 Task: Find connections with filter location Doncaster with filter topic #Healthwith filter profile language Spanish with filter current company Wieden + Kennedy with filter school Engineering & Technology jobs with filter industry Vehicle Repair and Maintenance with filter service category Pricing Strategy with filter keywords title Office Clerk
Action: Mouse moved to (228, 282)
Screenshot: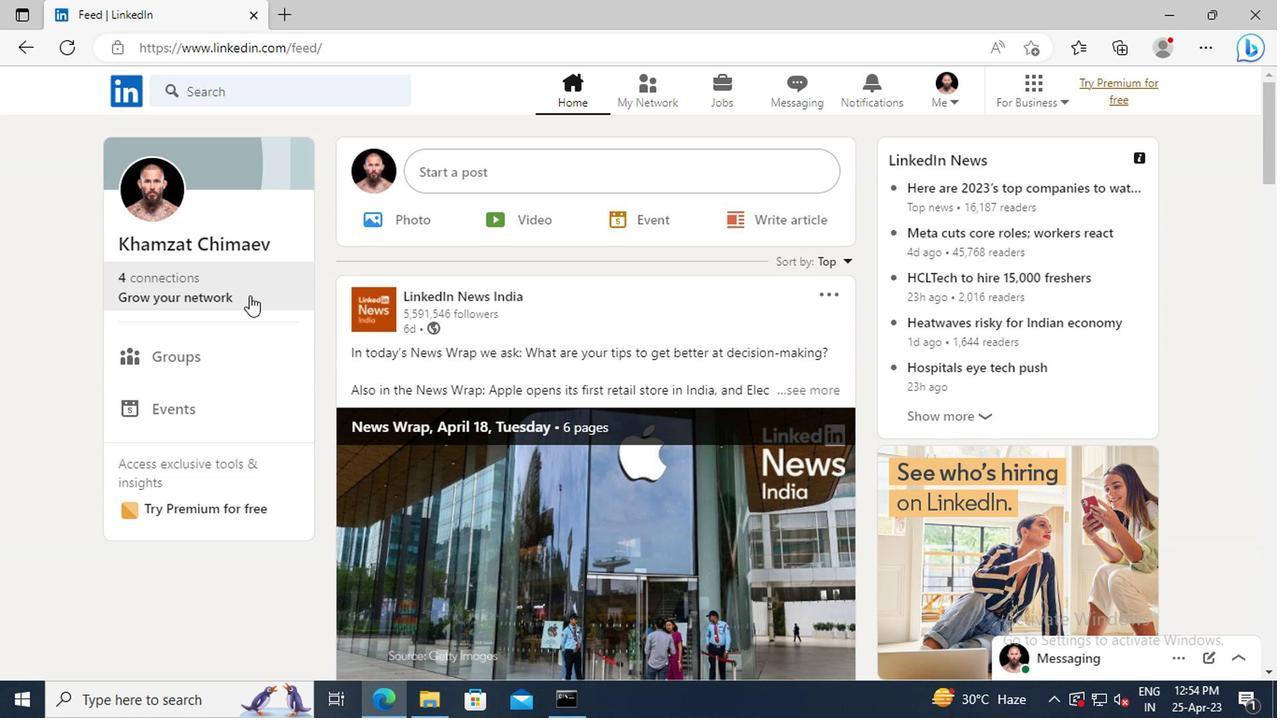 
Action: Mouse pressed left at (228, 282)
Screenshot: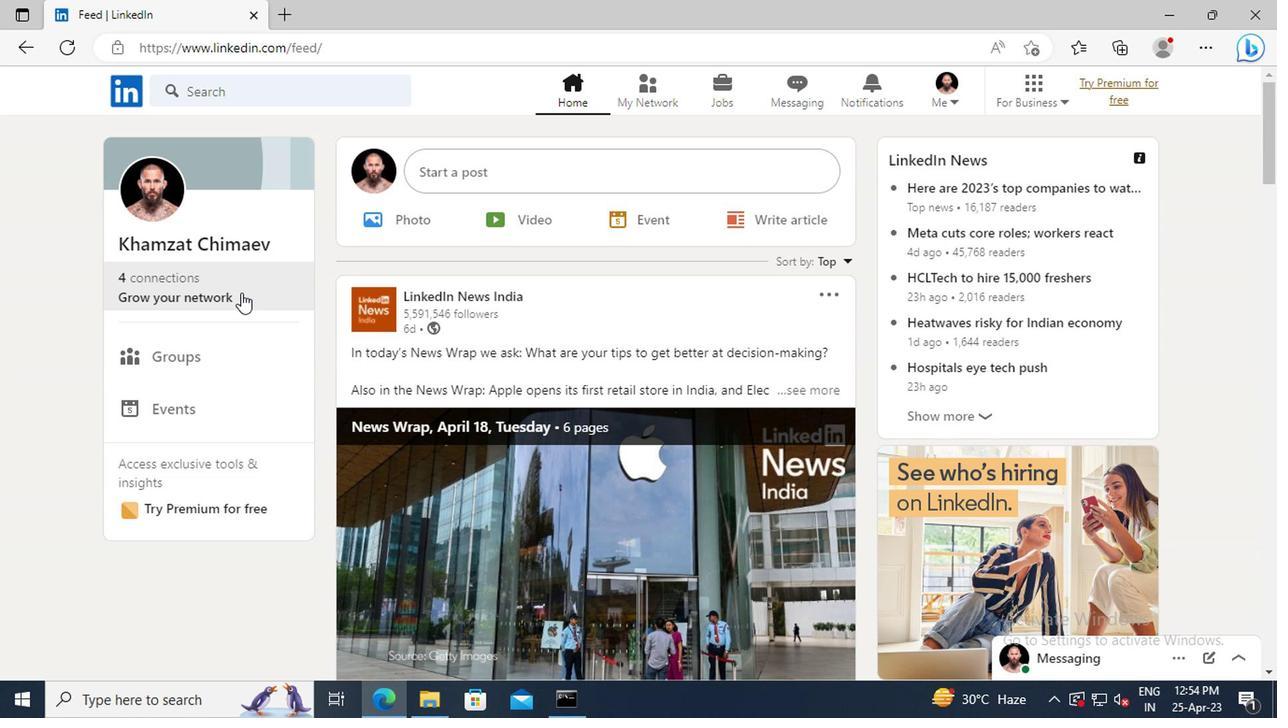 
Action: Mouse moved to (244, 186)
Screenshot: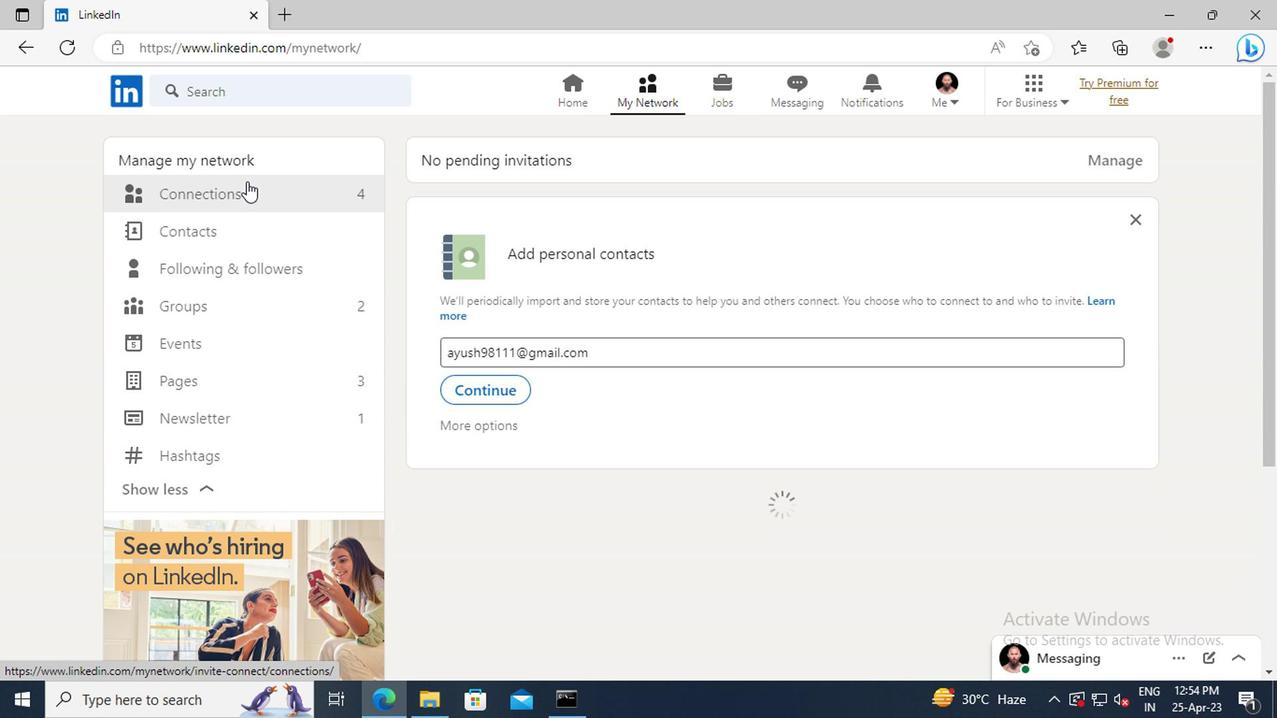 
Action: Mouse pressed left at (244, 186)
Screenshot: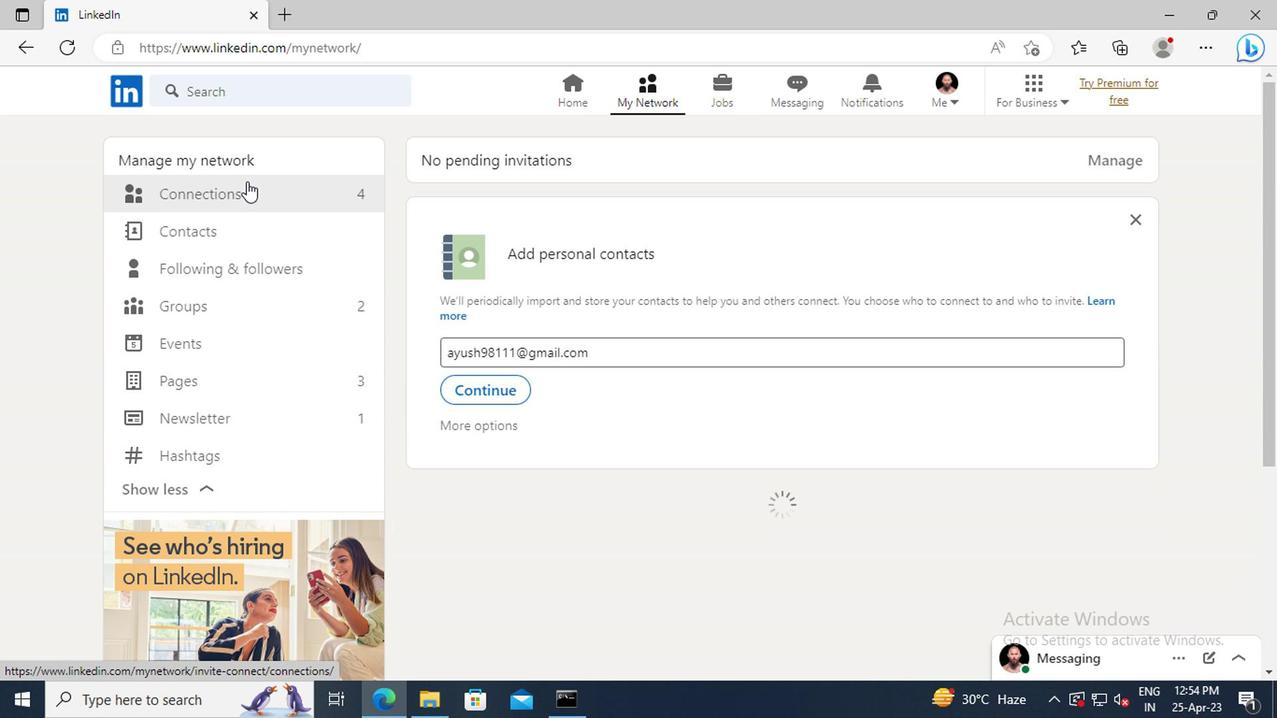 
Action: Mouse moved to (779, 192)
Screenshot: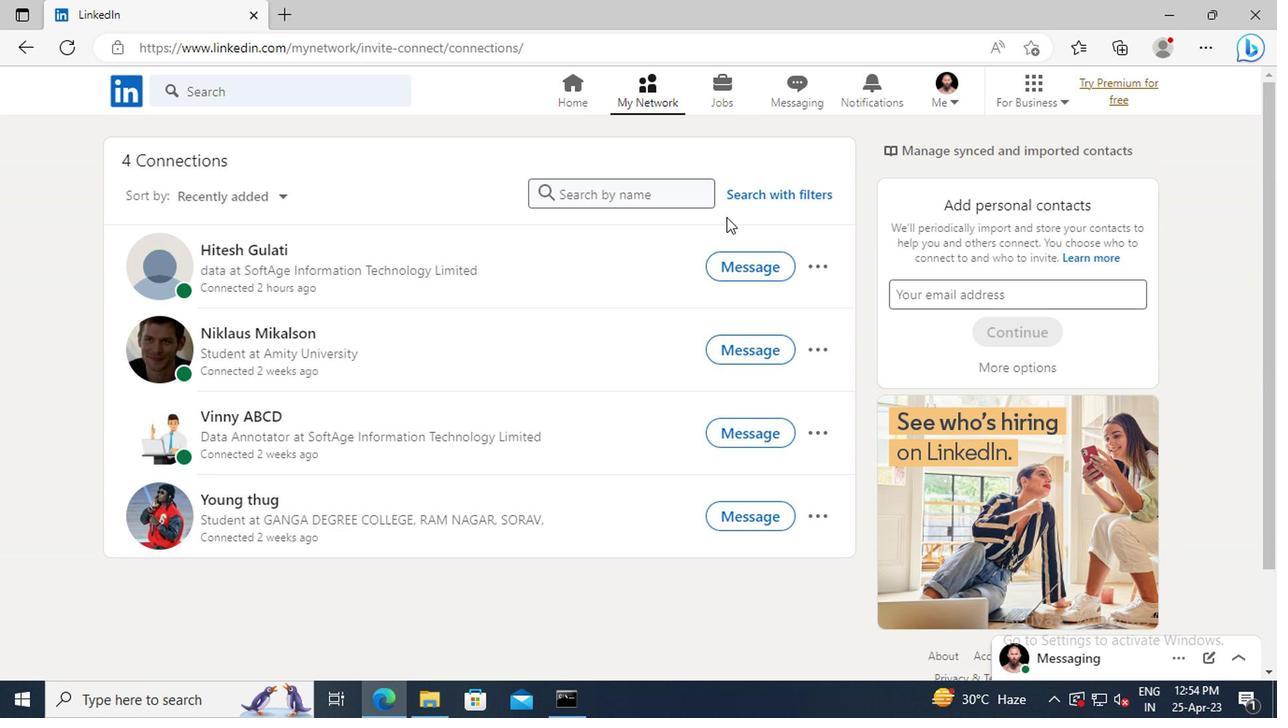 
Action: Mouse pressed left at (779, 192)
Screenshot: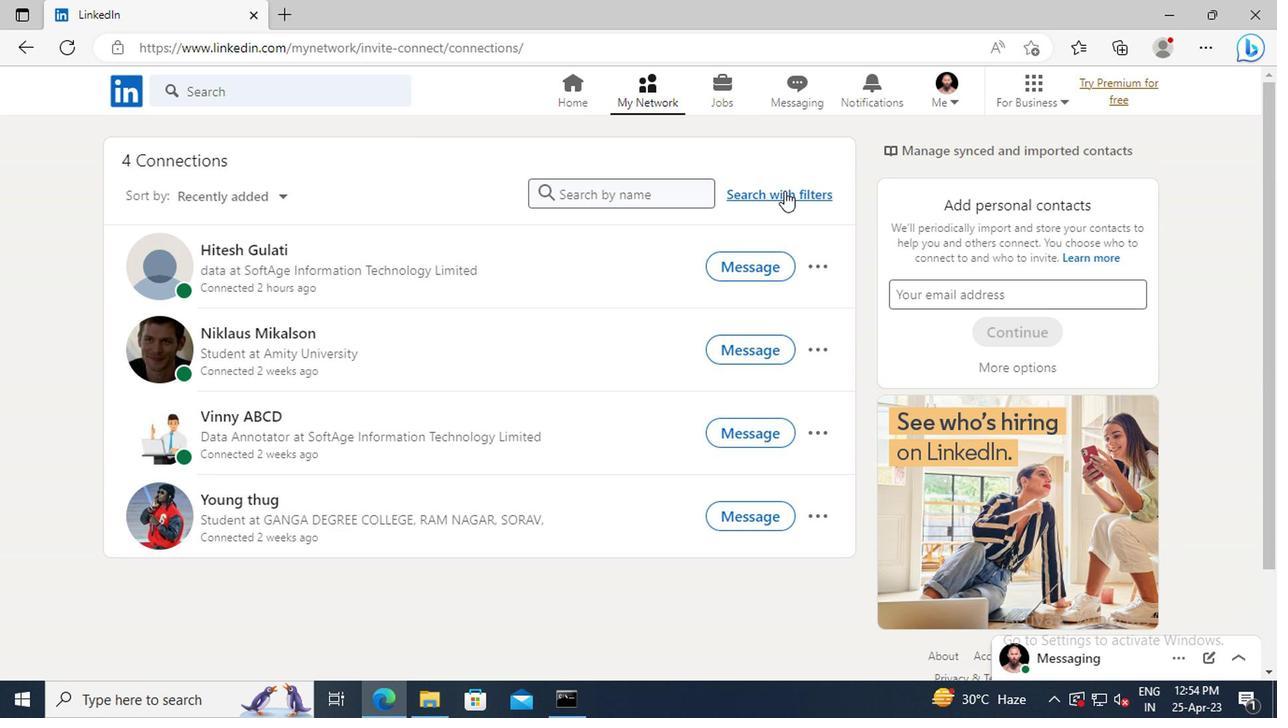 
Action: Mouse moved to (707, 148)
Screenshot: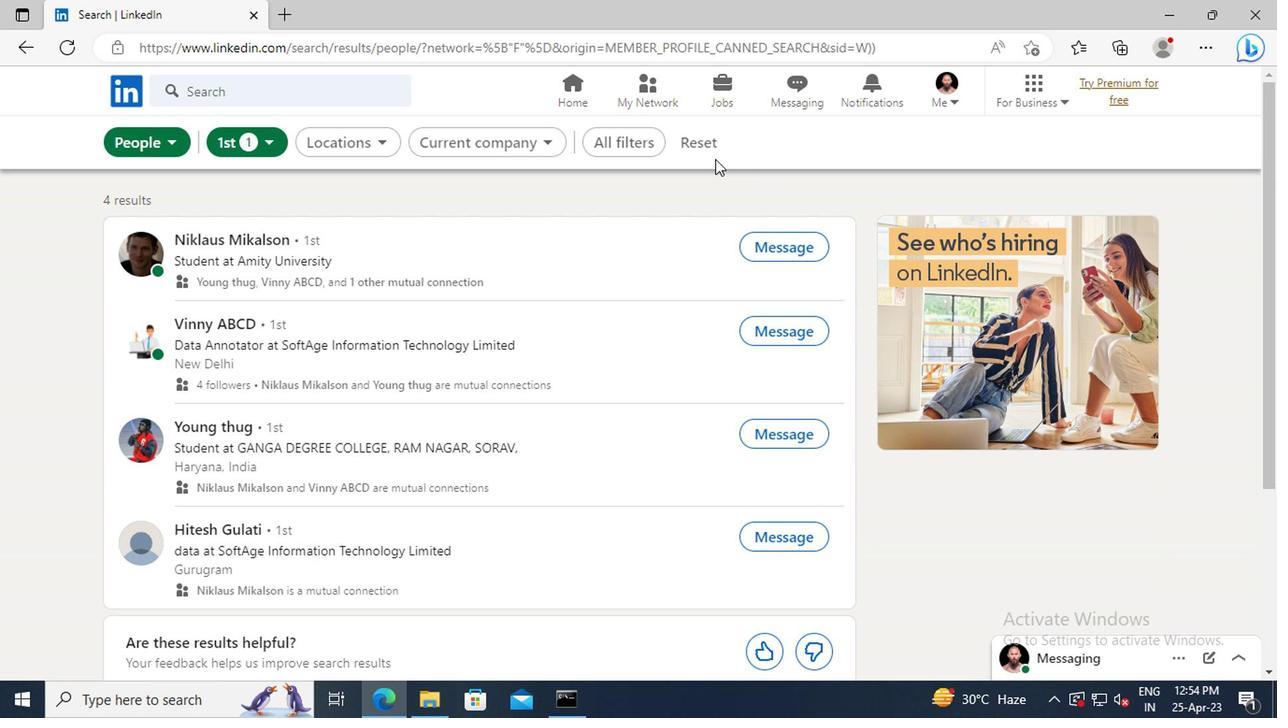
Action: Mouse pressed left at (707, 148)
Screenshot: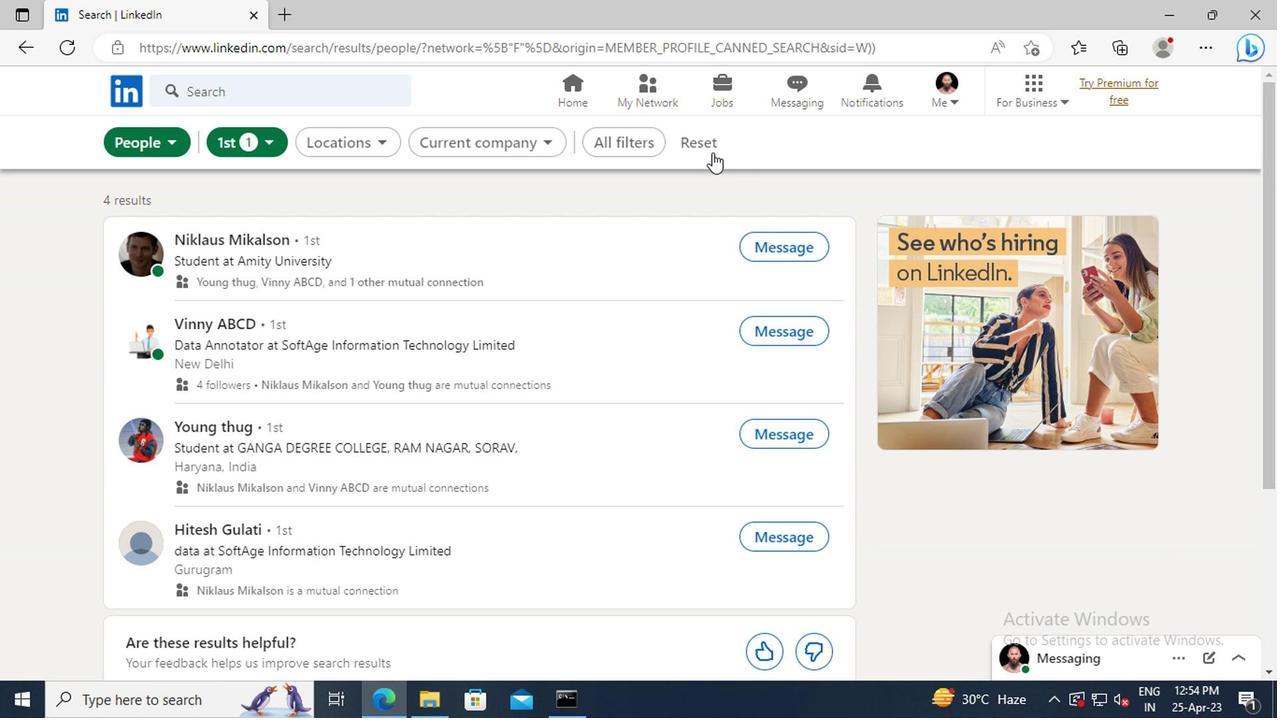 
Action: Mouse moved to (660, 146)
Screenshot: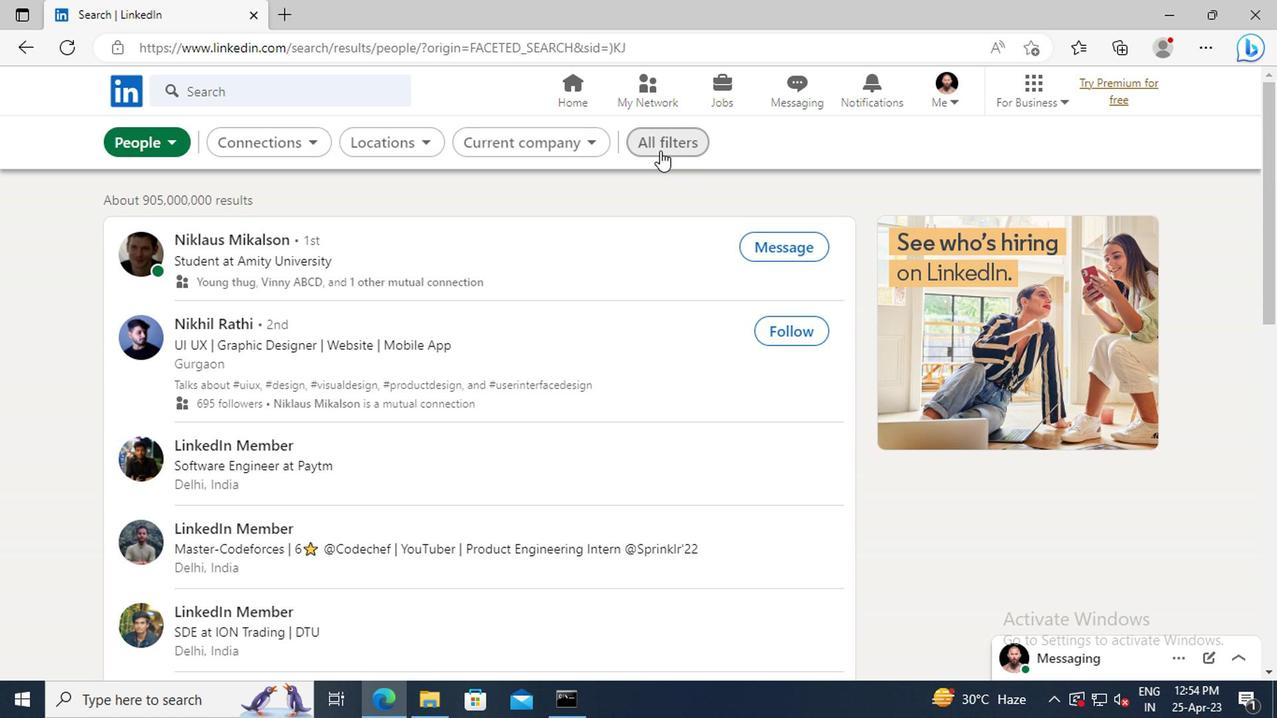
Action: Mouse pressed left at (660, 146)
Screenshot: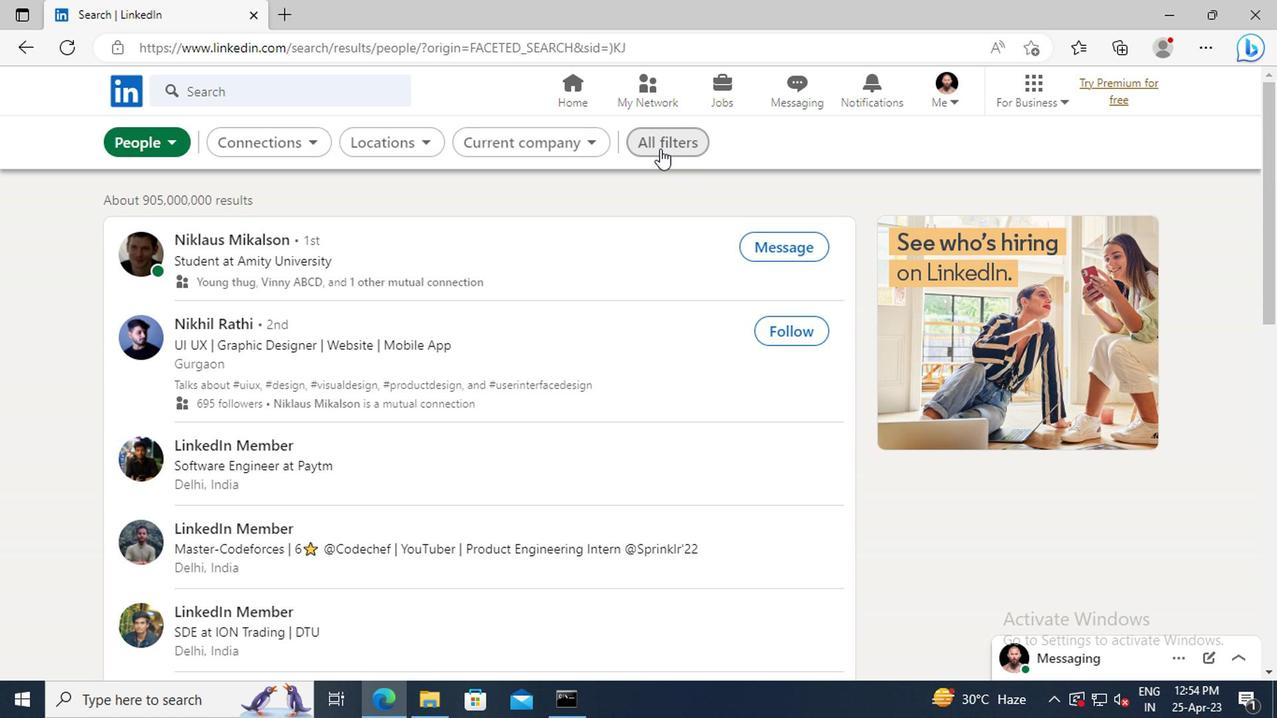 
Action: Mouse moved to (1002, 339)
Screenshot: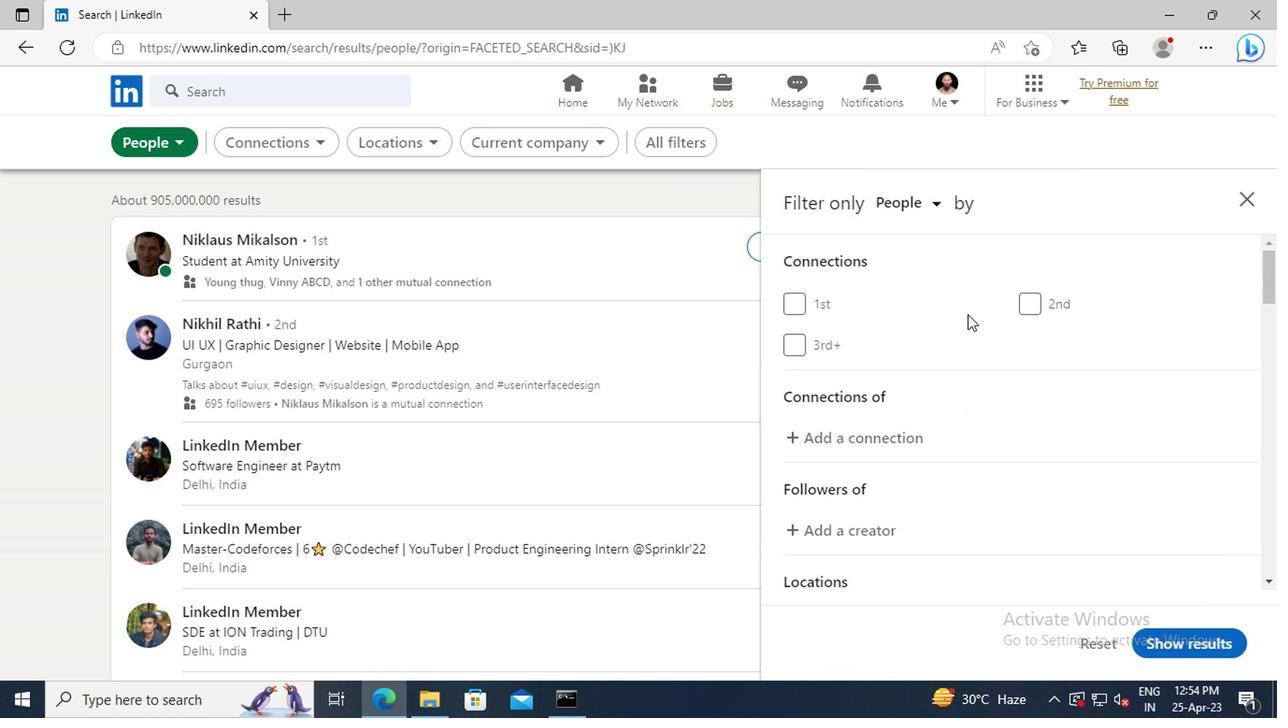 
Action: Mouse scrolled (1002, 338) with delta (0, -1)
Screenshot: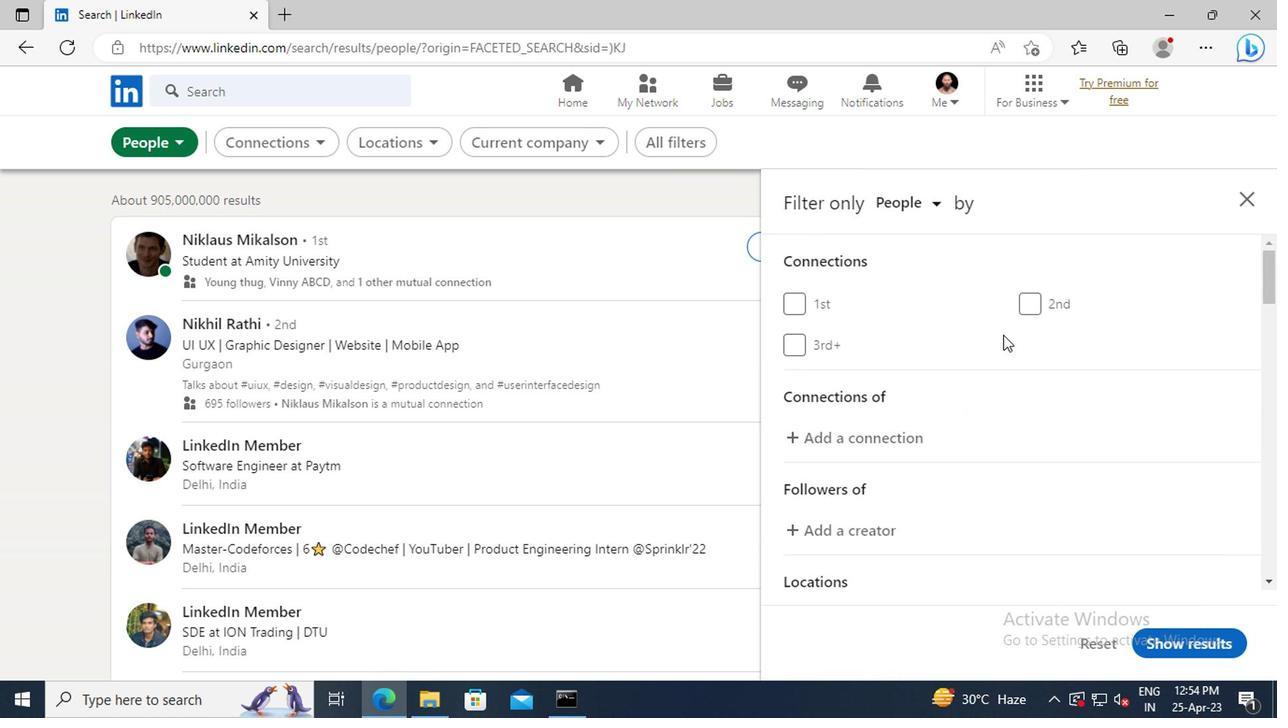 
Action: Mouse scrolled (1002, 338) with delta (0, -1)
Screenshot: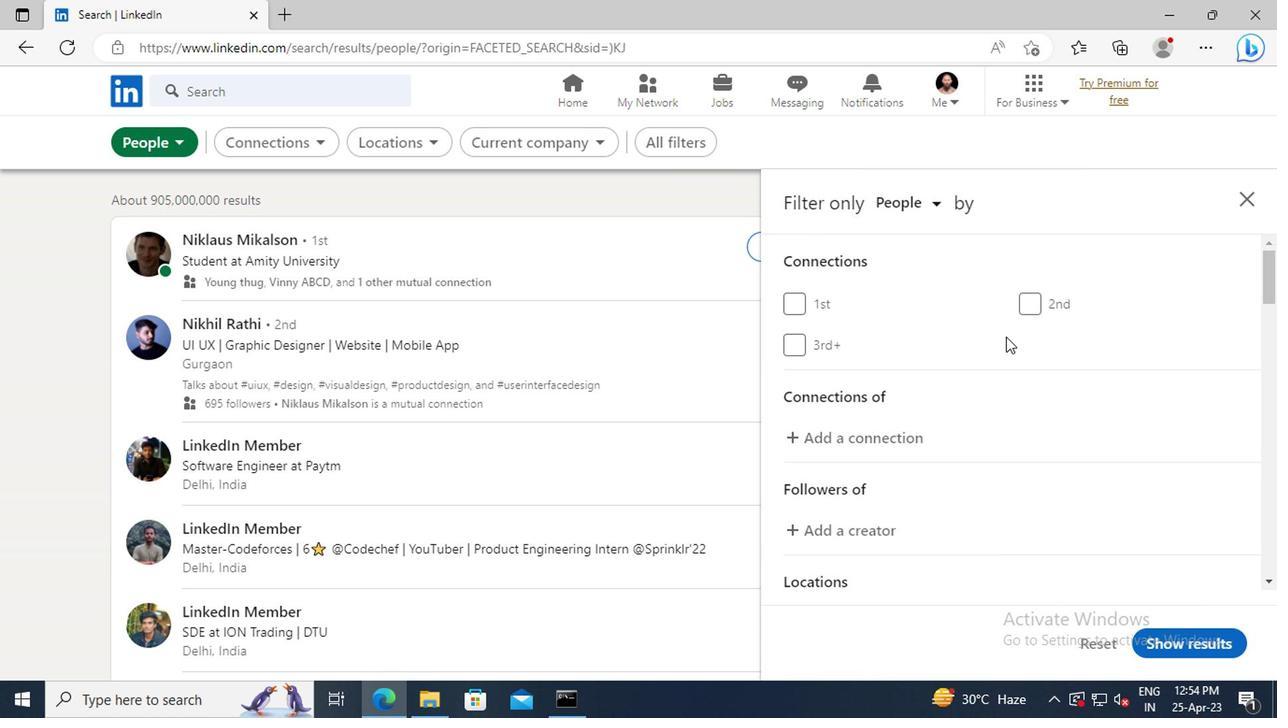 
Action: Mouse scrolled (1002, 338) with delta (0, -1)
Screenshot: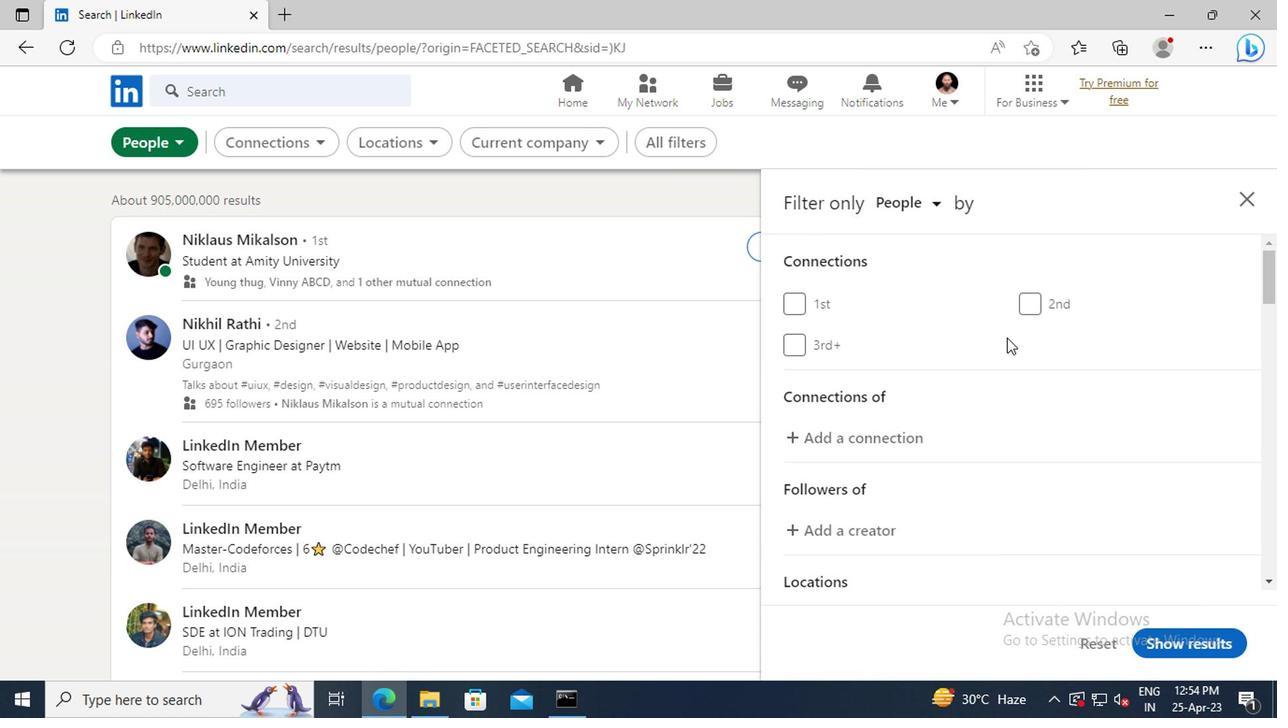 
Action: Mouse scrolled (1002, 338) with delta (0, -1)
Screenshot: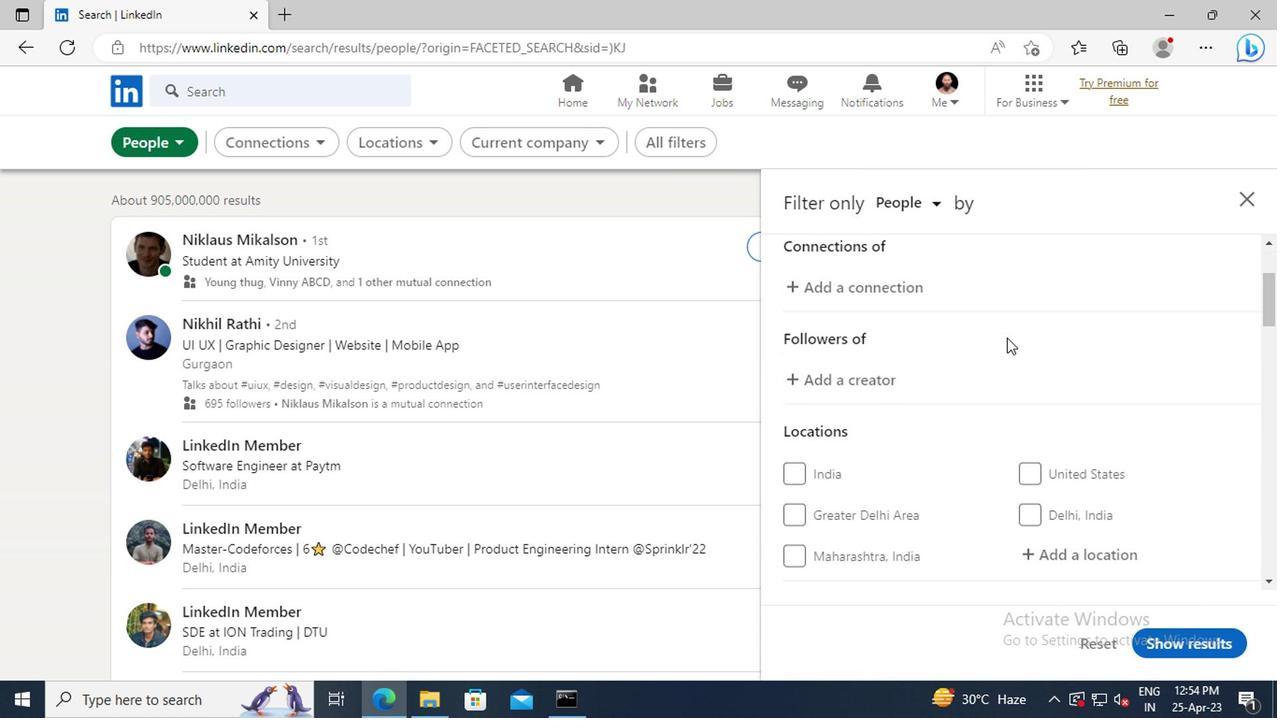 
Action: Mouse scrolled (1002, 338) with delta (0, -1)
Screenshot: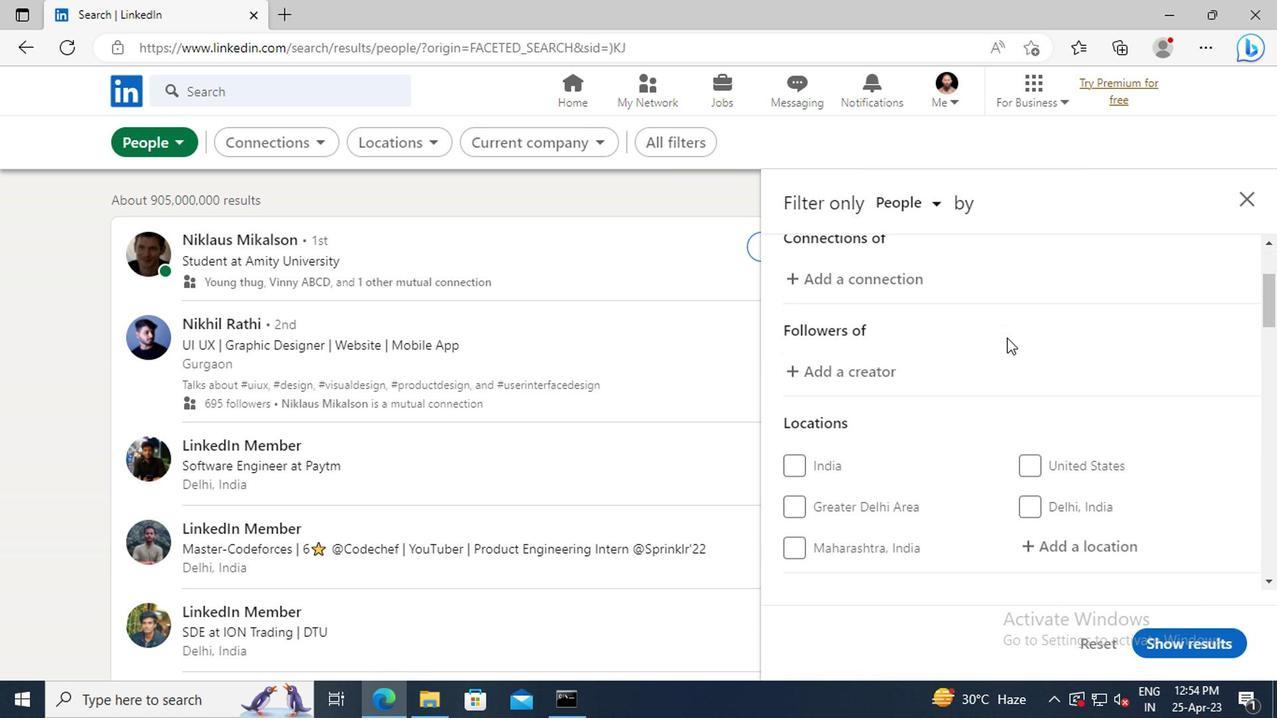 
Action: Mouse moved to (1047, 435)
Screenshot: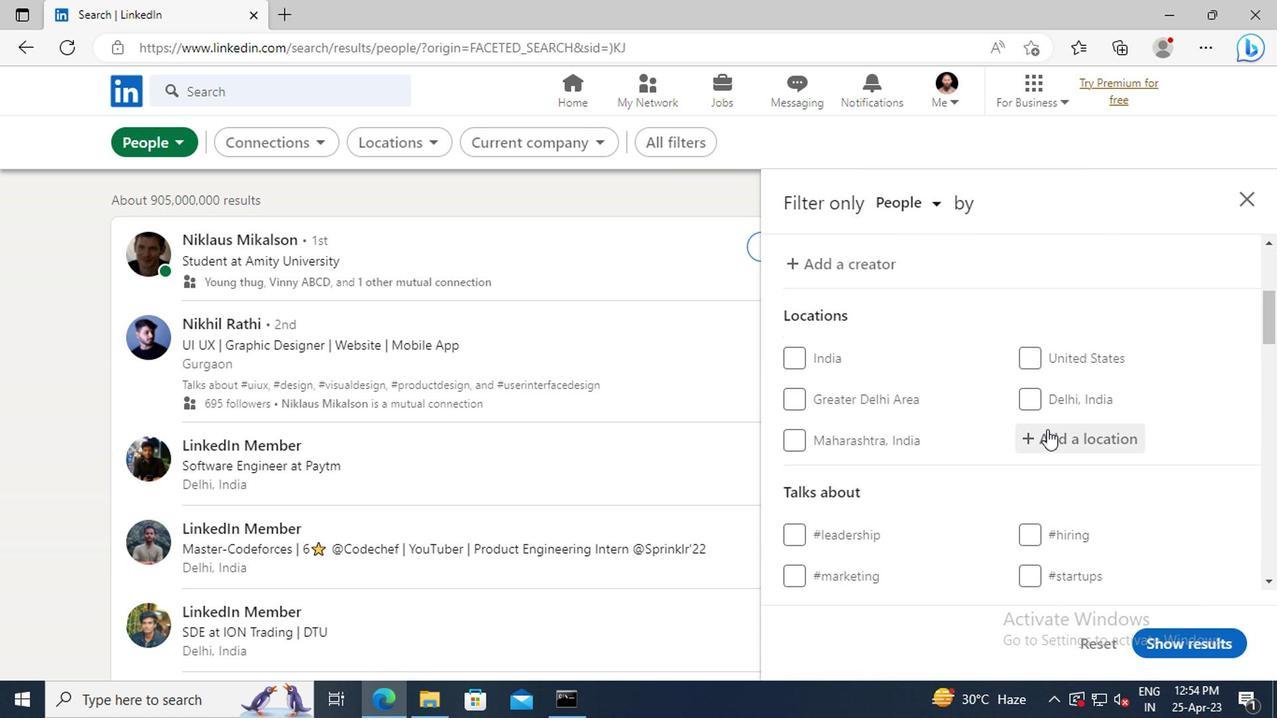 
Action: Mouse pressed left at (1047, 435)
Screenshot: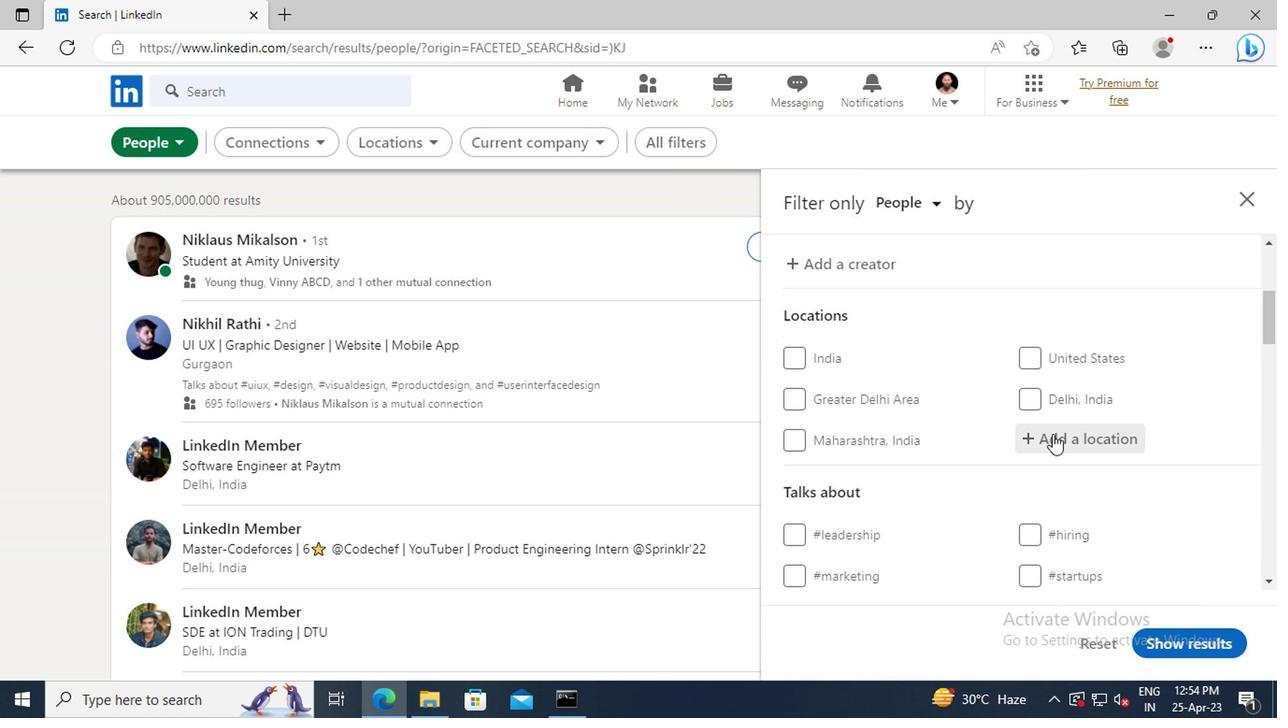 
Action: Mouse moved to (972, 416)
Screenshot: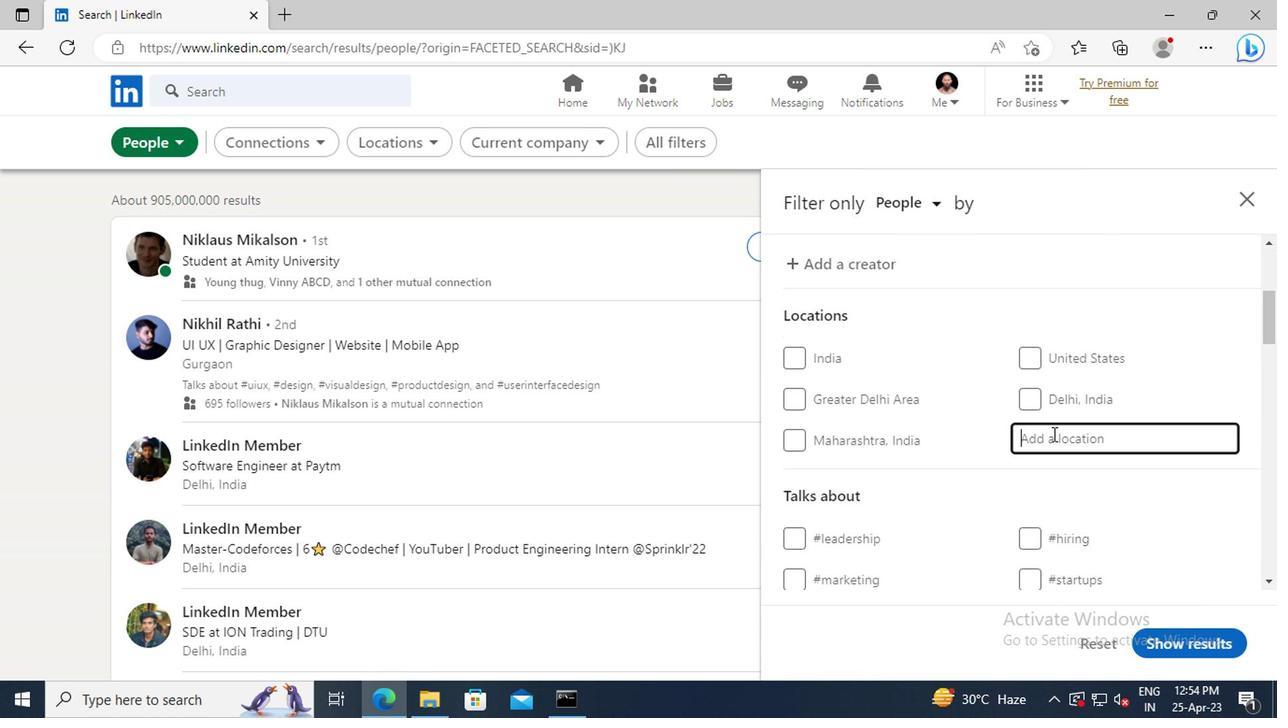 
Action: Key pressed <Key.shift>DON
Screenshot: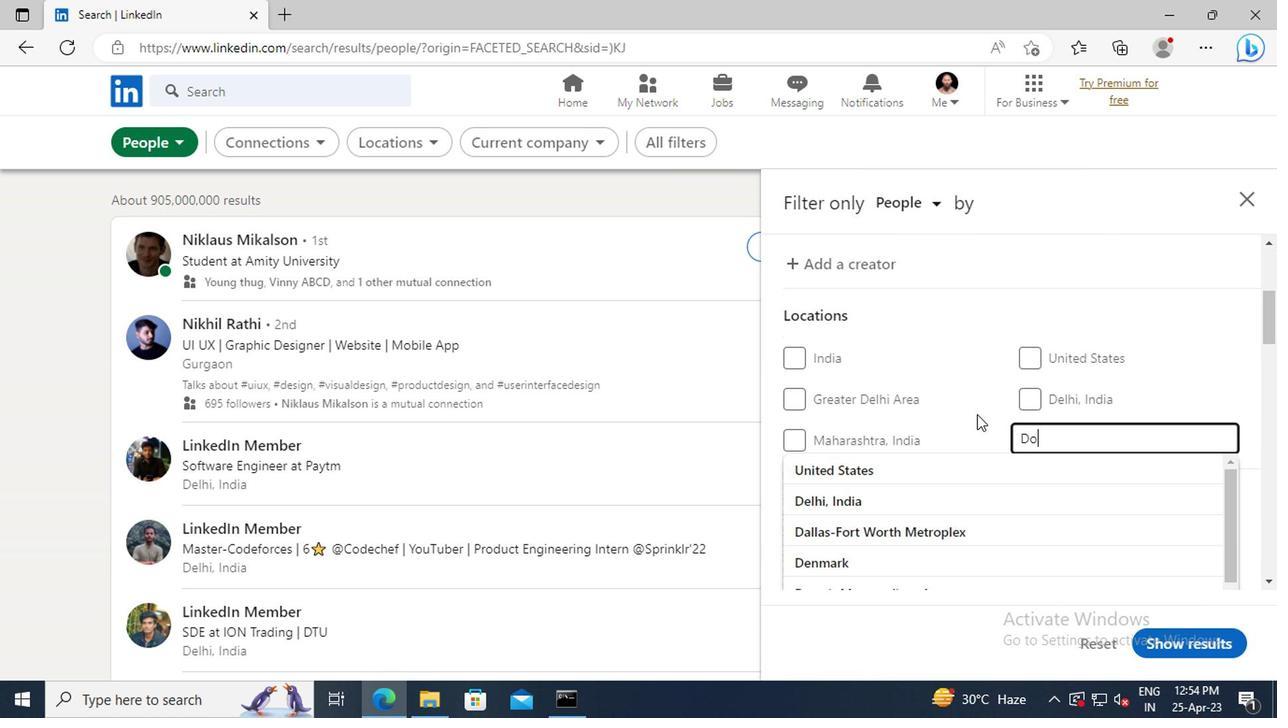 
Action: Mouse moved to (972, 415)
Screenshot: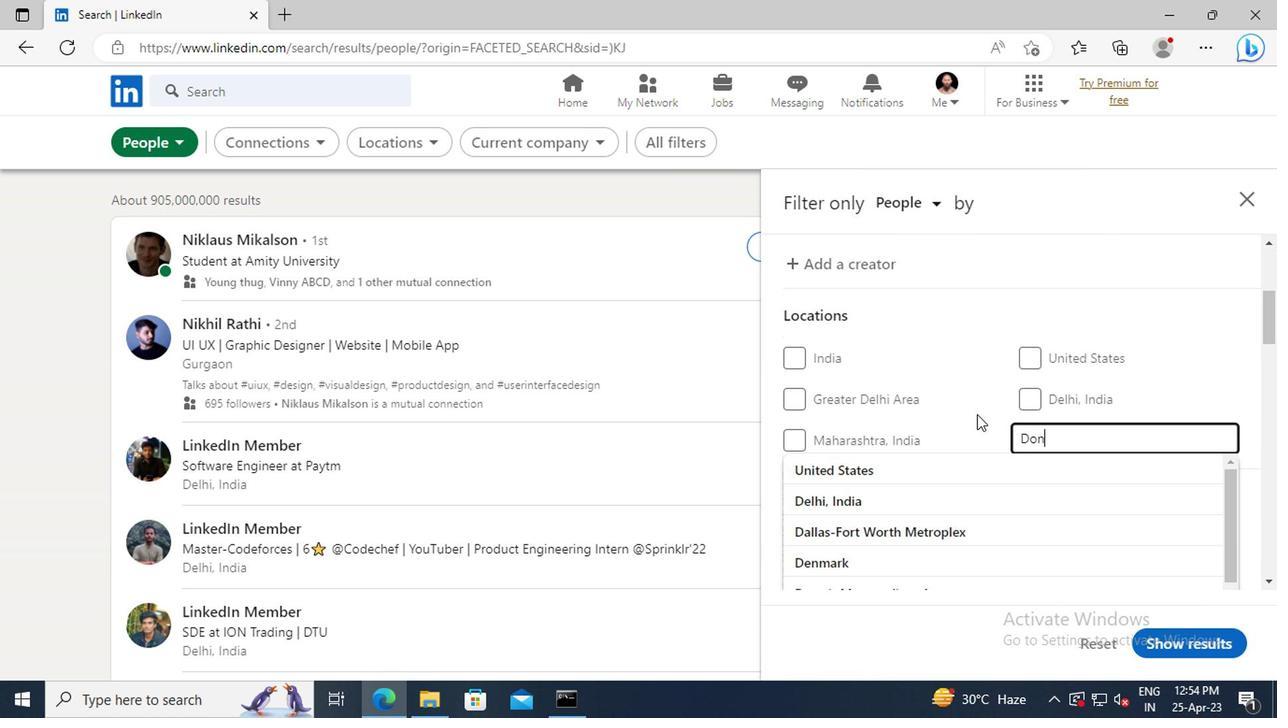 
Action: Key pressed CASTER
Screenshot: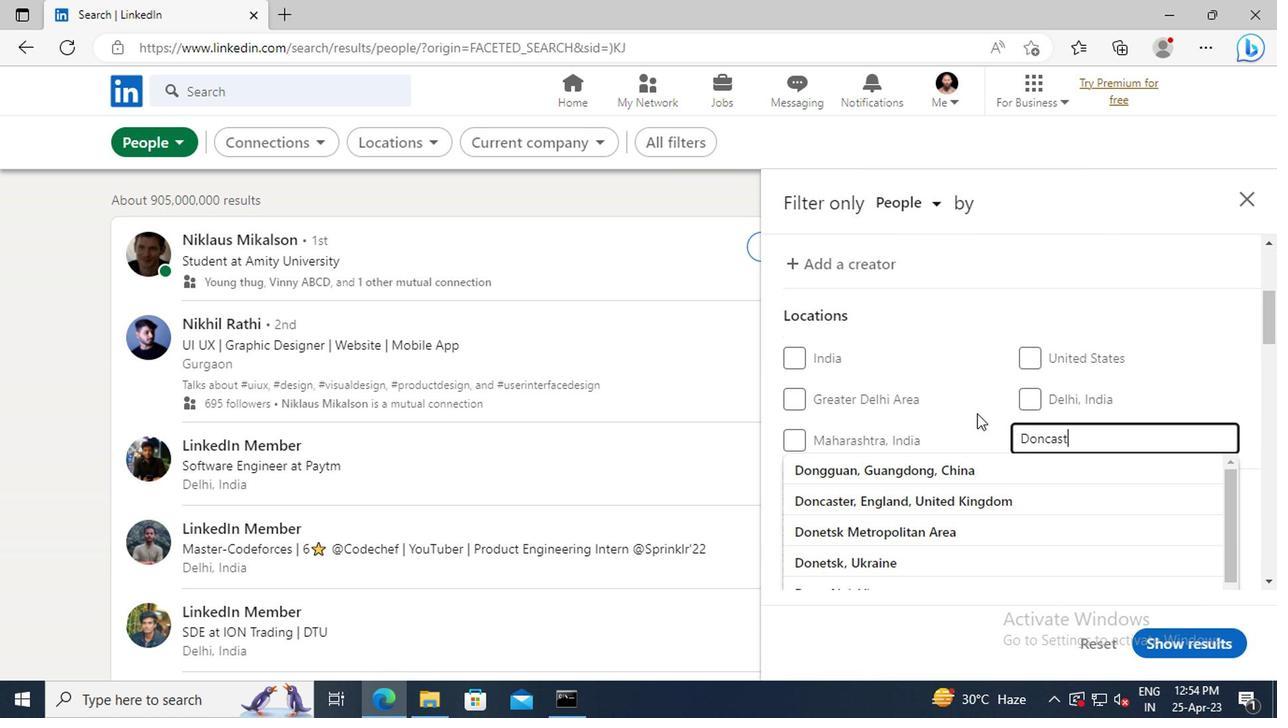 
Action: Mouse moved to (964, 464)
Screenshot: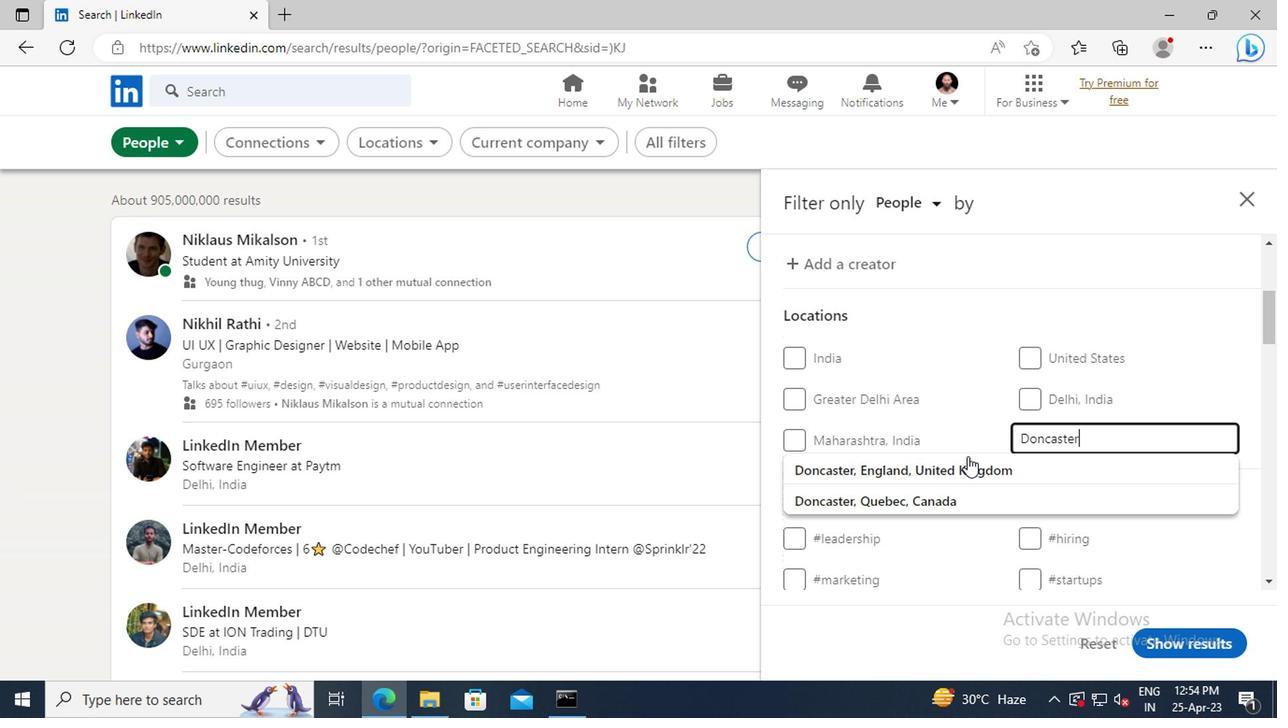 
Action: Mouse pressed left at (964, 464)
Screenshot: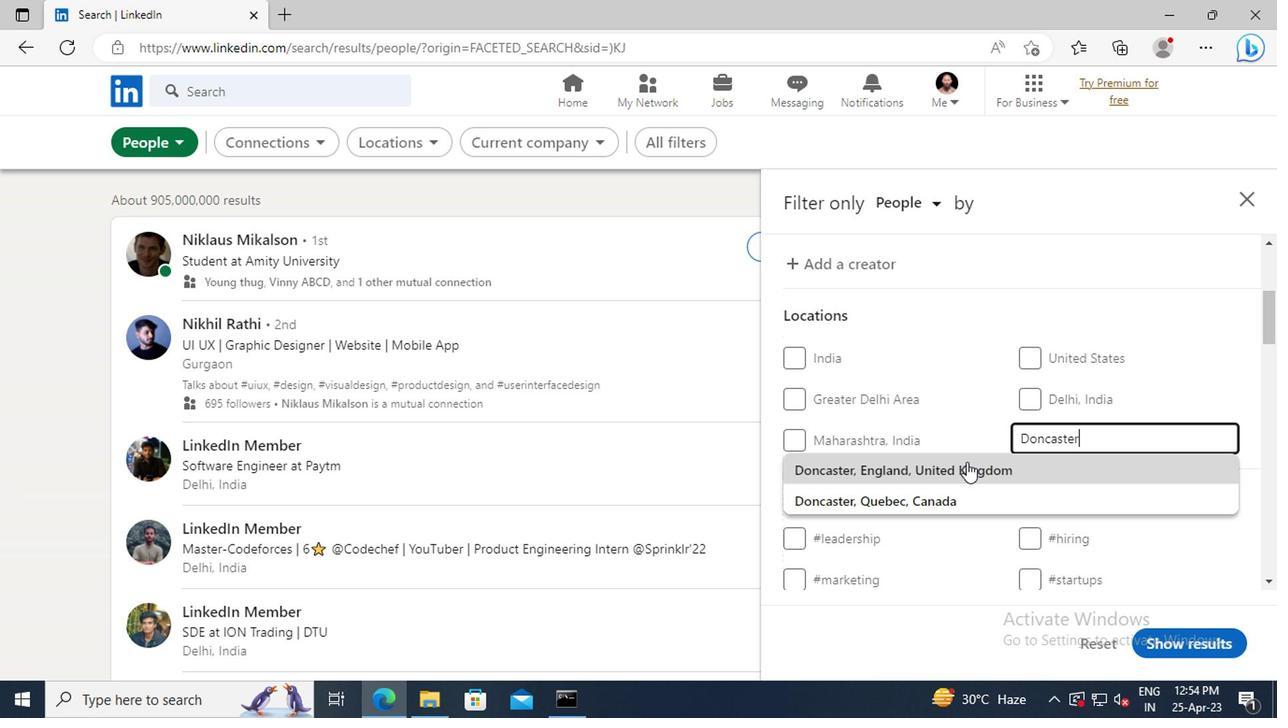 
Action: Mouse moved to (1046, 405)
Screenshot: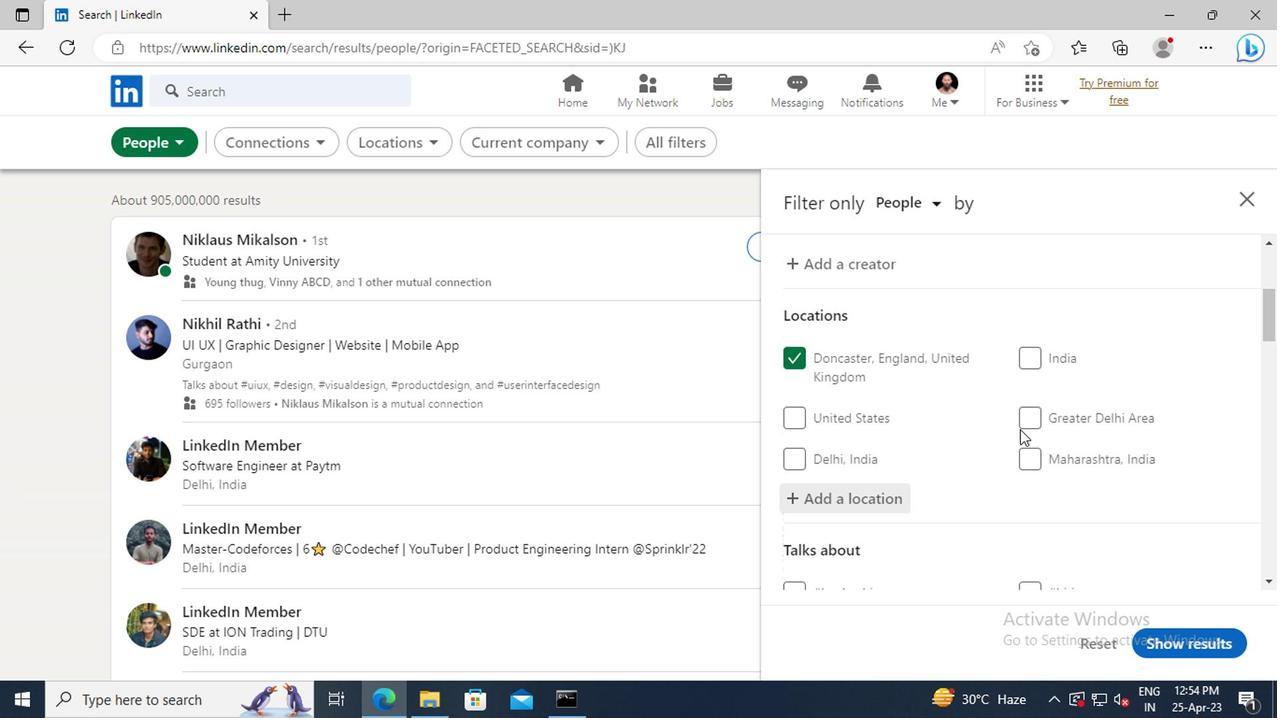 
Action: Mouse scrolled (1046, 405) with delta (0, 0)
Screenshot: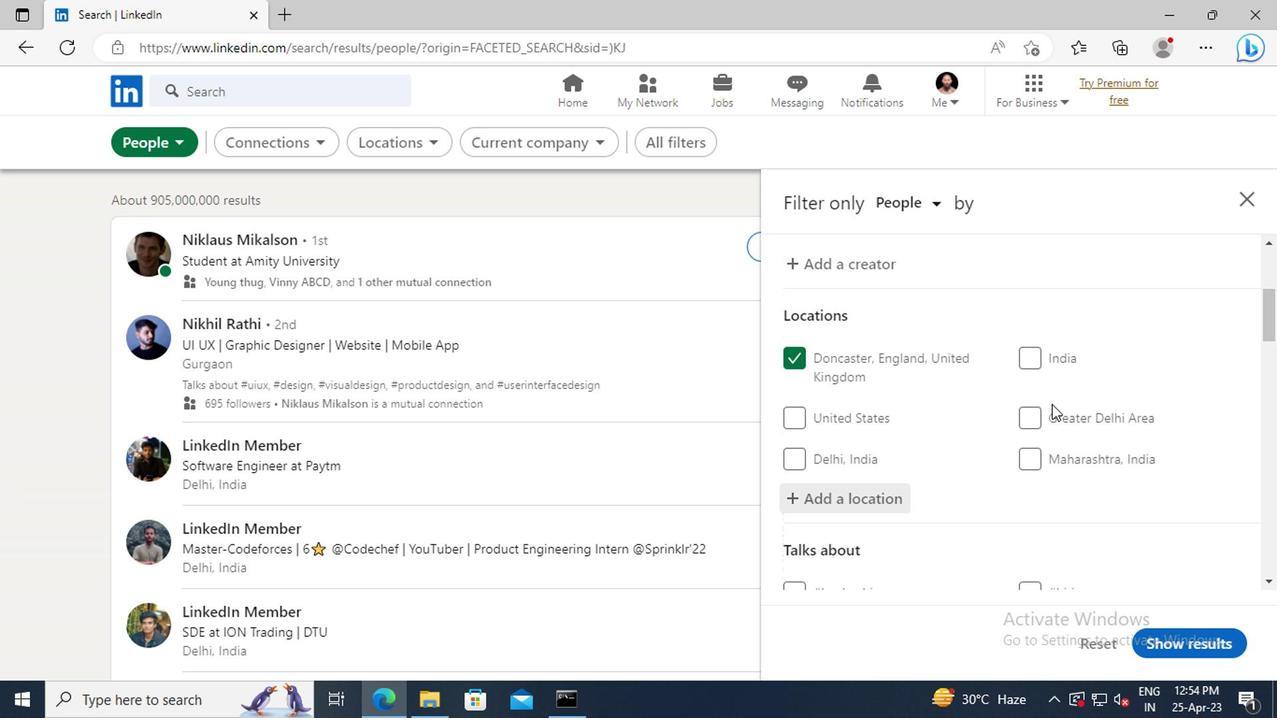 
Action: Mouse scrolled (1046, 405) with delta (0, 0)
Screenshot: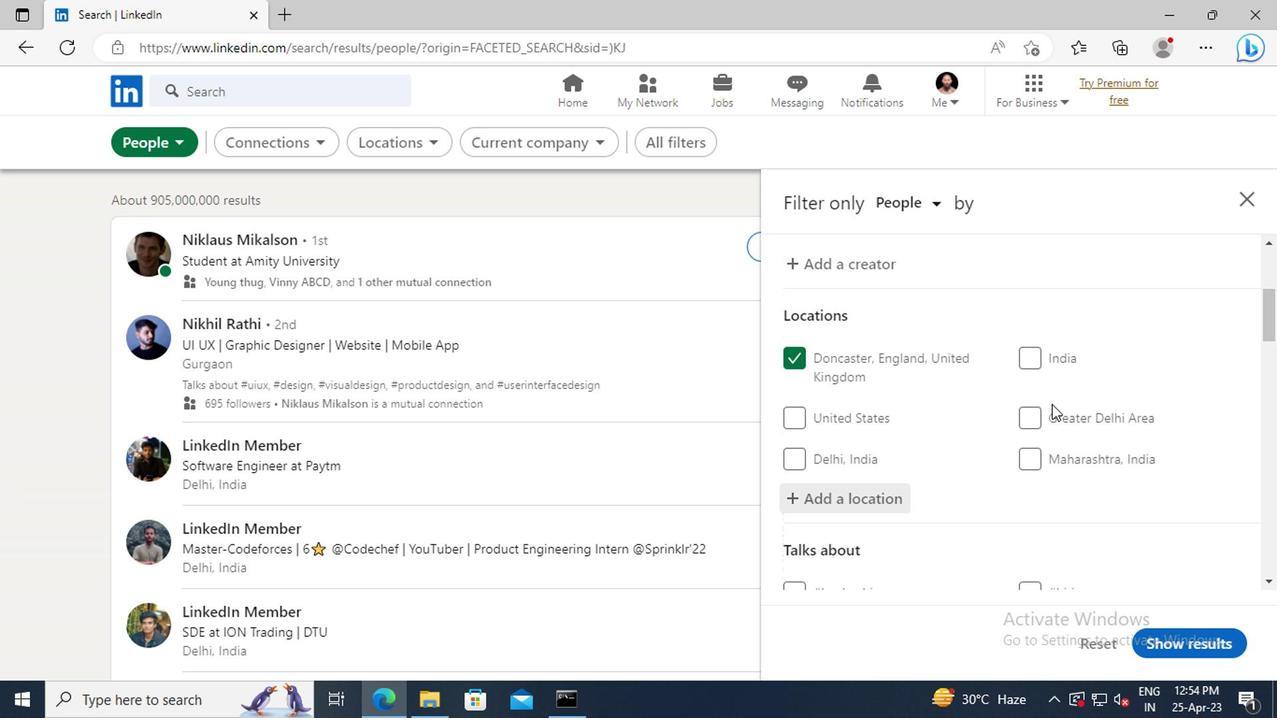 
Action: Mouse scrolled (1046, 405) with delta (0, 0)
Screenshot: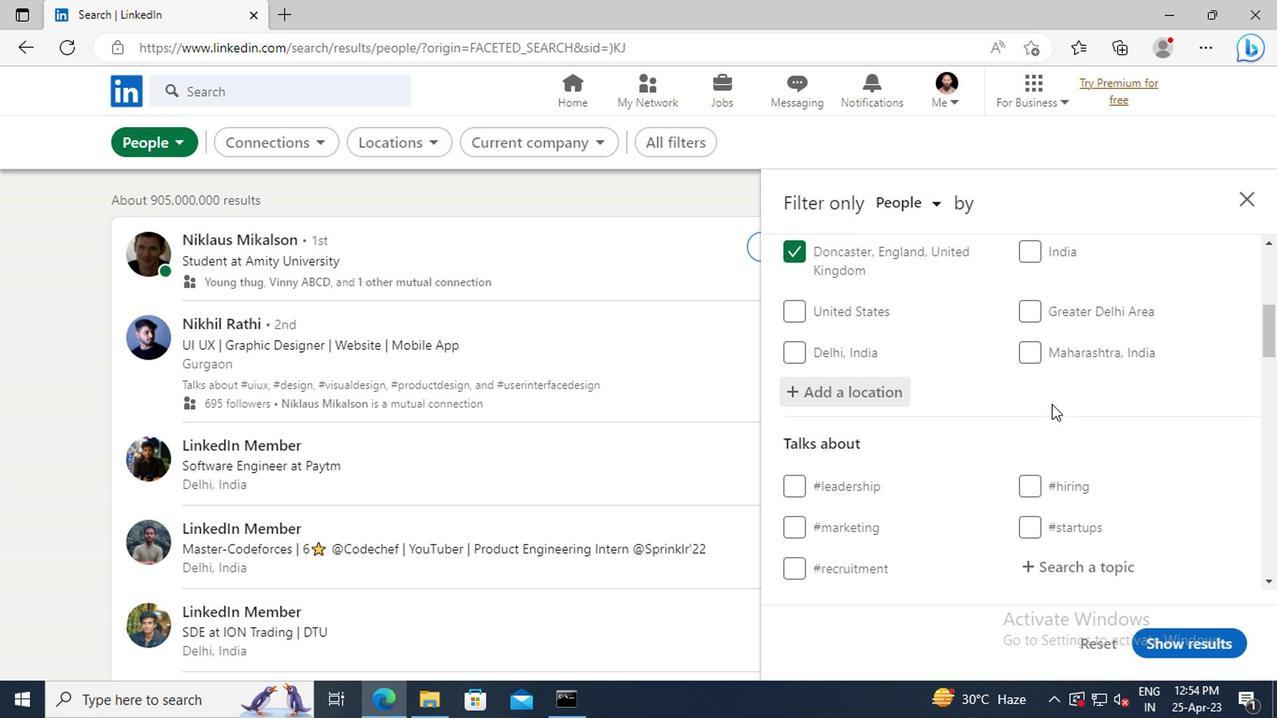 
Action: Mouse scrolled (1046, 405) with delta (0, 0)
Screenshot: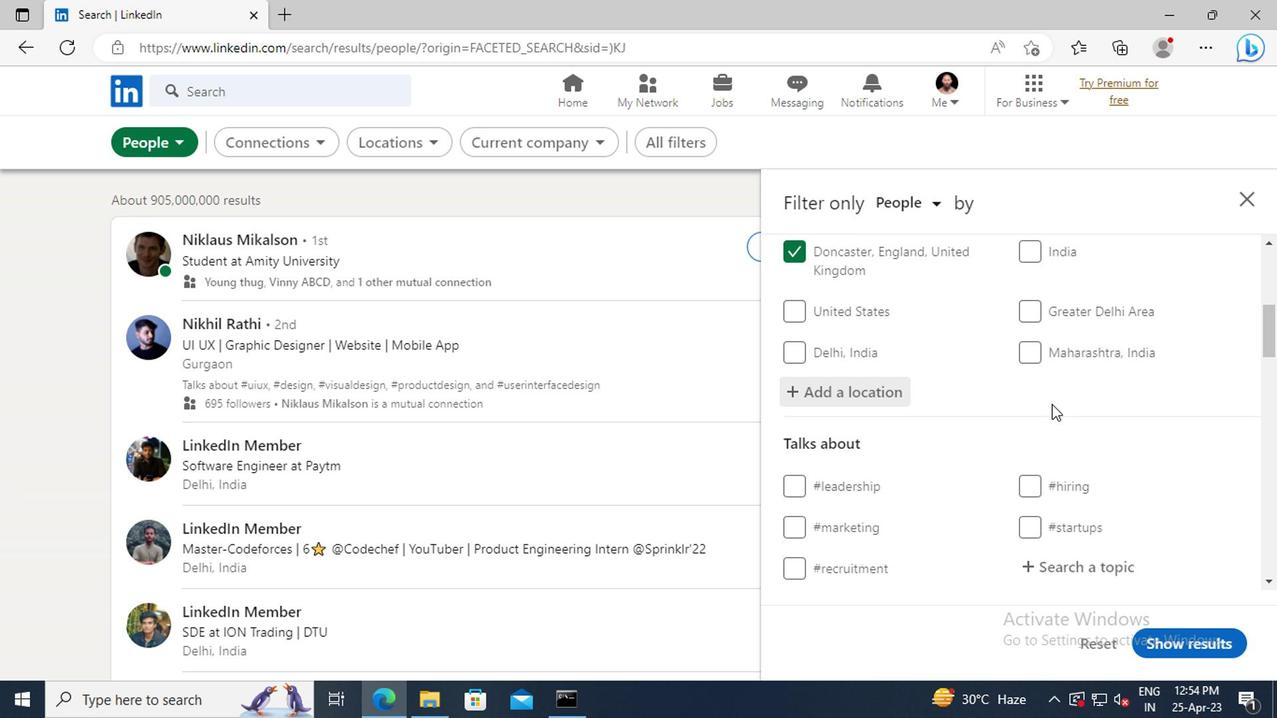 
Action: Mouse scrolled (1046, 405) with delta (0, 0)
Screenshot: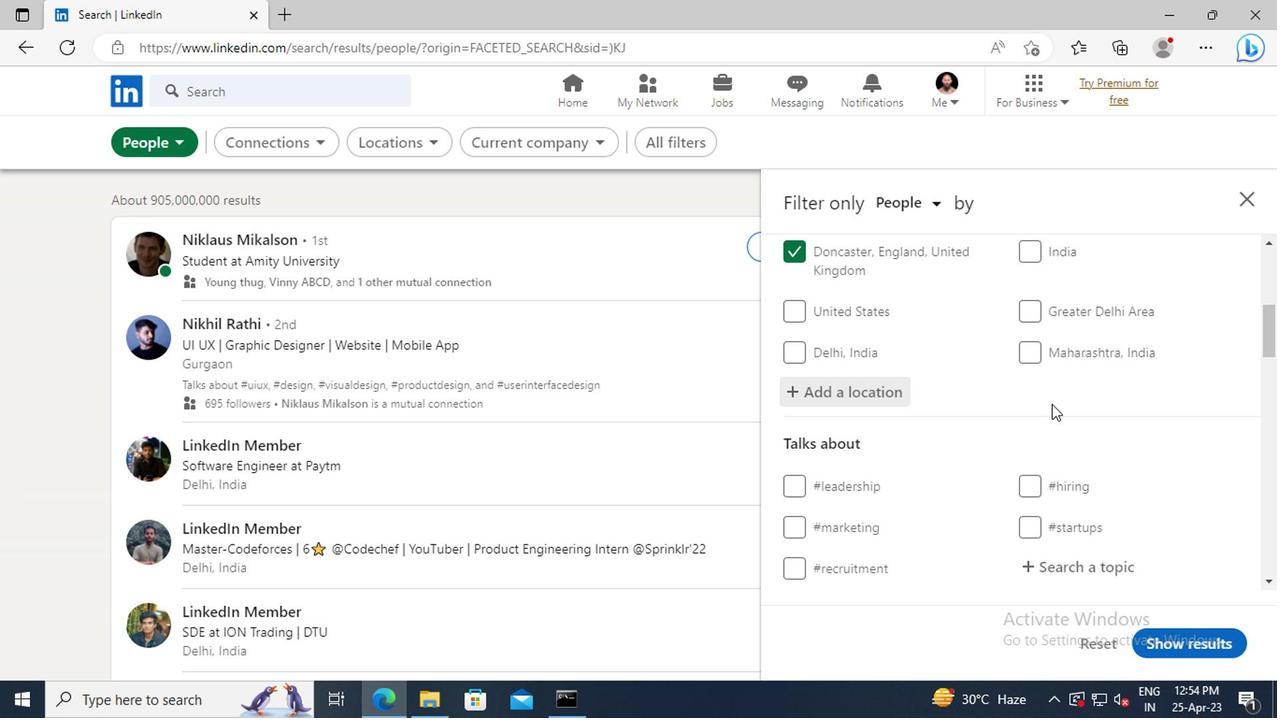 
Action: Mouse moved to (1058, 417)
Screenshot: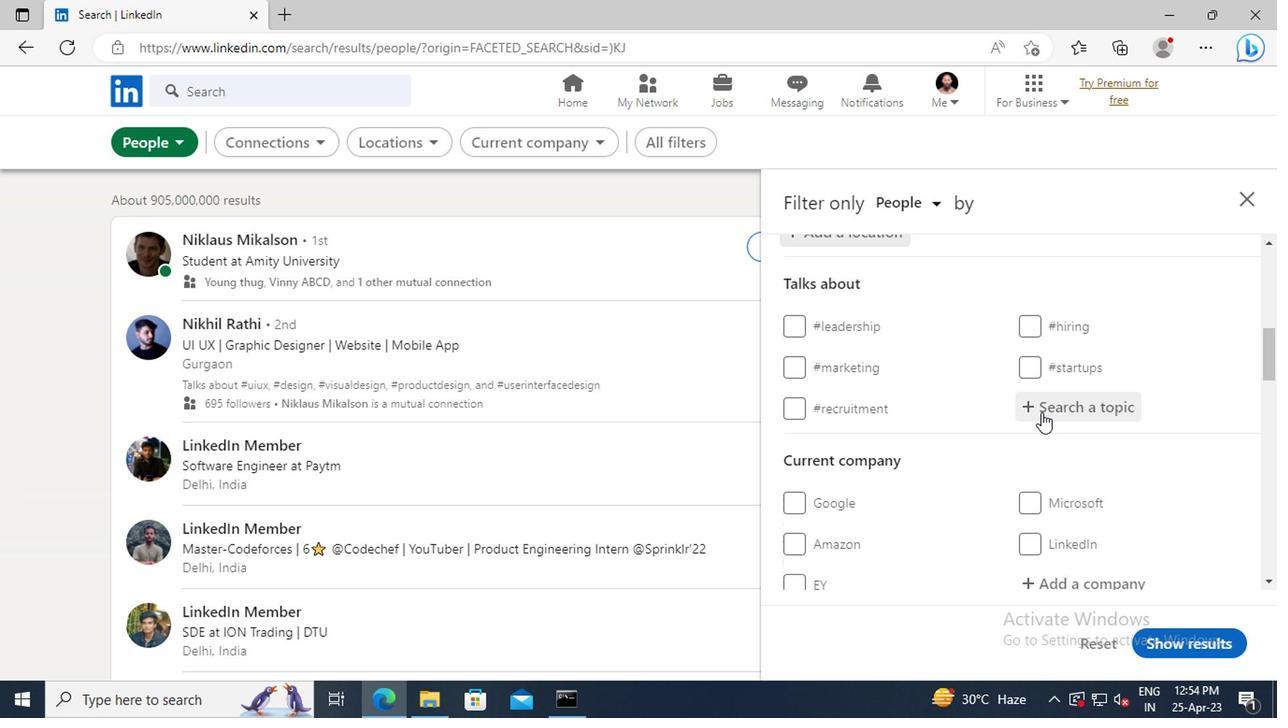 
Action: Mouse pressed left at (1058, 417)
Screenshot: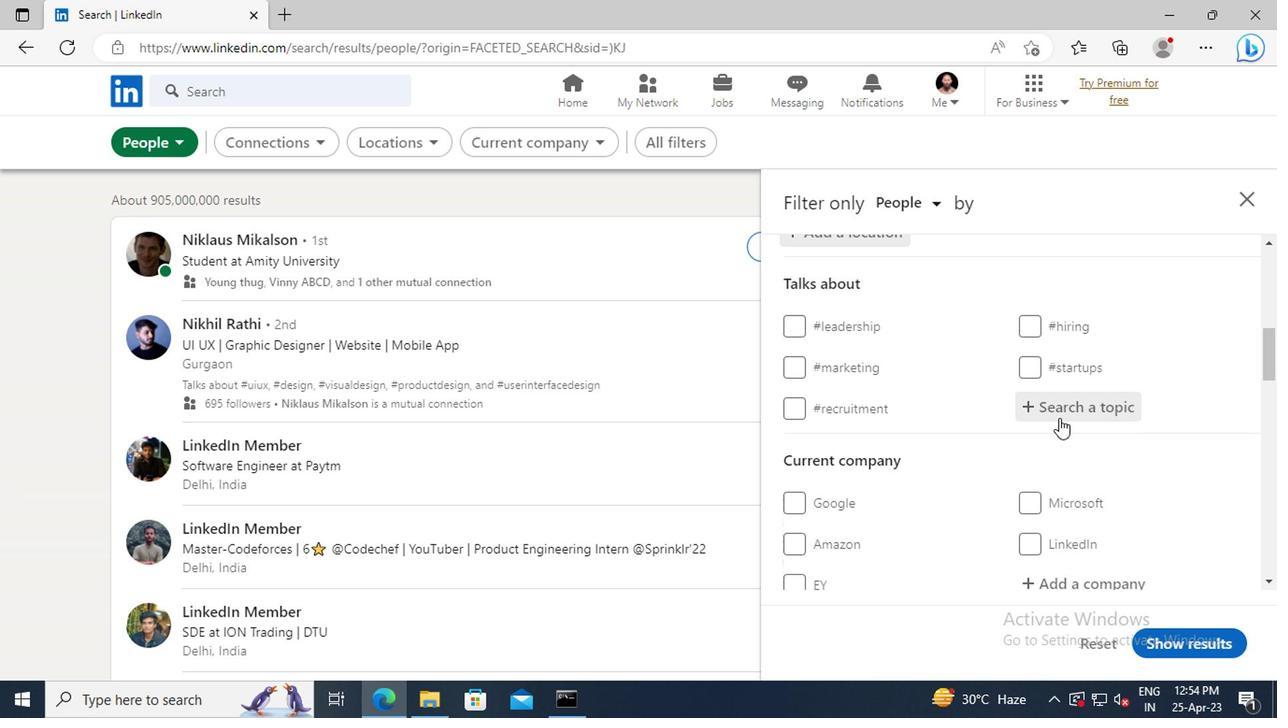 
Action: Mouse moved to (957, 377)
Screenshot: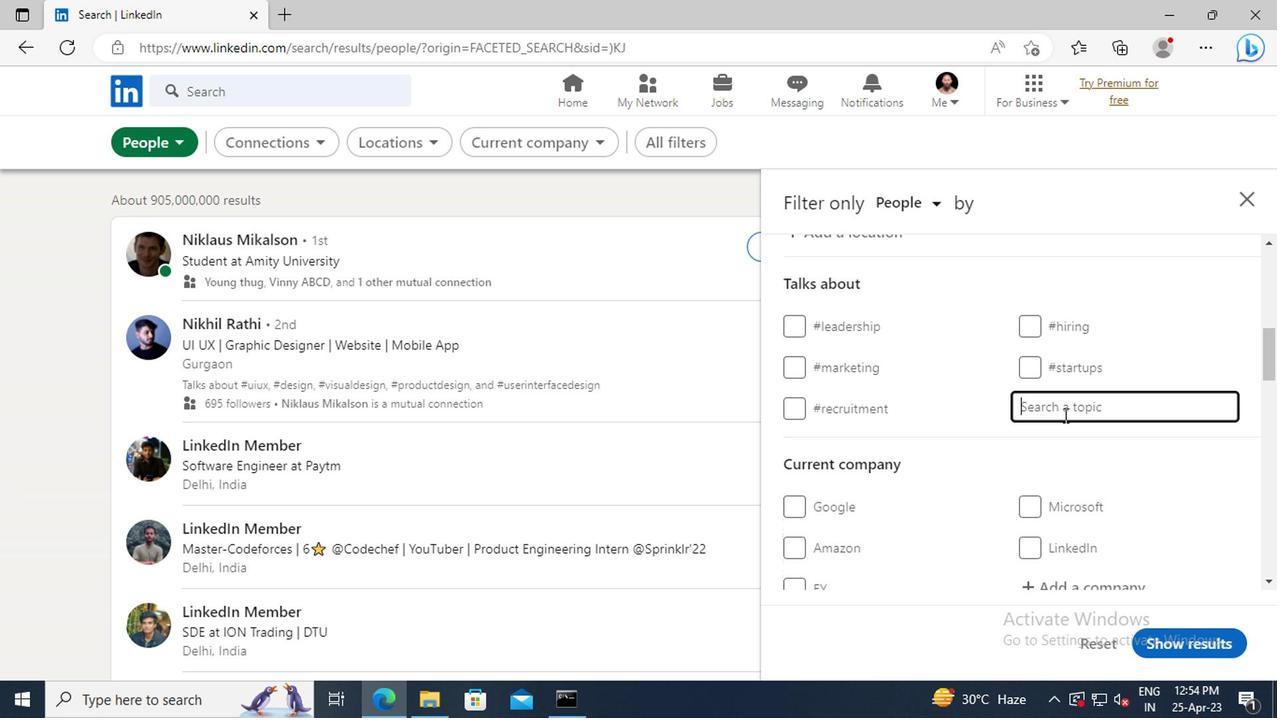 
Action: Key pressed <Key.shift>#<Key.shift>HEALTHWITH
Screenshot: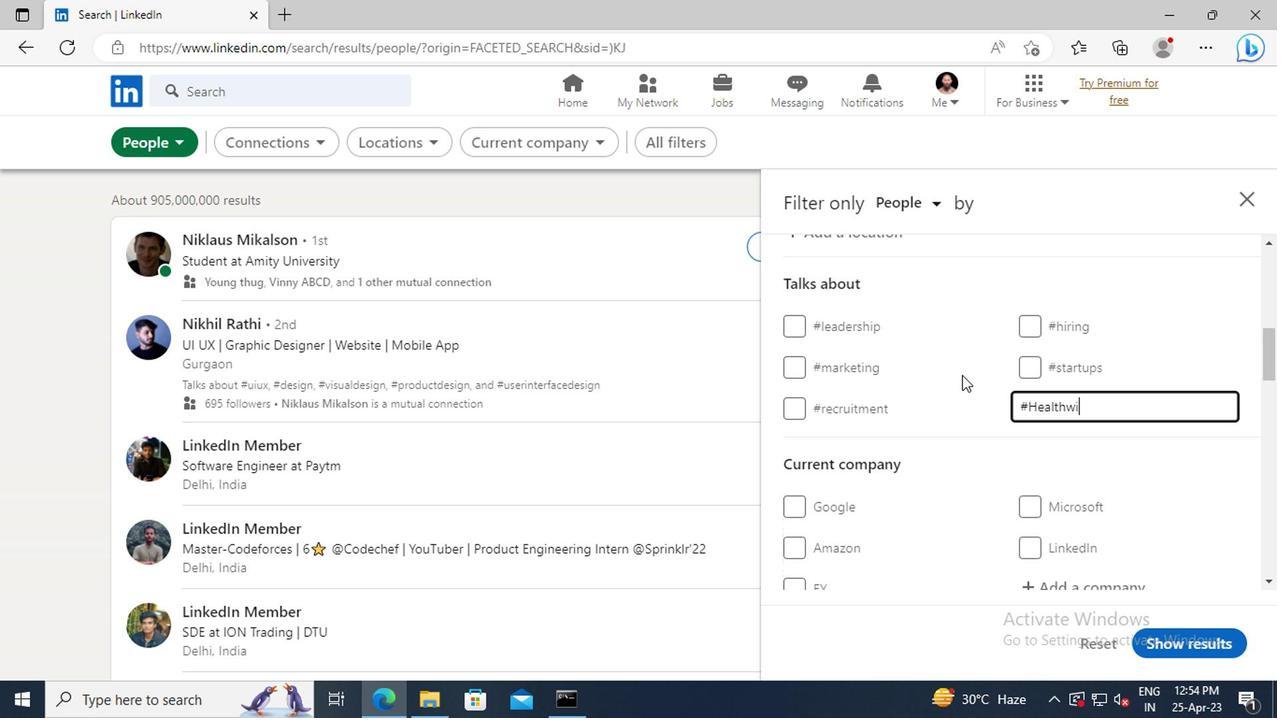 
Action: Mouse scrolled (957, 375) with delta (0, -1)
Screenshot: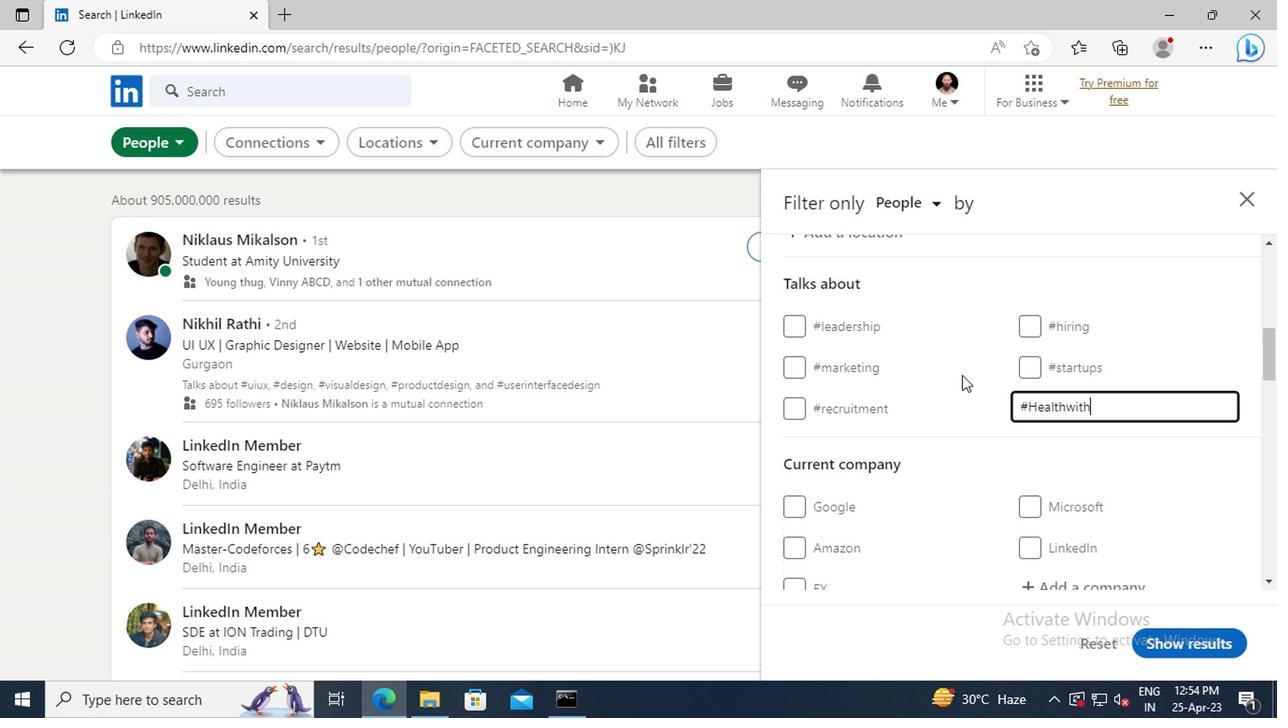 
Action: Mouse scrolled (957, 375) with delta (0, -1)
Screenshot: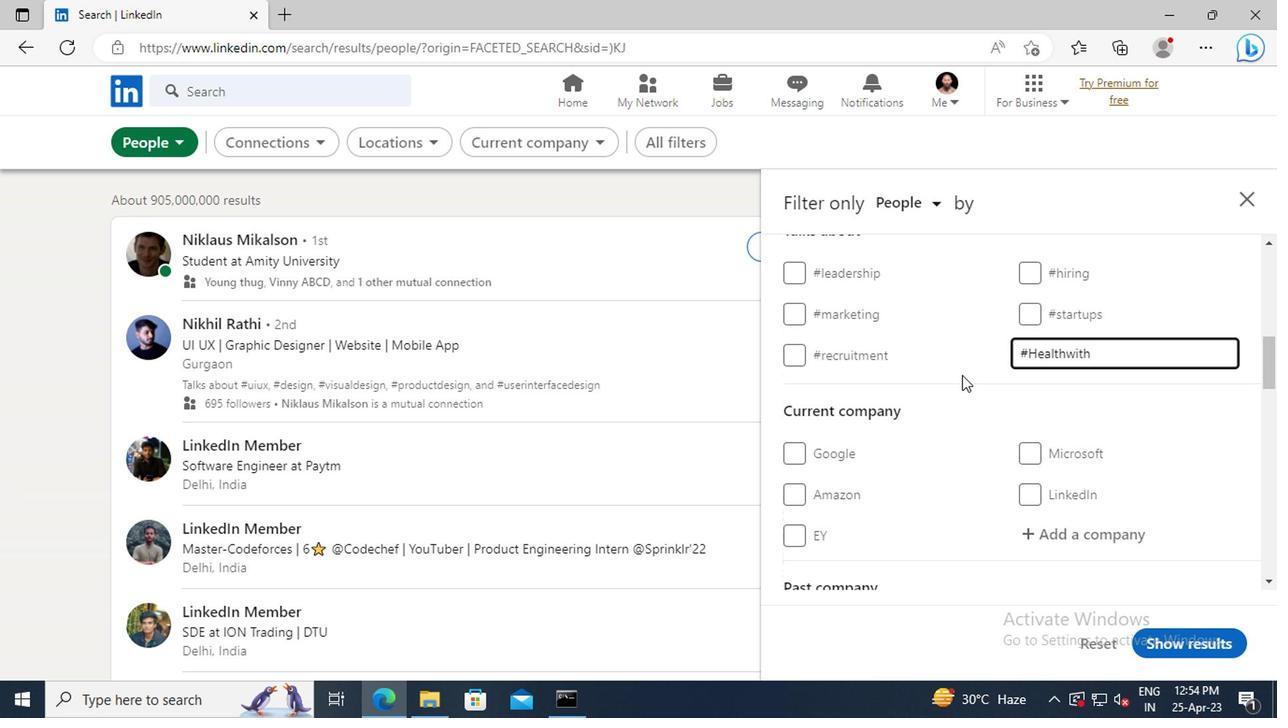 
Action: Mouse scrolled (957, 375) with delta (0, -1)
Screenshot: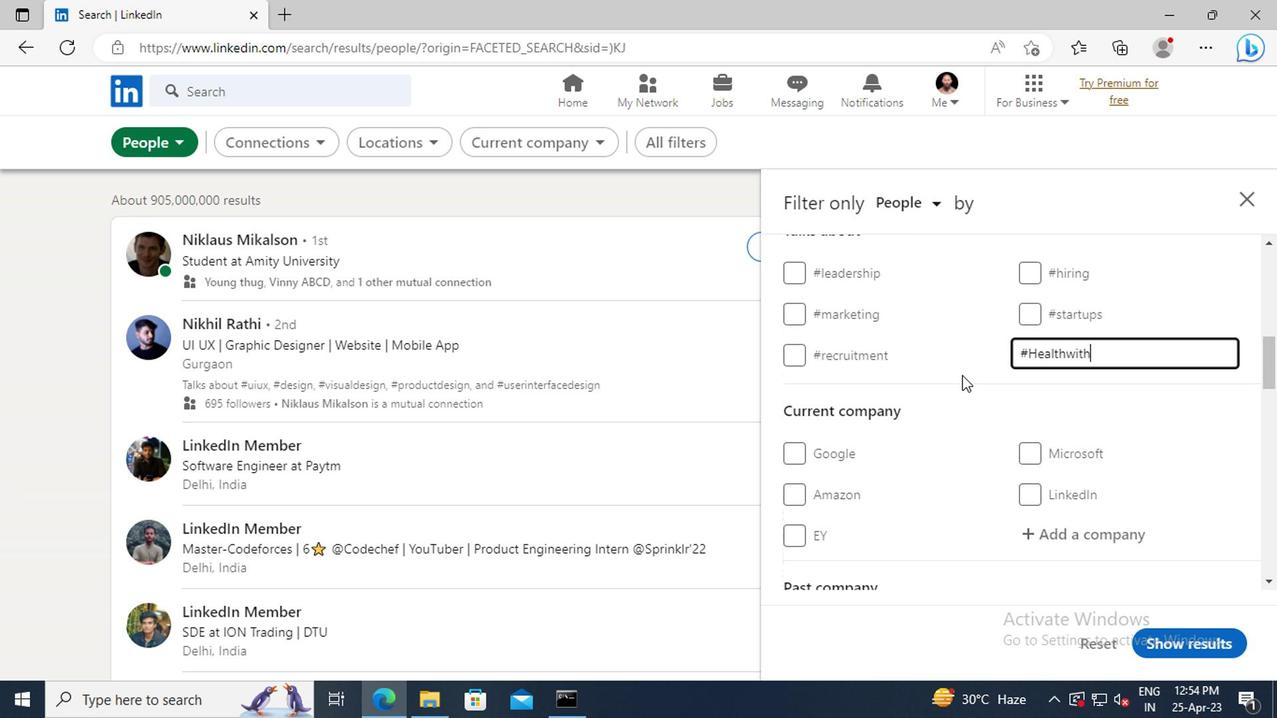 
Action: Mouse scrolled (957, 375) with delta (0, -1)
Screenshot: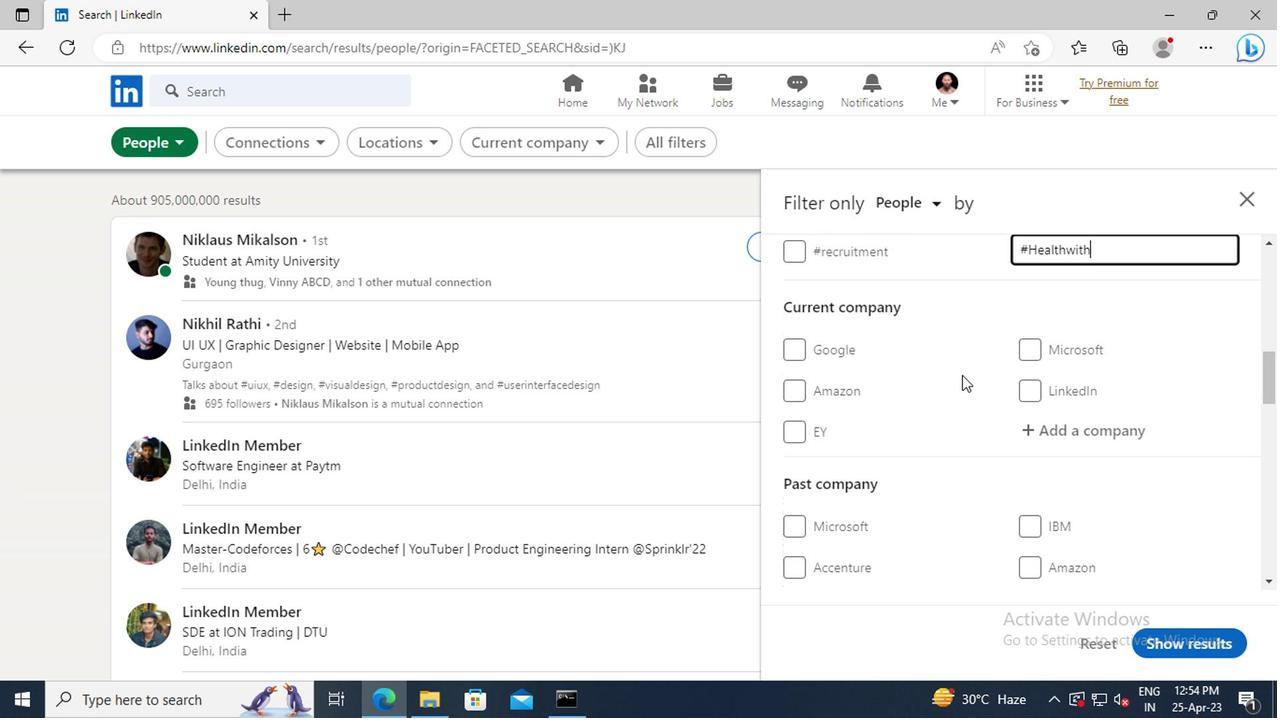 
Action: Mouse scrolled (957, 375) with delta (0, -1)
Screenshot: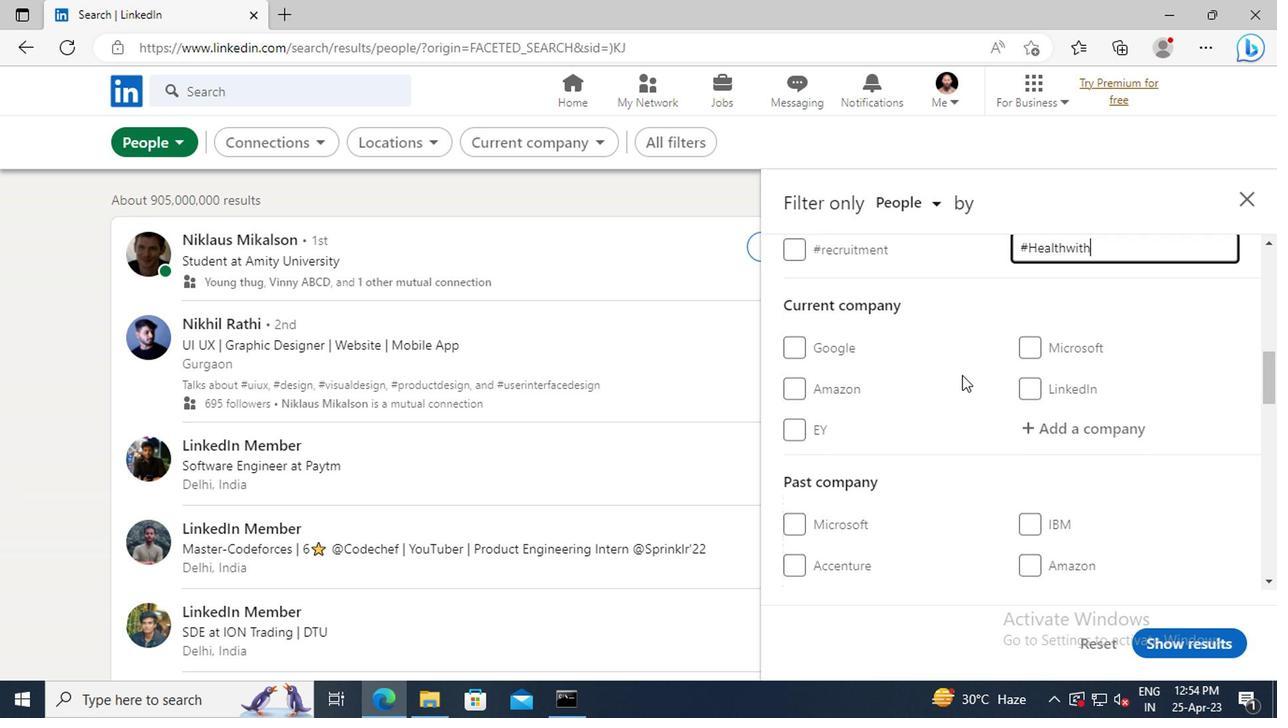 
Action: Mouse scrolled (957, 375) with delta (0, -1)
Screenshot: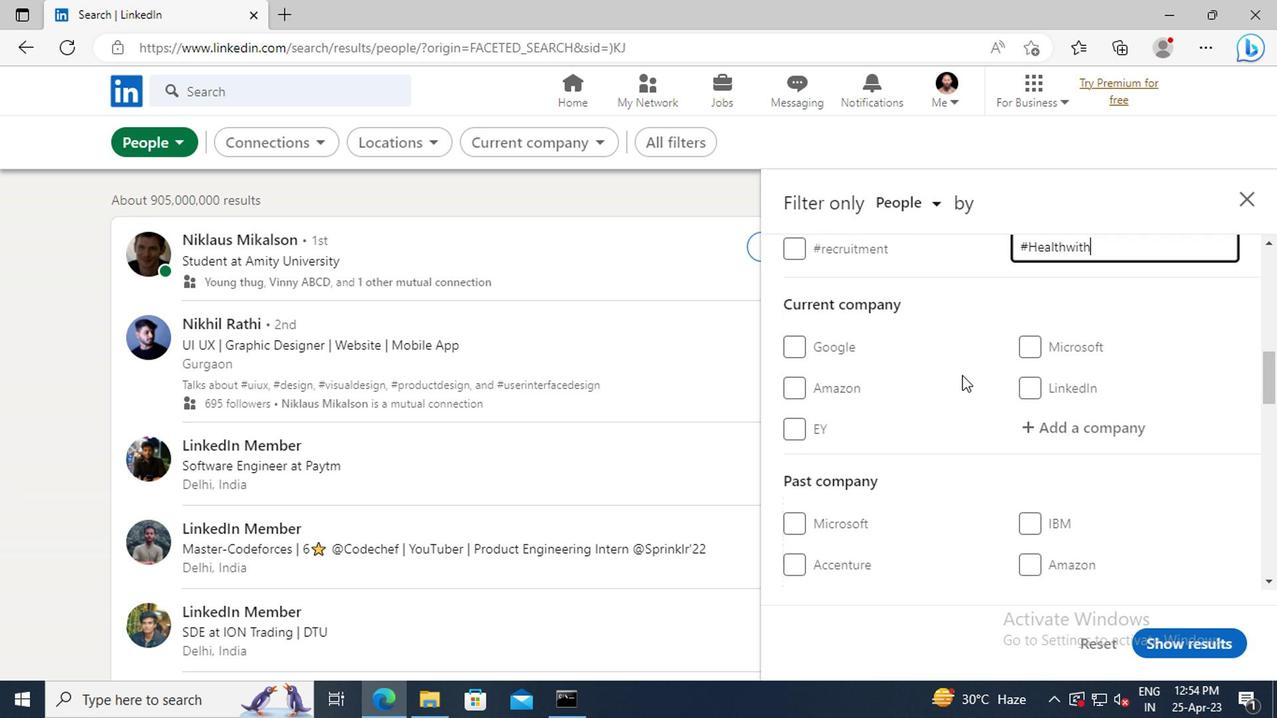 
Action: Mouse scrolled (957, 375) with delta (0, -1)
Screenshot: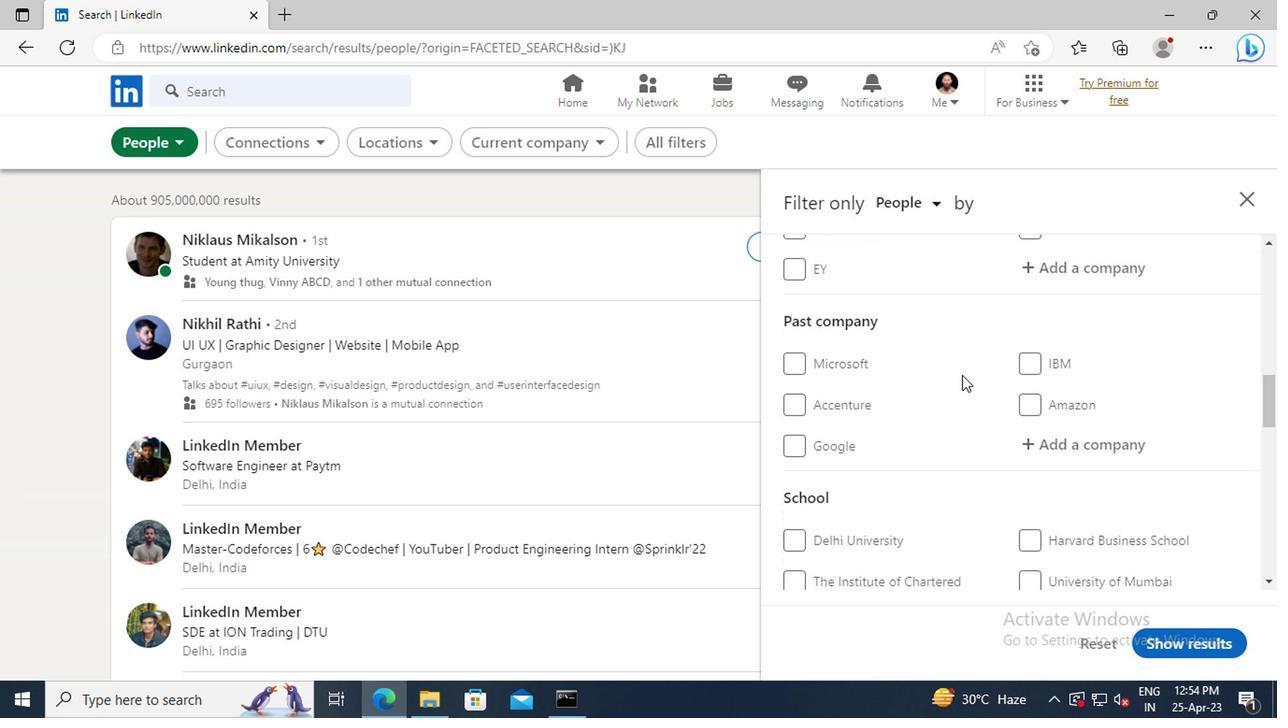 
Action: Mouse scrolled (957, 375) with delta (0, -1)
Screenshot: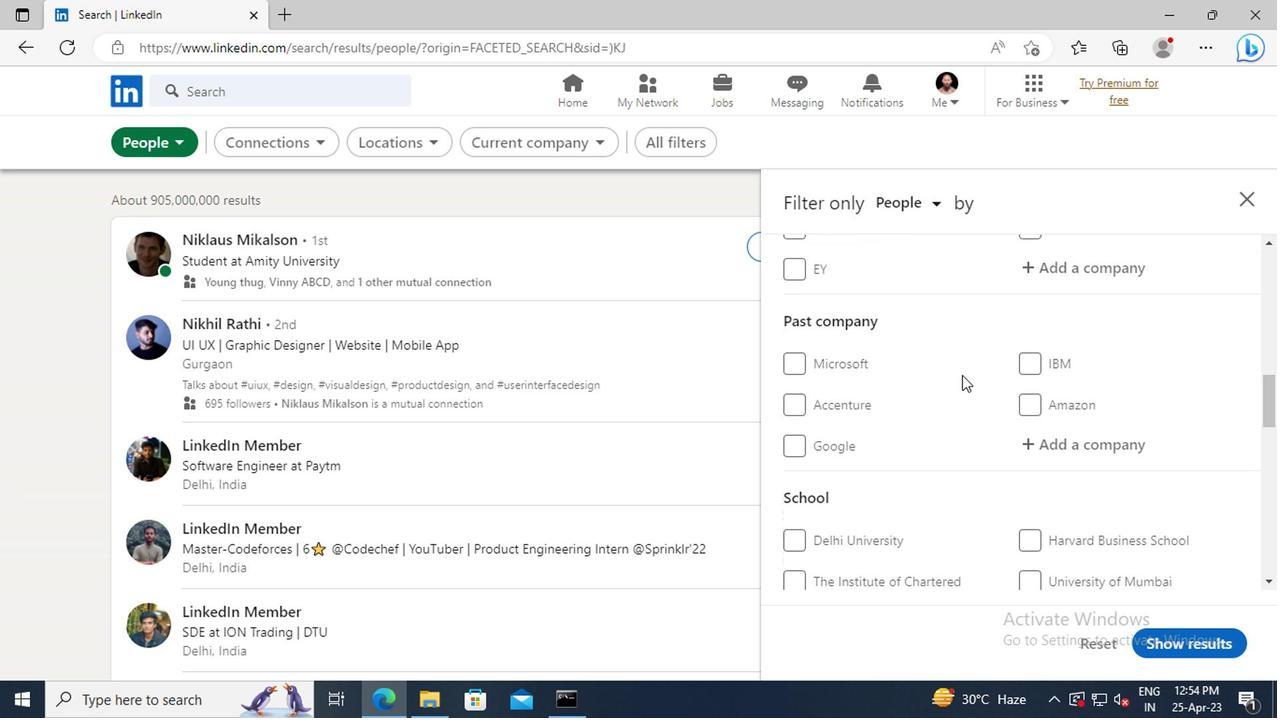 
Action: Mouse scrolled (957, 375) with delta (0, -1)
Screenshot: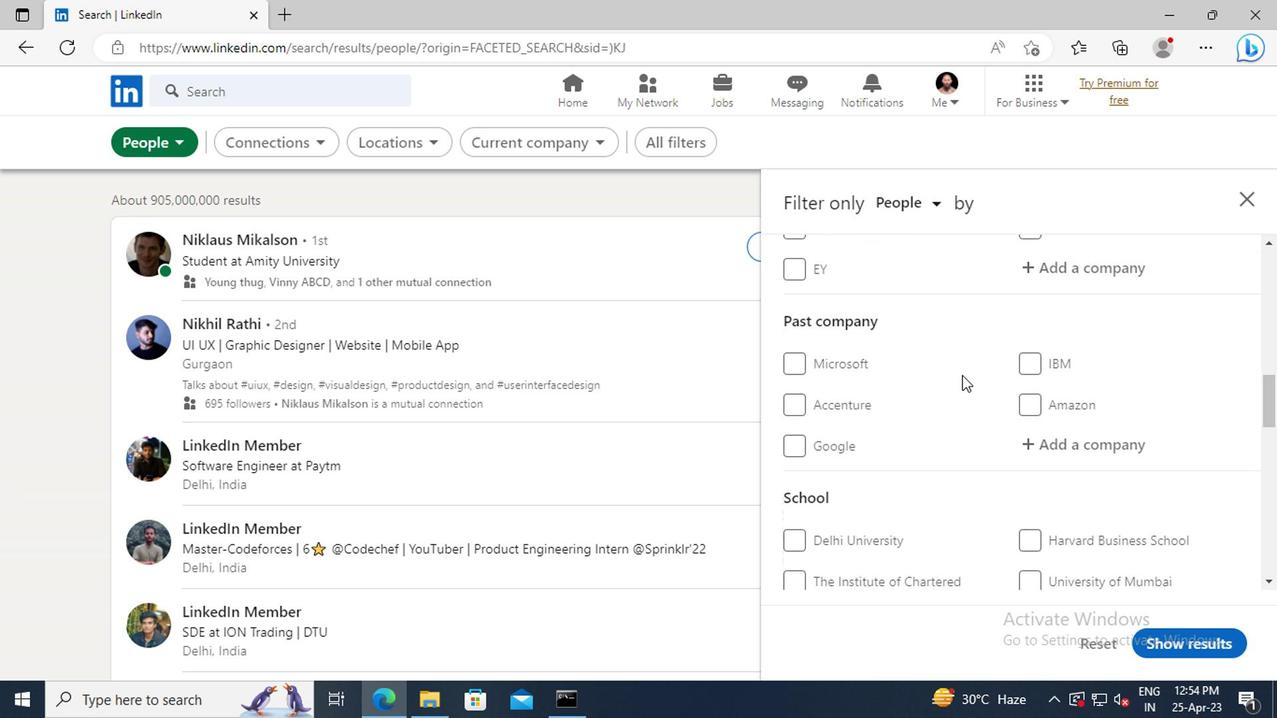 
Action: Mouse scrolled (957, 375) with delta (0, -1)
Screenshot: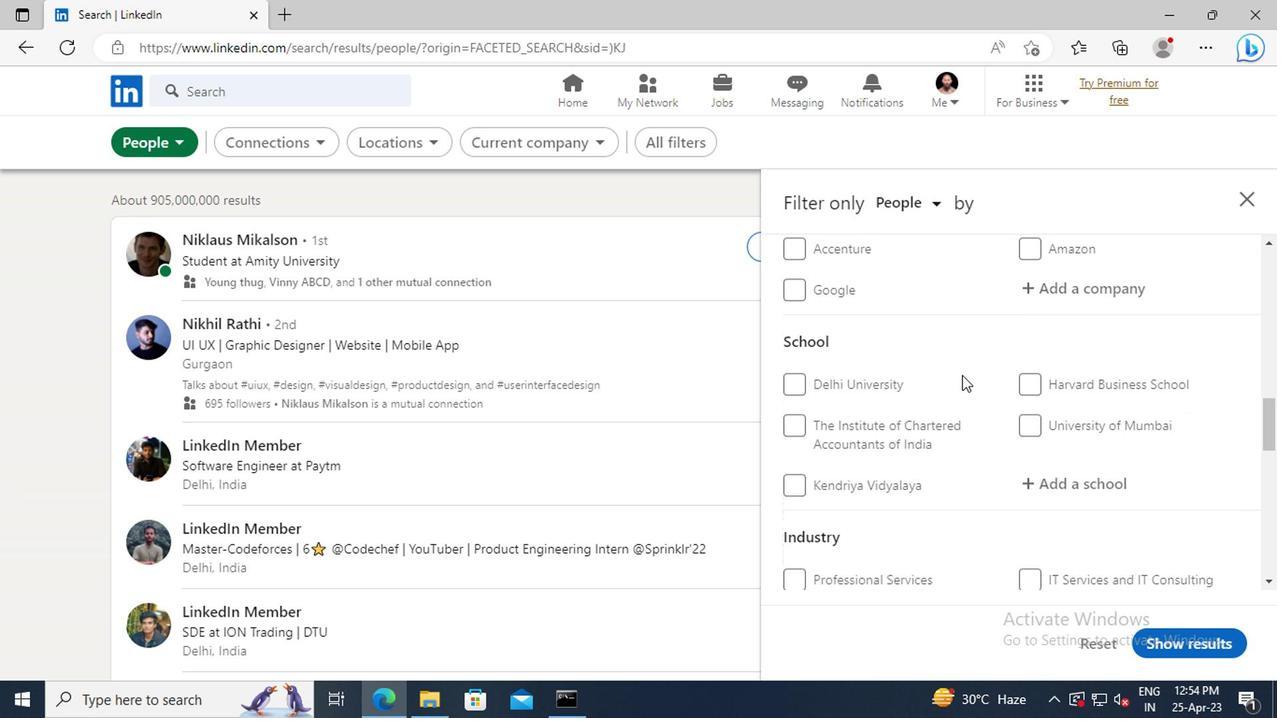
Action: Mouse scrolled (957, 375) with delta (0, -1)
Screenshot: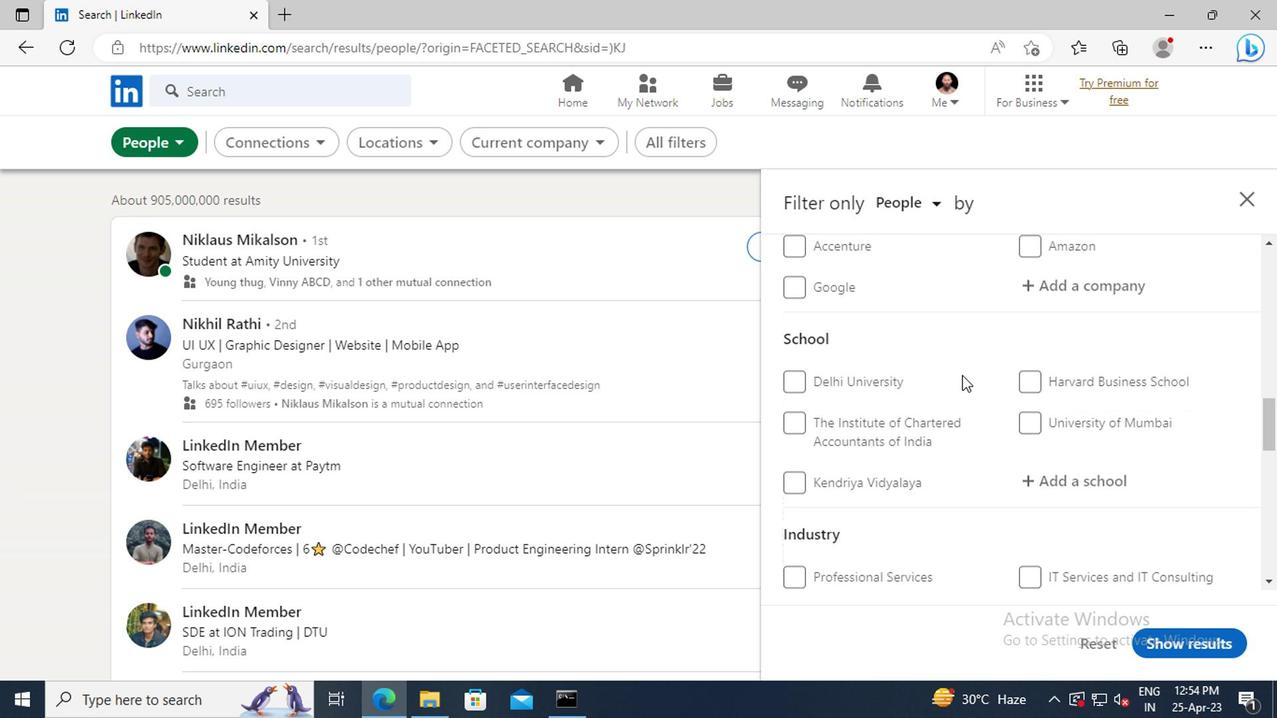 
Action: Mouse scrolled (957, 375) with delta (0, -1)
Screenshot: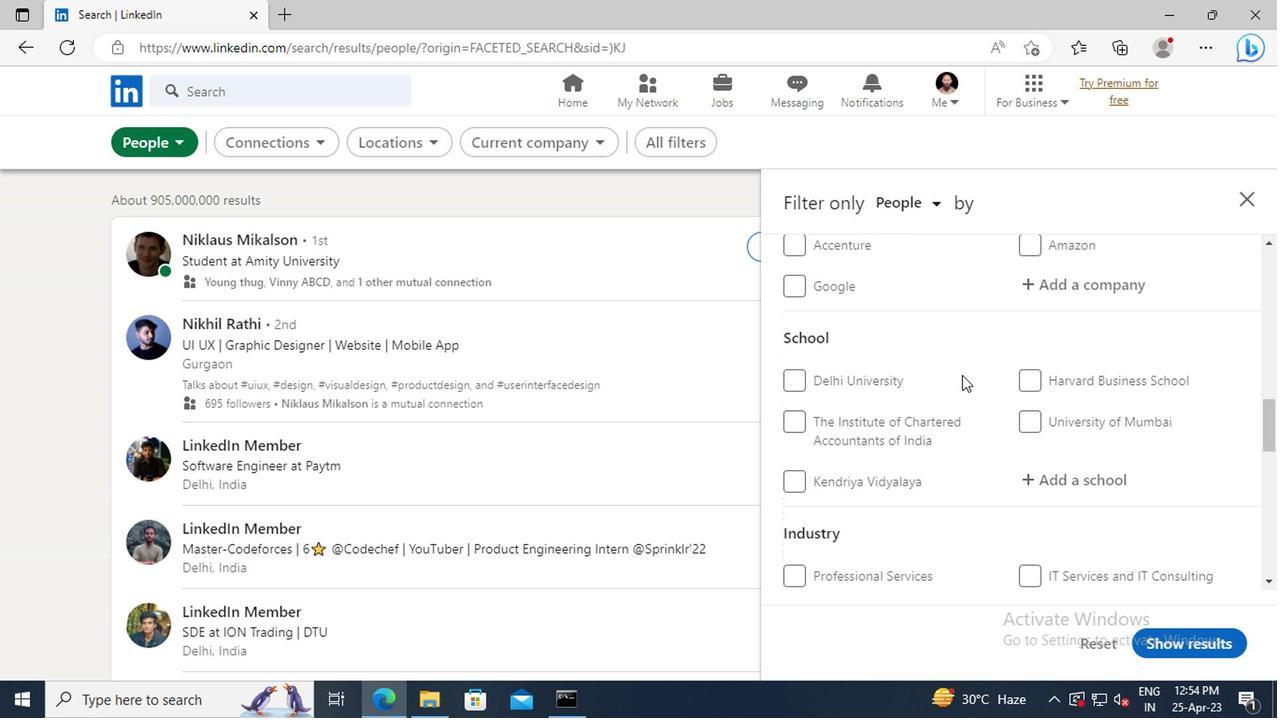 
Action: Mouse scrolled (957, 375) with delta (0, -1)
Screenshot: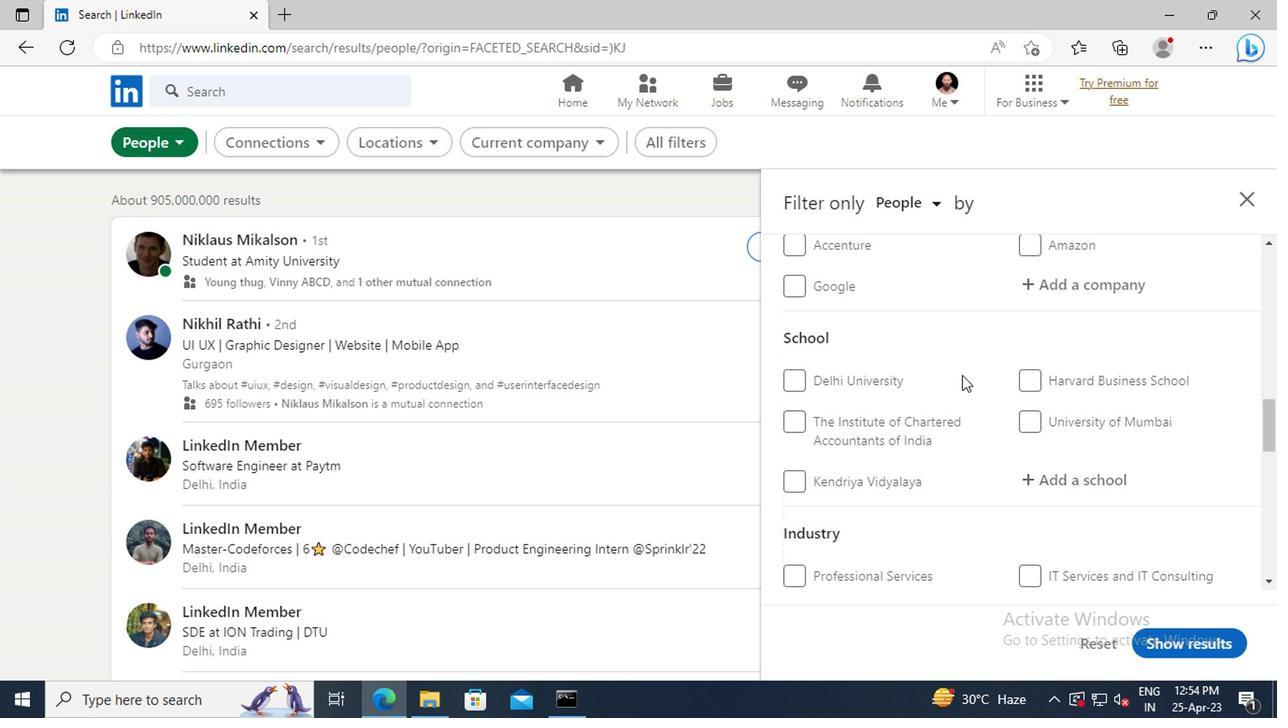 
Action: Mouse scrolled (957, 375) with delta (0, -1)
Screenshot: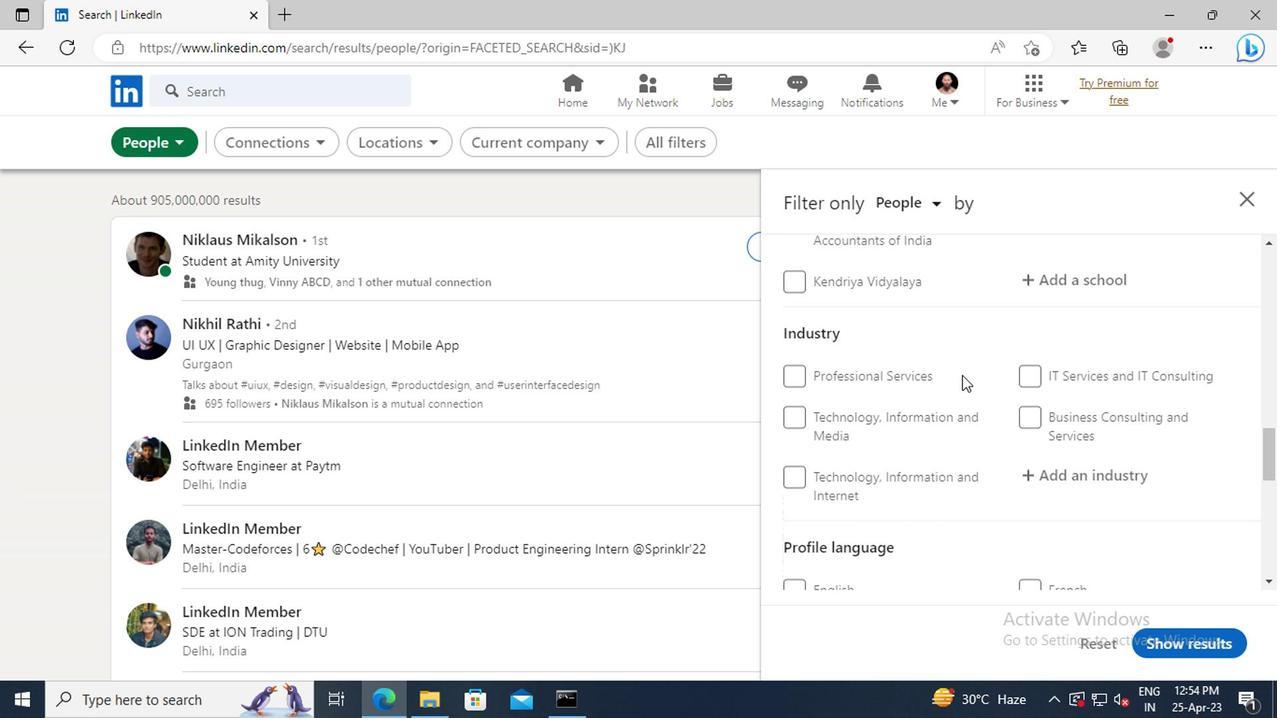 
Action: Mouse scrolled (957, 375) with delta (0, -1)
Screenshot: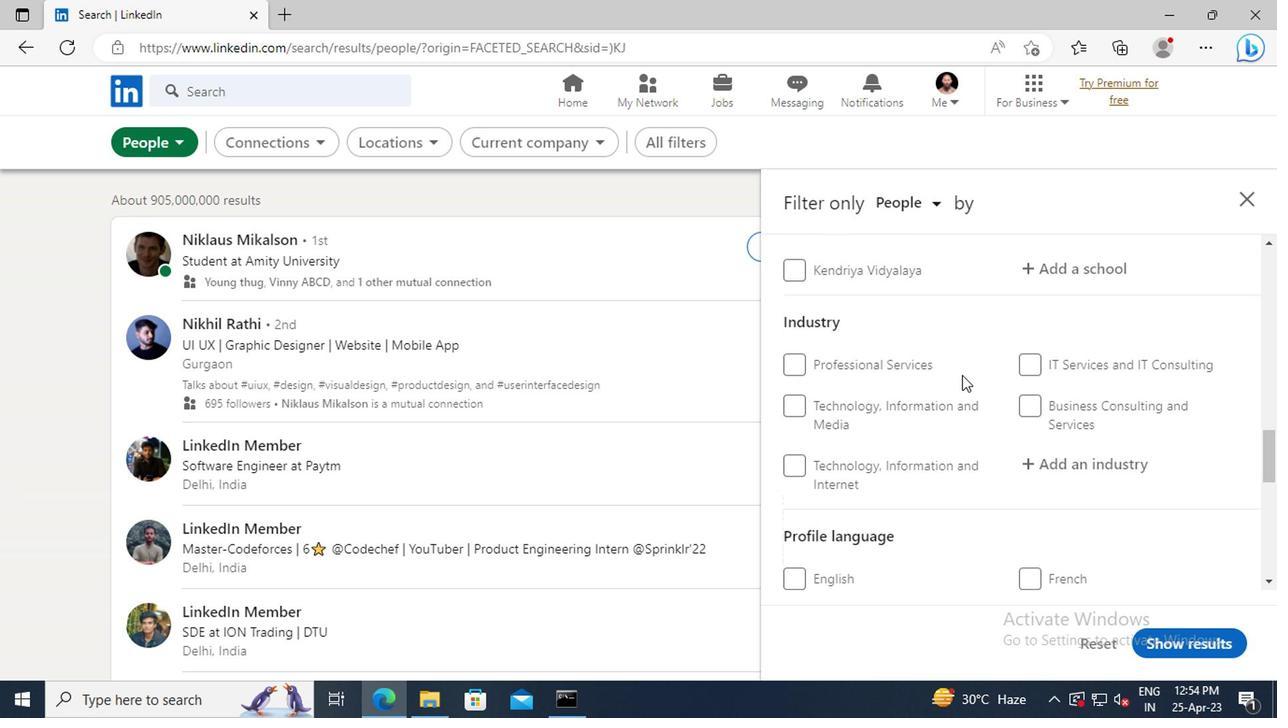 
Action: Mouse scrolled (957, 375) with delta (0, -1)
Screenshot: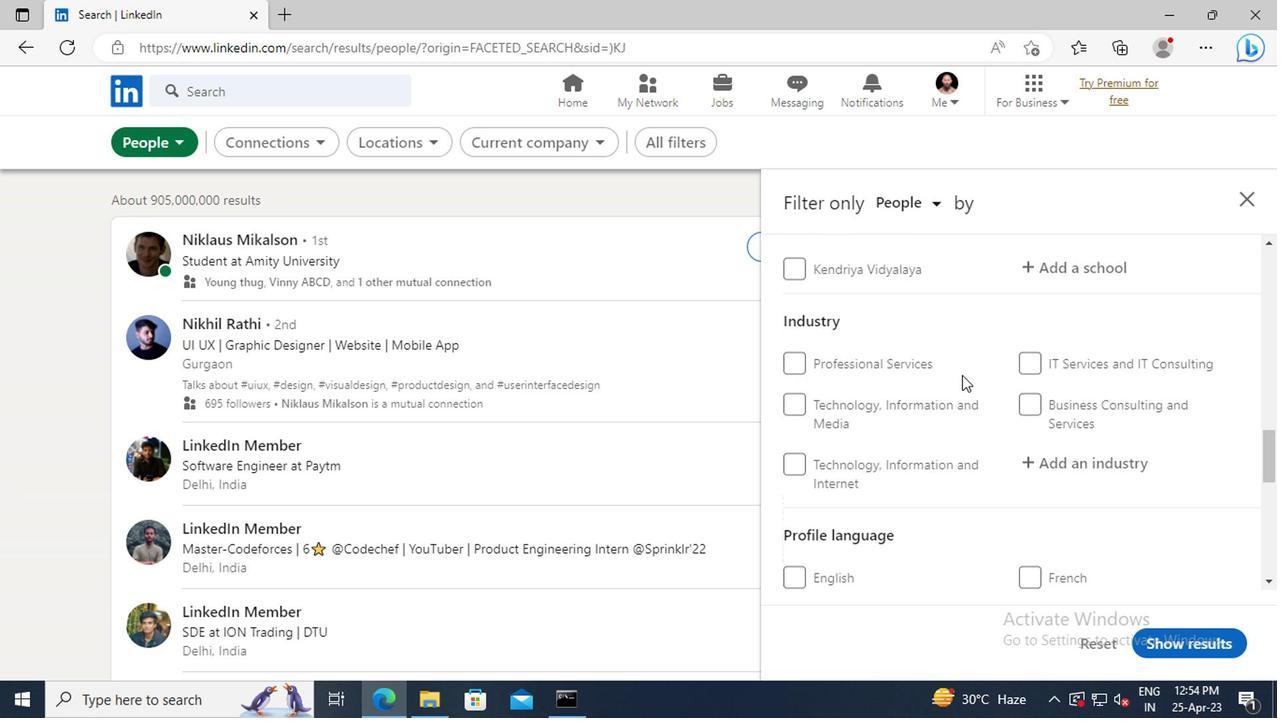 
Action: Mouse moved to (792, 462)
Screenshot: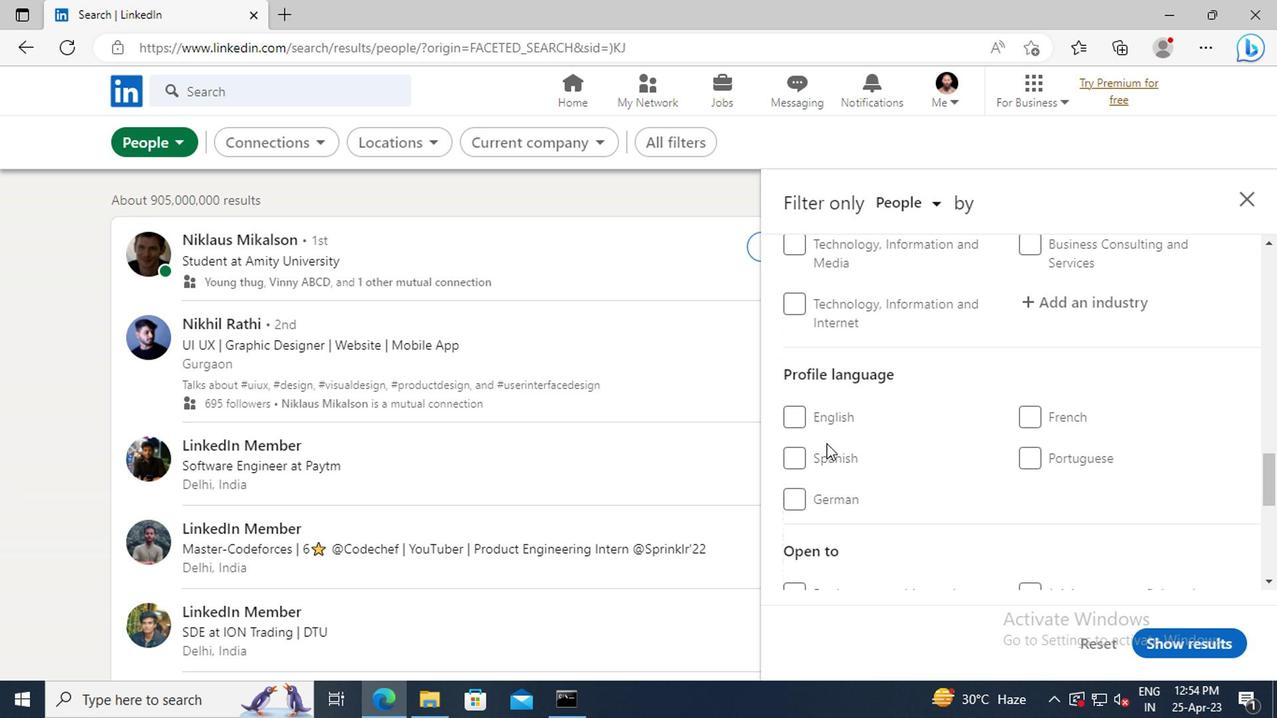 
Action: Mouse pressed left at (792, 462)
Screenshot: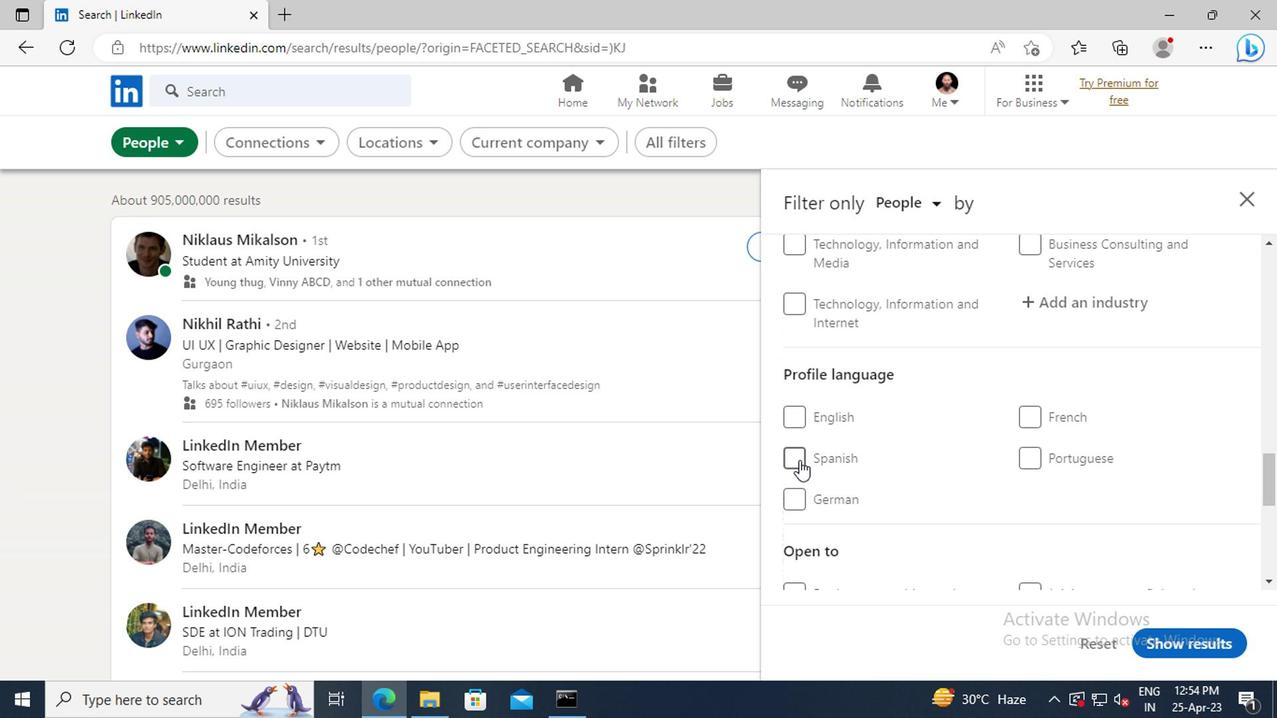 
Action: Mouse moved to (974, 464)
Screenshot: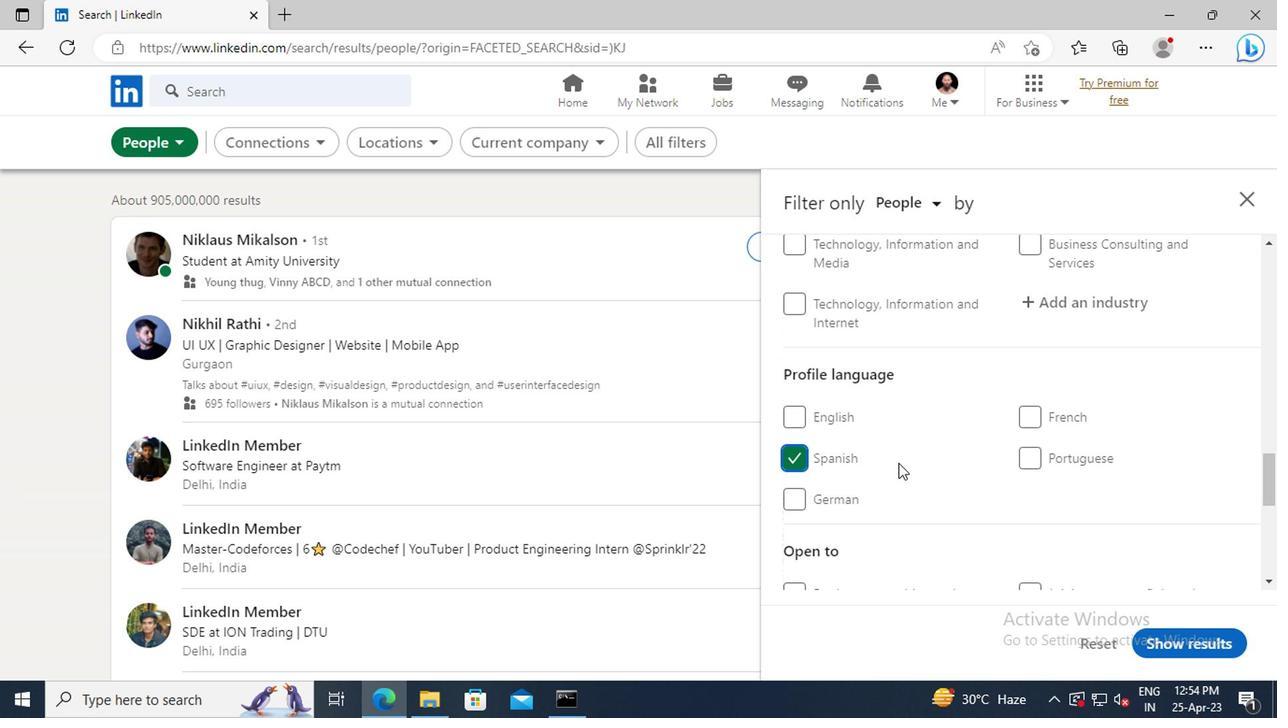 
Action: Mouse scrolled (974, 465) with delta (0, 0)
Screenshot: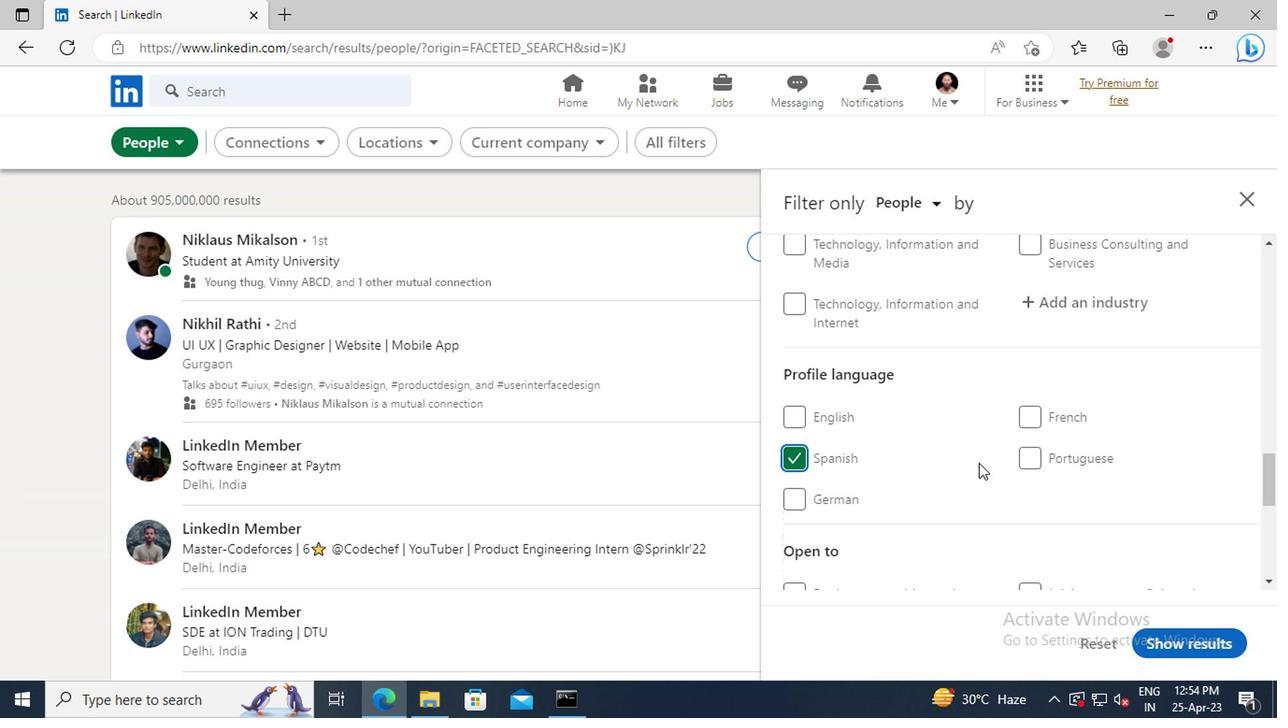 
Action: Mouse scrolled (974, 465) with delta (0, 0)
Screenshot: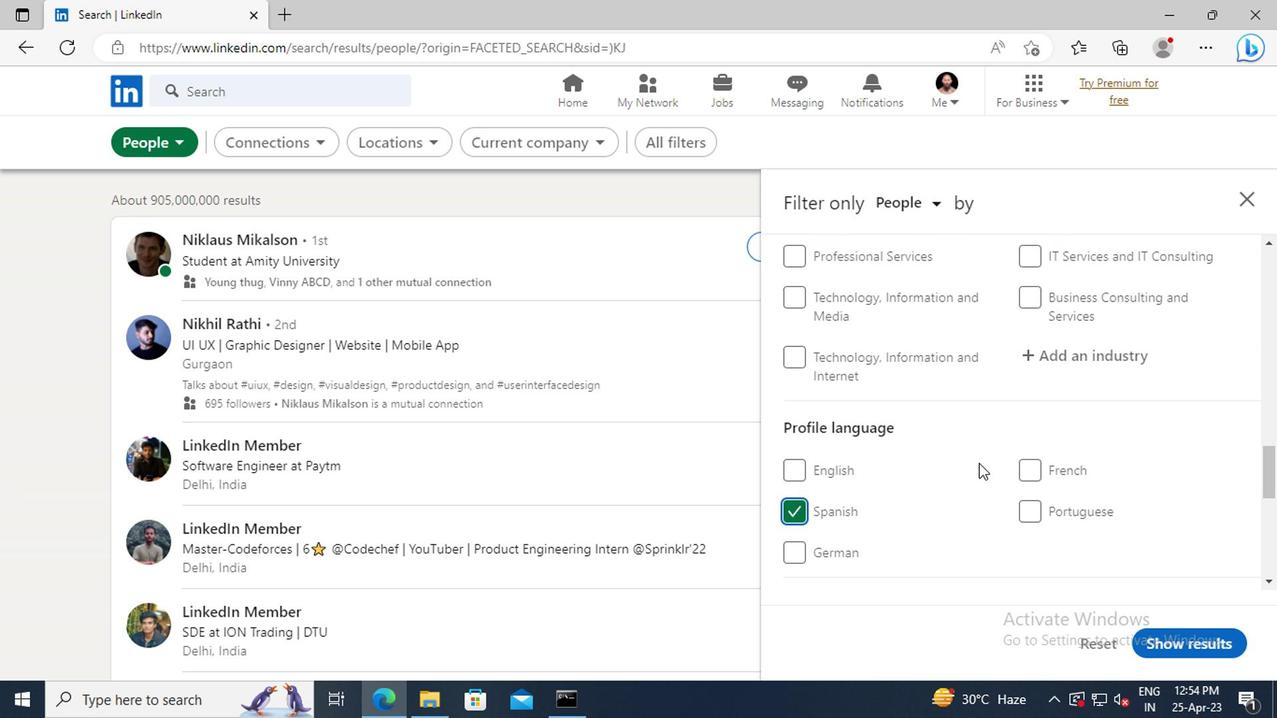 
Action: Mouse scrolled (974, 465) with delta (0, 0)
Screenshot: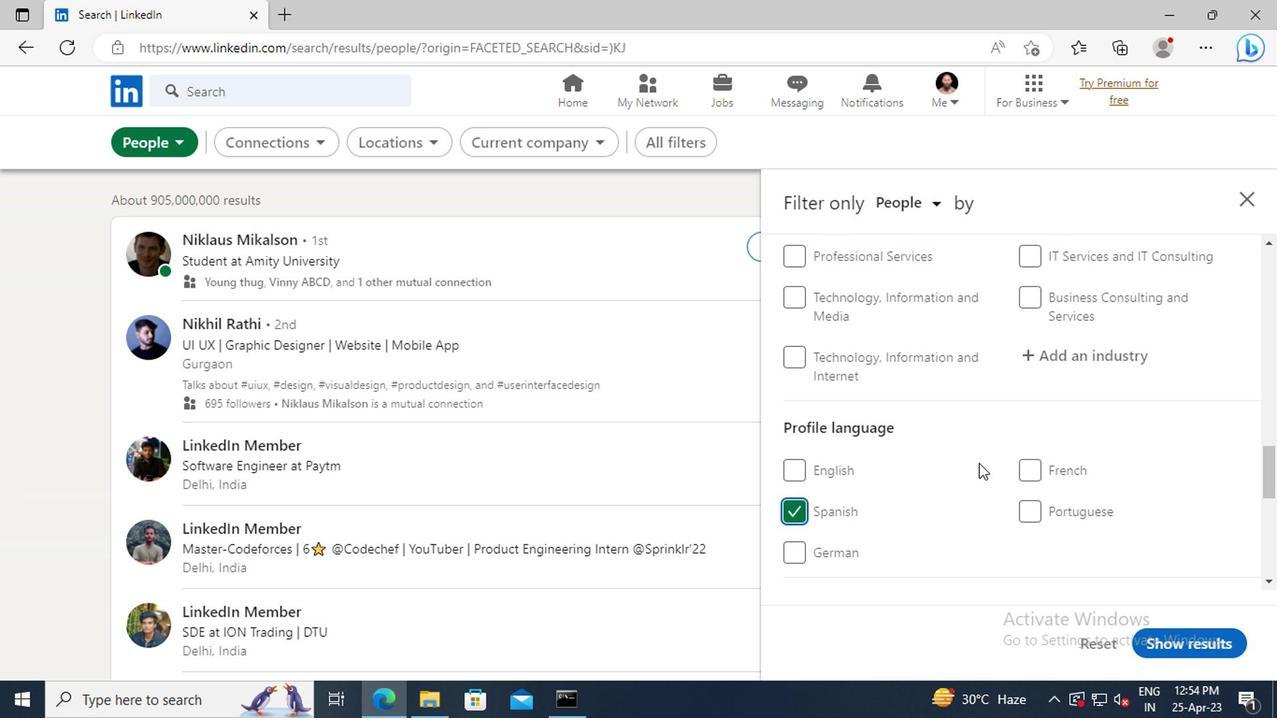 
Action: Mouse scrolled (974, 465) with delta (0, 0)
Screenshot: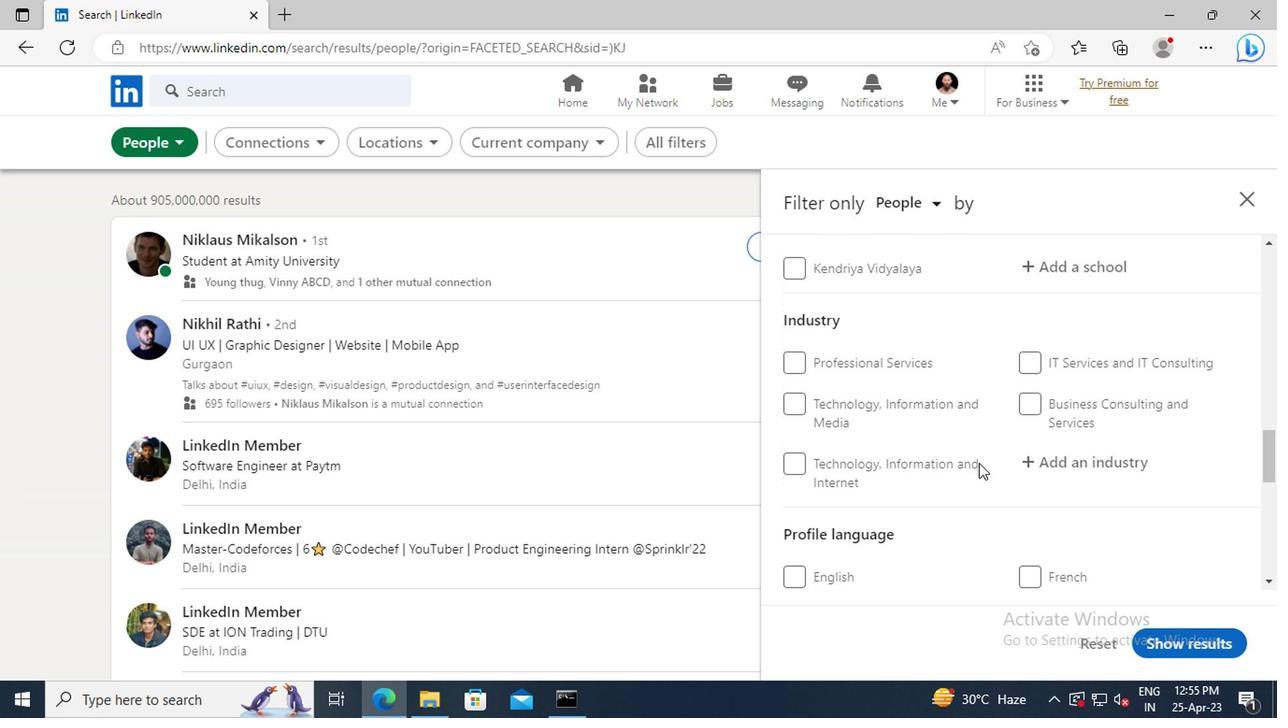 
Action: Mouse scrolled (974, 465) with delta (0, 0)
Screenshot: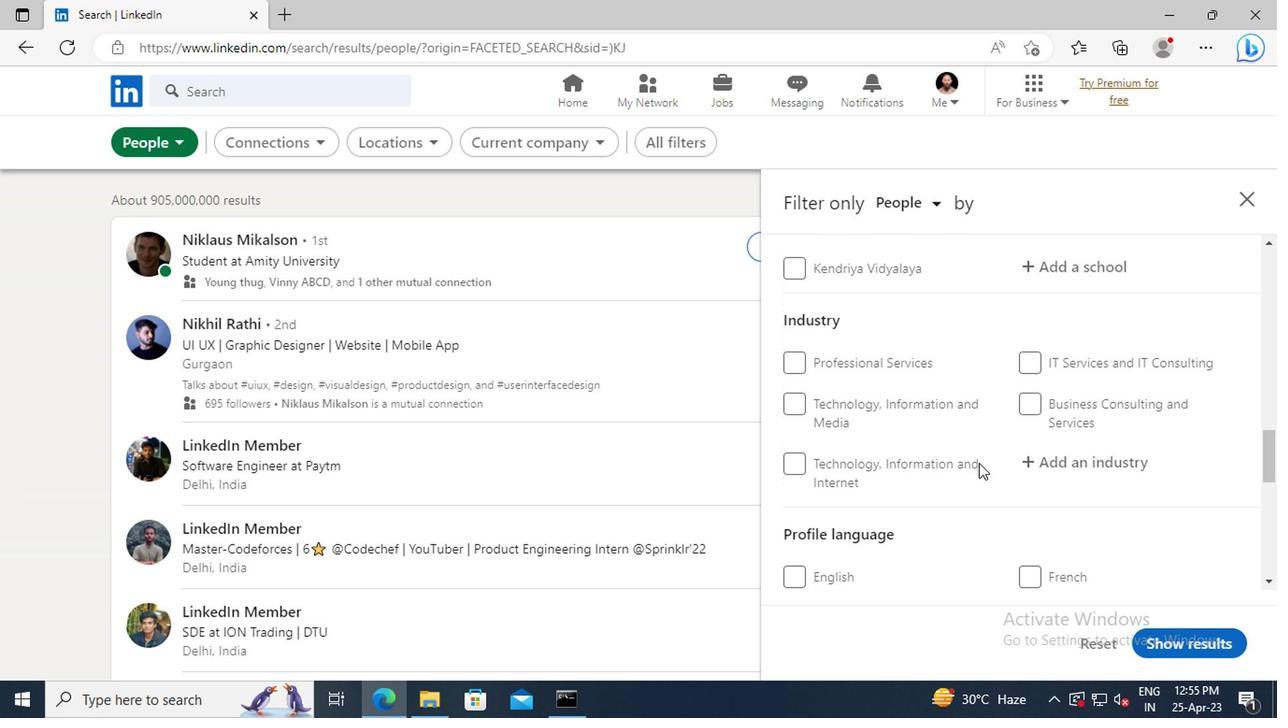 
Action: Mouse scrolled (974, 465) with delta (0, 0)
Screenshot: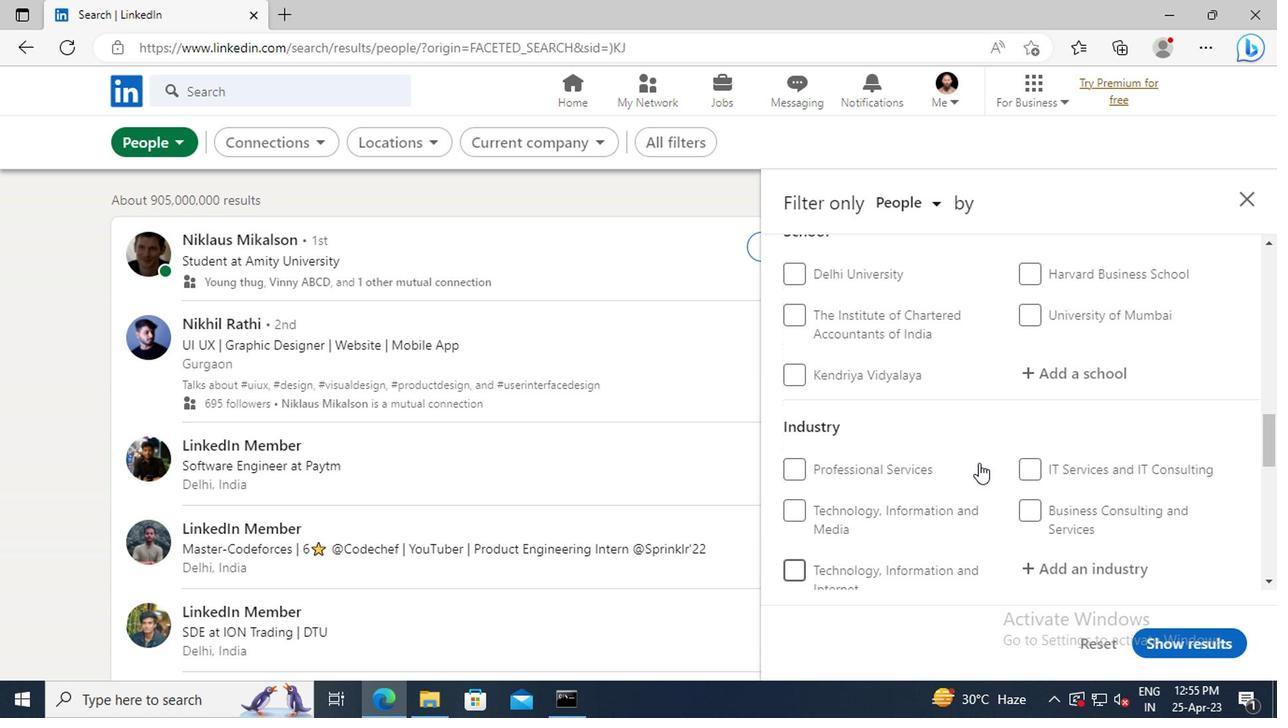 
Action: Mouse scrolled (974, 465) with delta (0, 0)
Screenshot: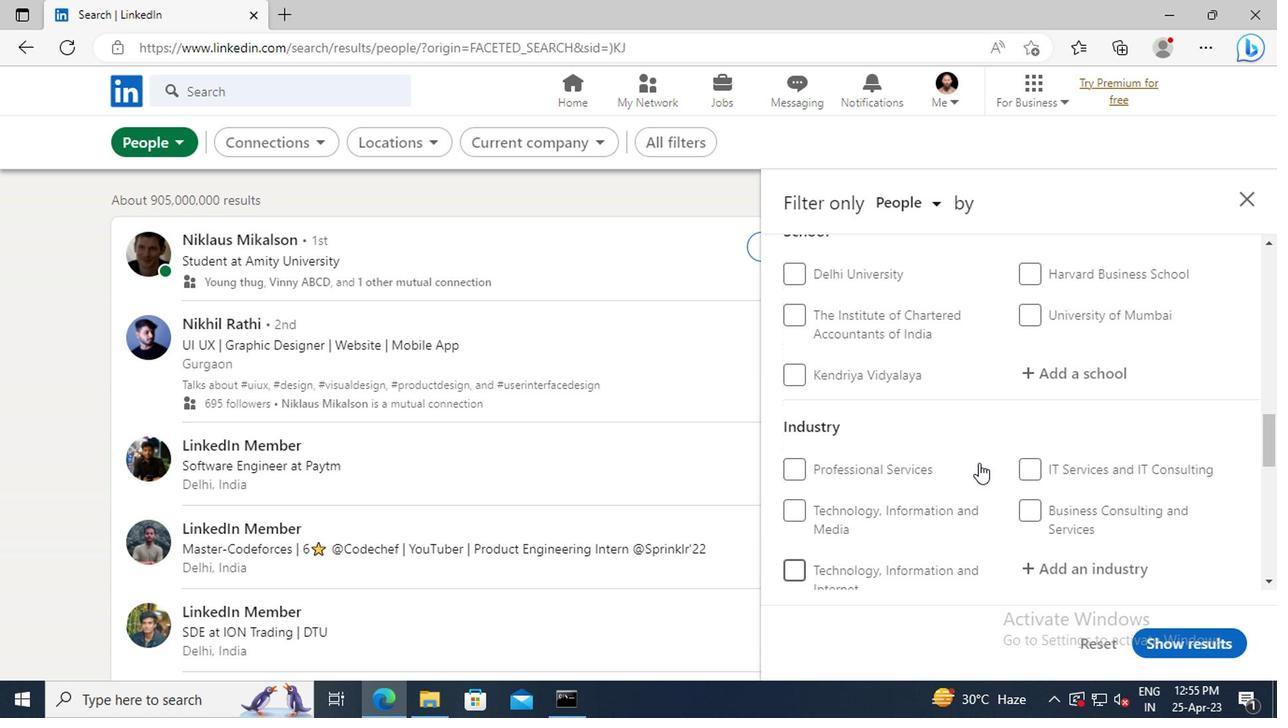 
Action: Mouse scrolled (974, 465) with delta (0, 0)
Screenshot: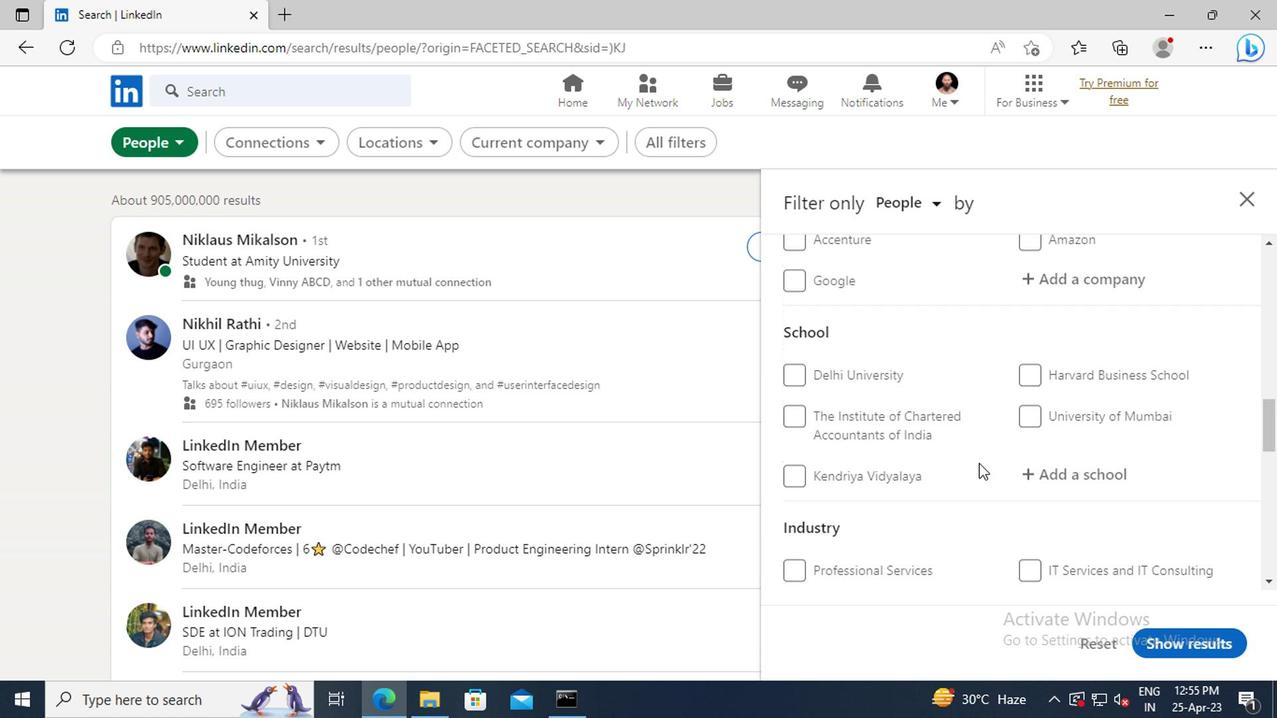 
Action: Mouse scrolled (974, 465) with delta (0, 0)
Screenshot: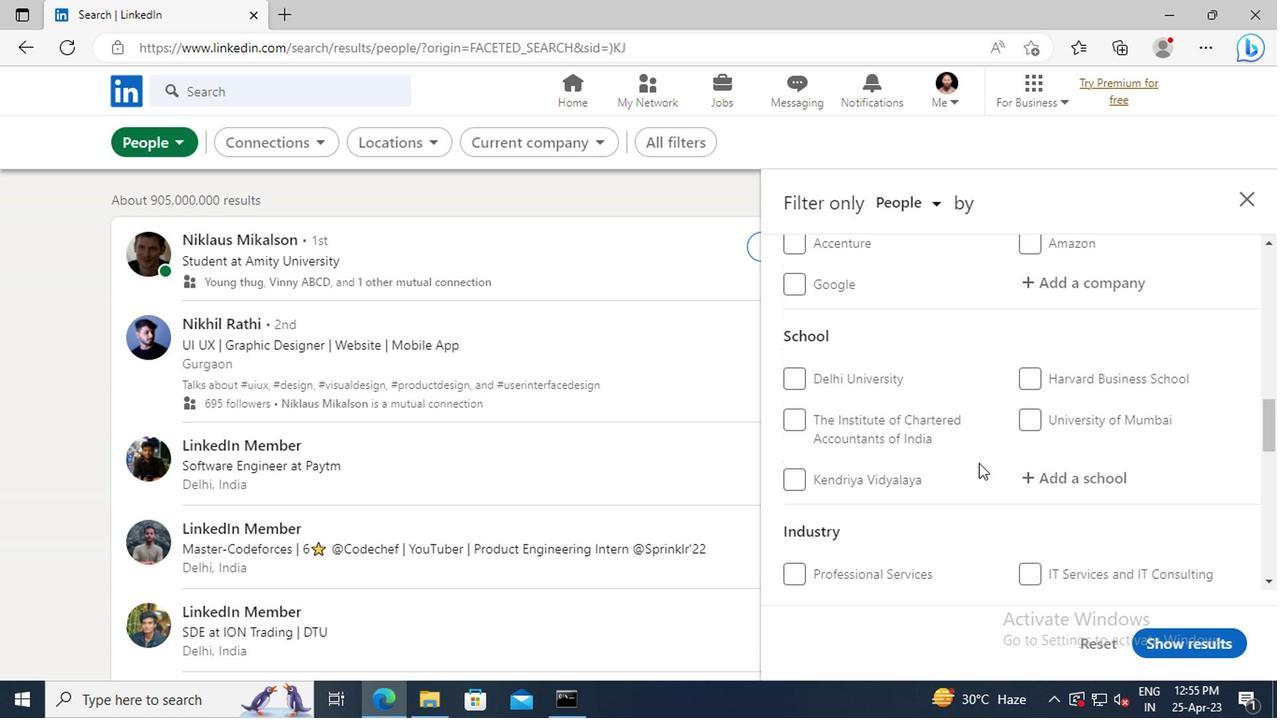 
Action: Mouse scrolled (974, 465) with delta (0, 0)
Screenshot: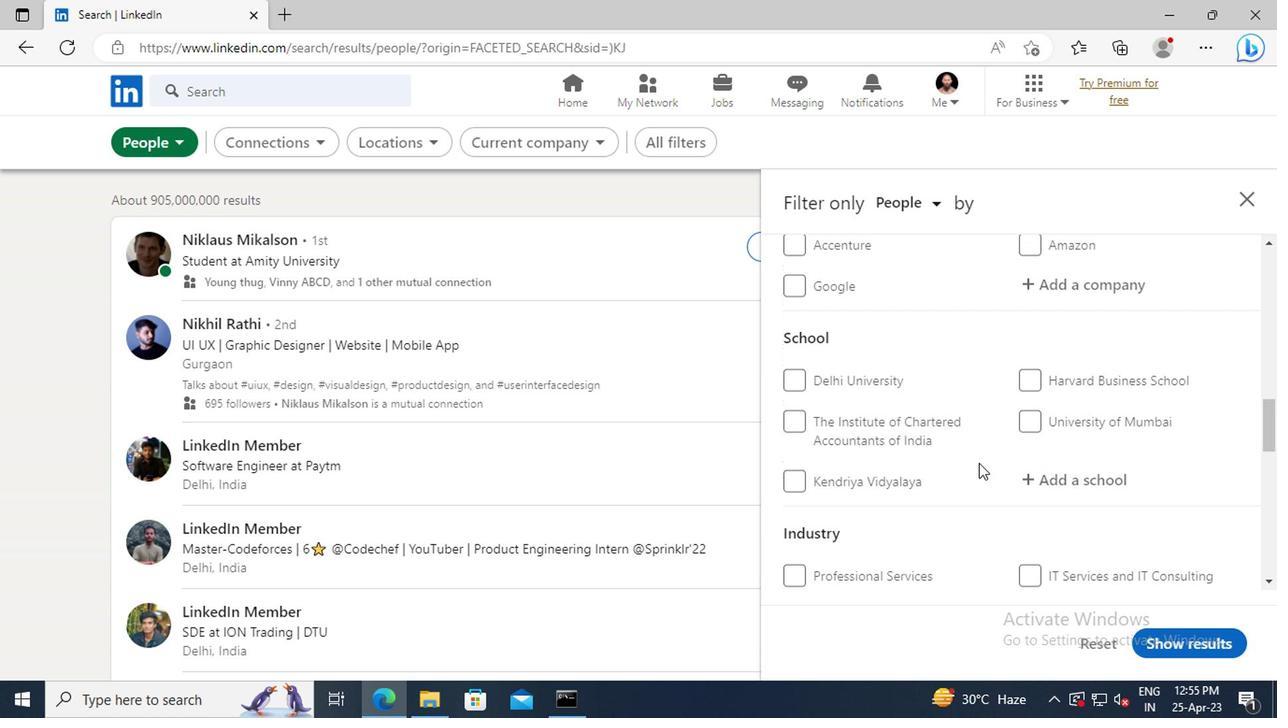 
Action: Mouse scrolled (974, 465) with delta (0, 0)
Screenshot: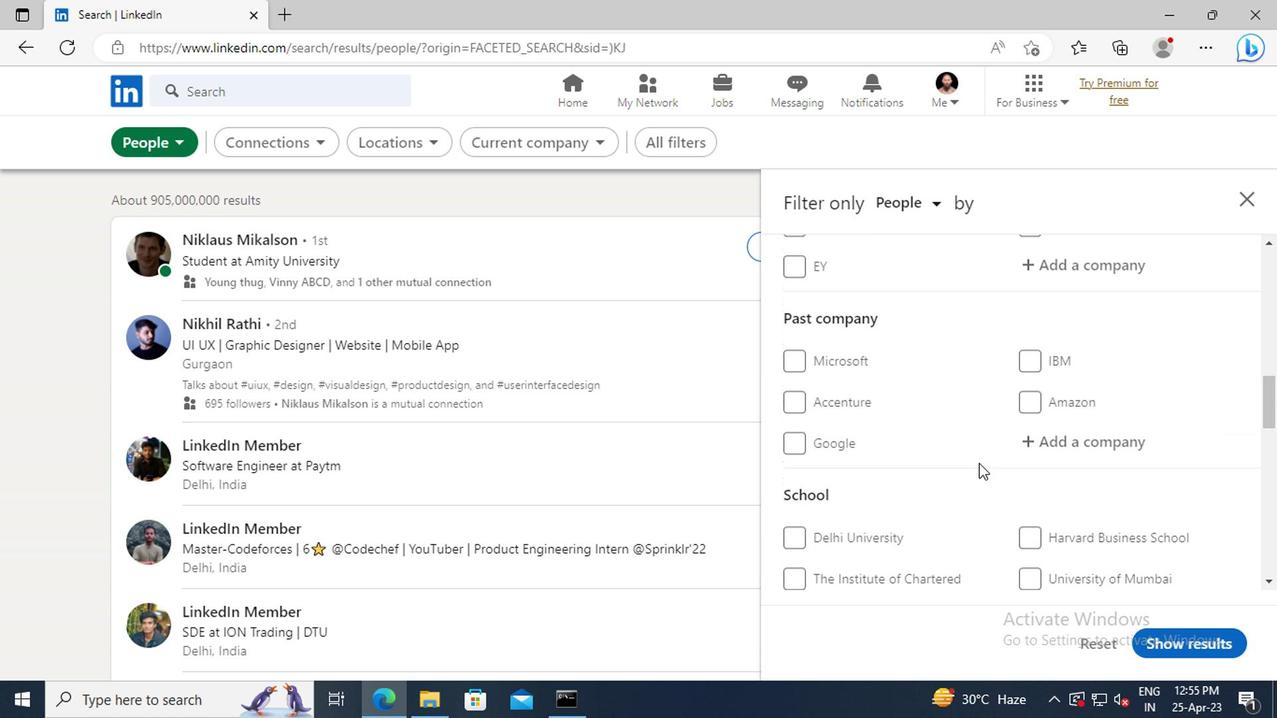 
Action: Mouse scrolled (974, 465) with delta (0, 0)
Screenshot: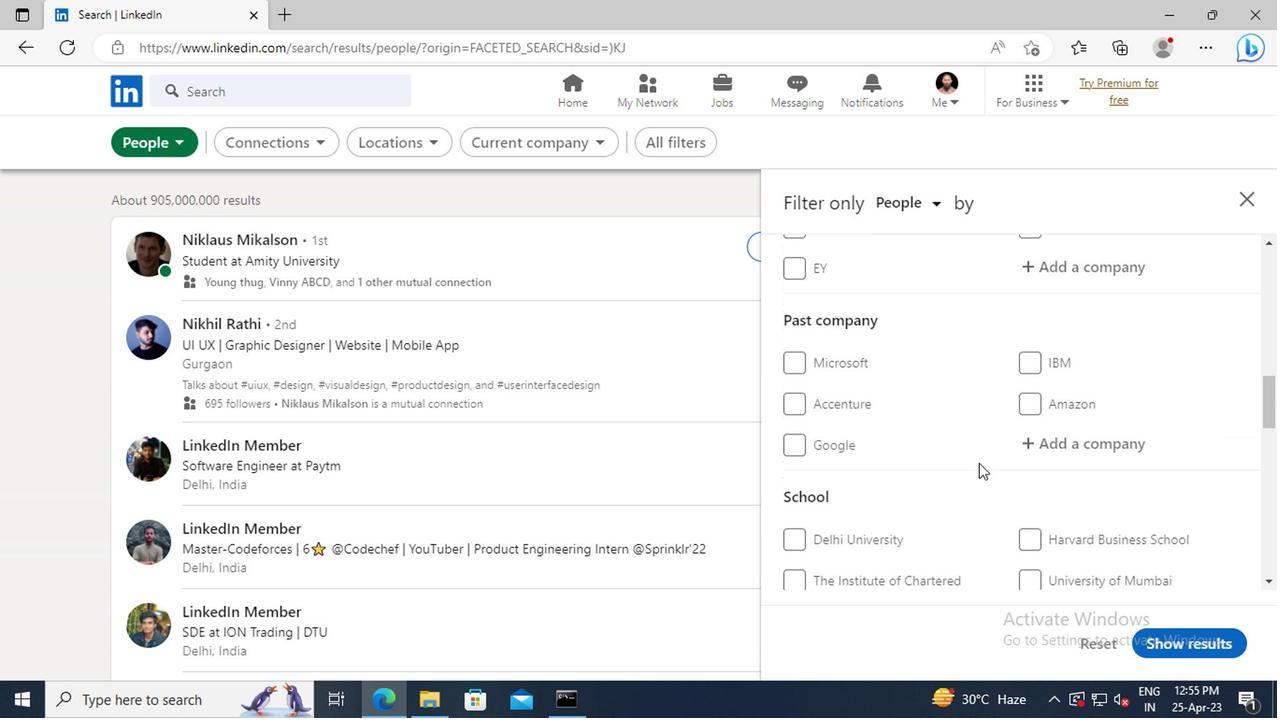 
Action: Mouse scrolled (974, 465) with delta (0, 0)
Screenshot: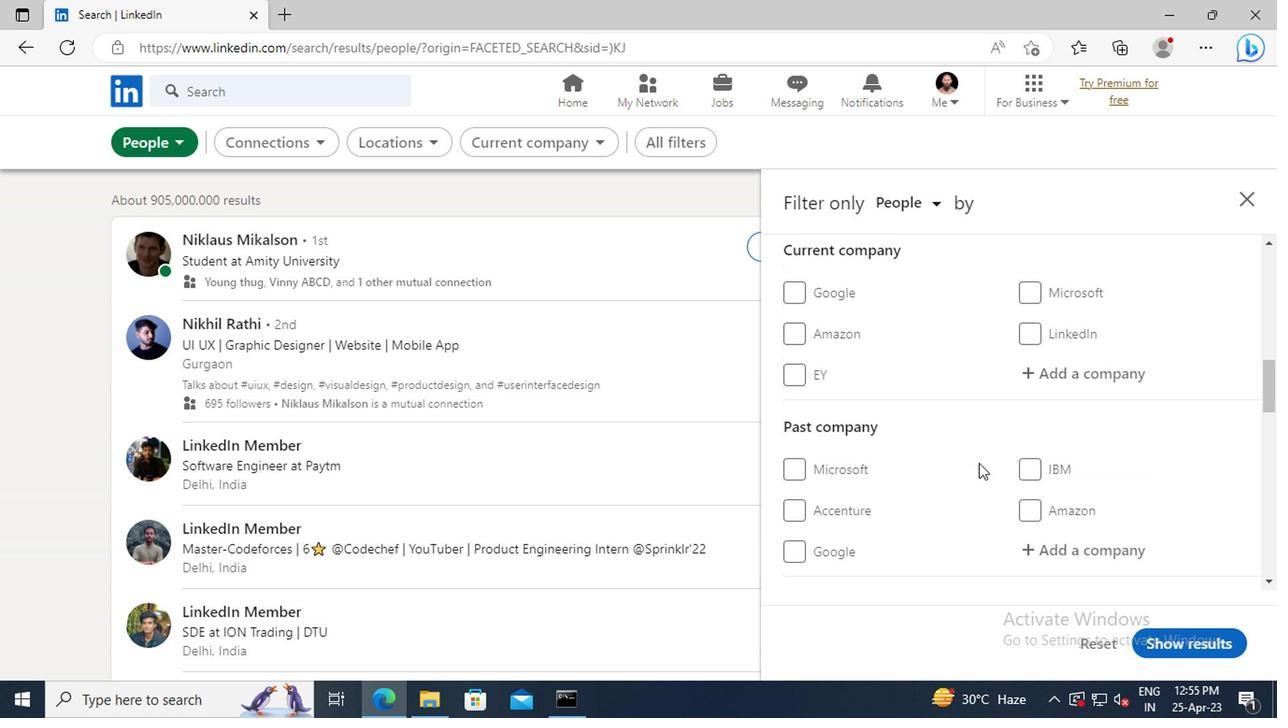 
Action: Mouse moved to (1056, 437)
Screenshot: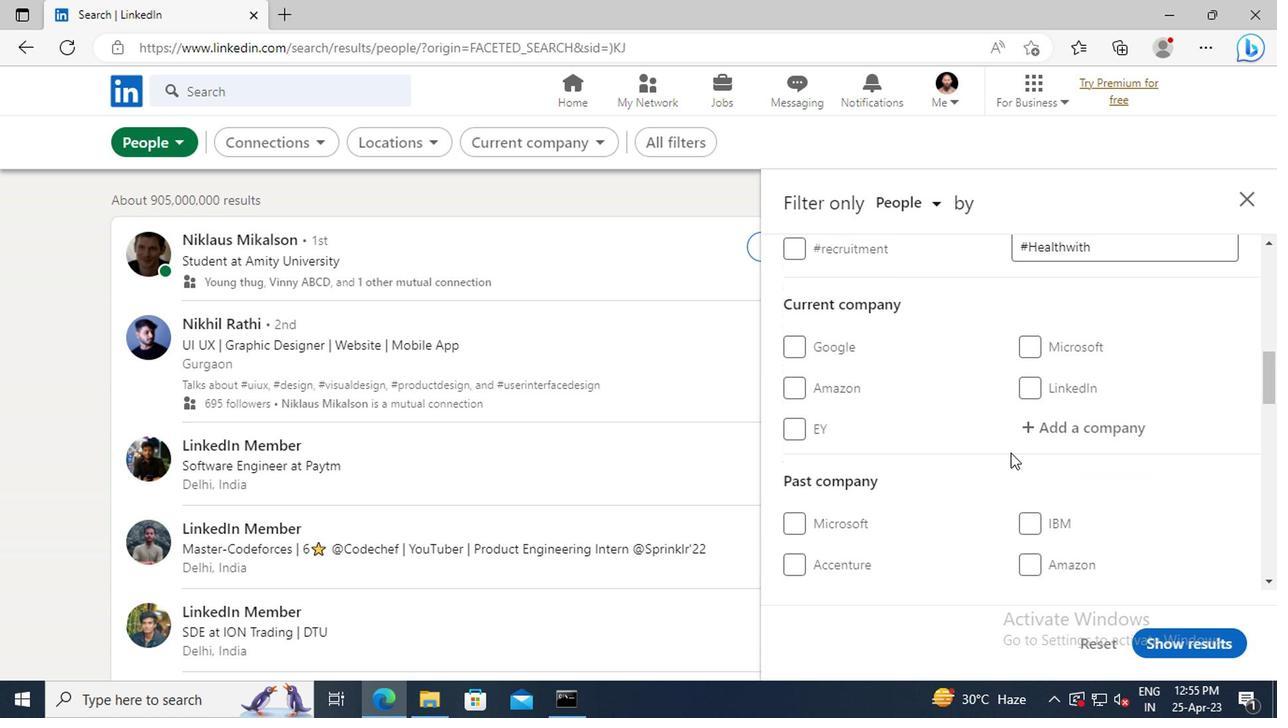 
Action: Mouse pressed left at (1056, 437)
Screenshot: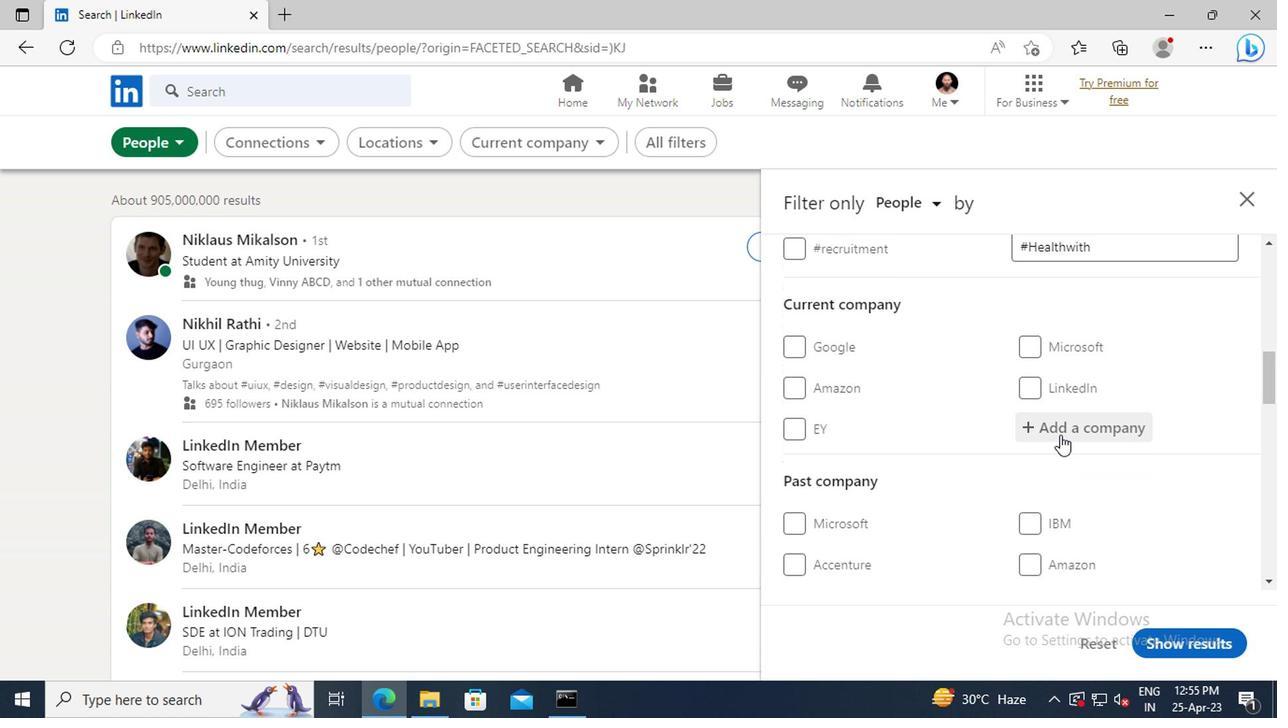 
Action: Mouse moved to (1046, 431)
Screenshot: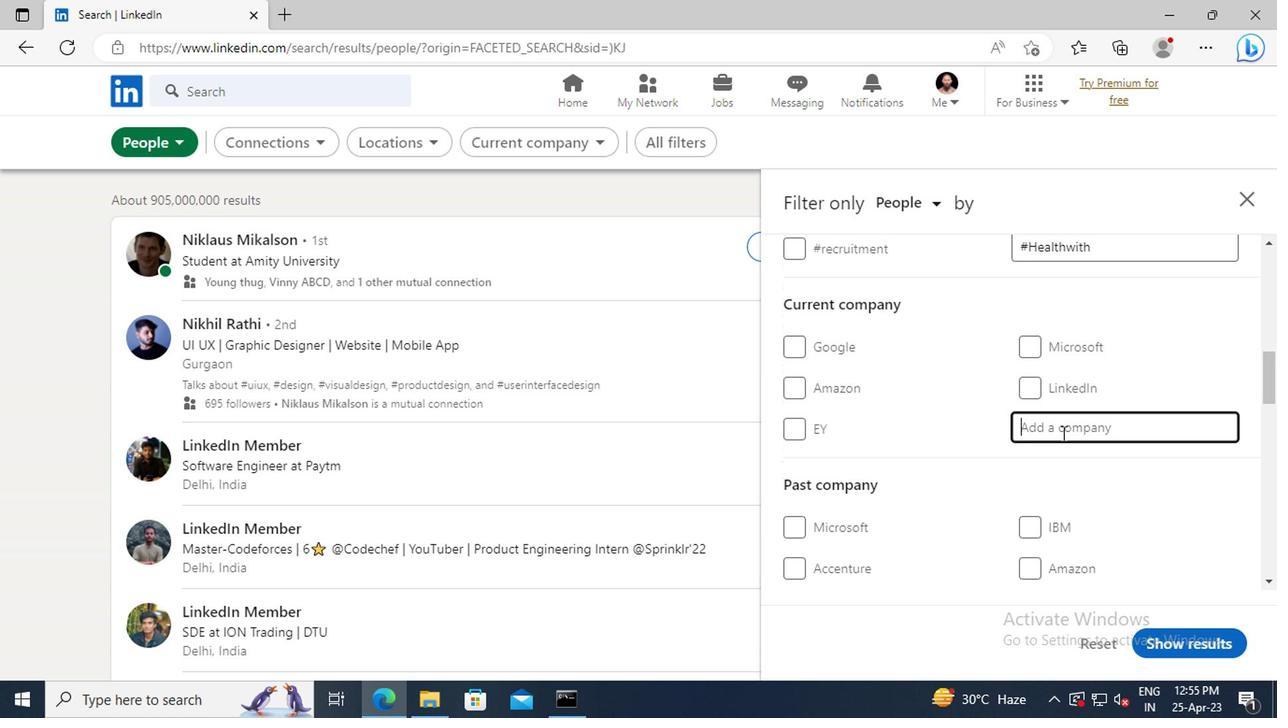 
Action: Key pressed <Key.shift>WIEDEN<Key.space><Key.shift>+<Key.space><Key.shift>KENNEDY
Screenshot: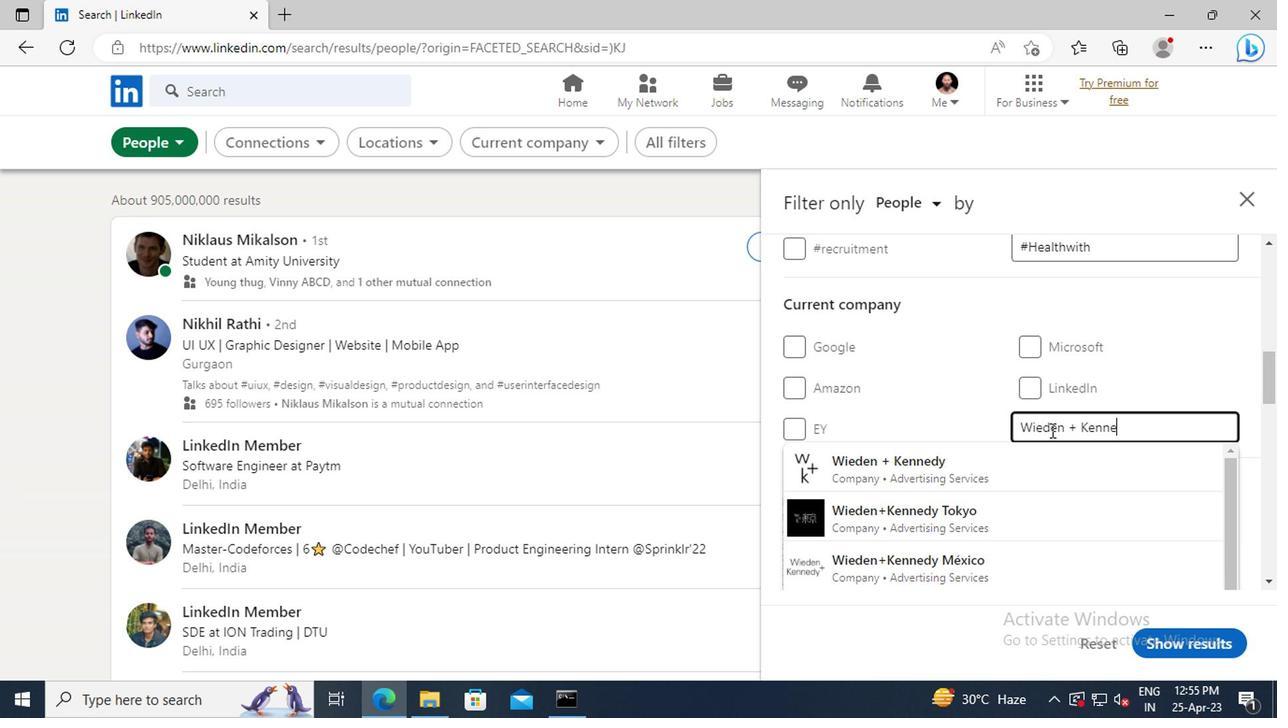 
Action: Mouse moved to (1032, 464)
Screenshot: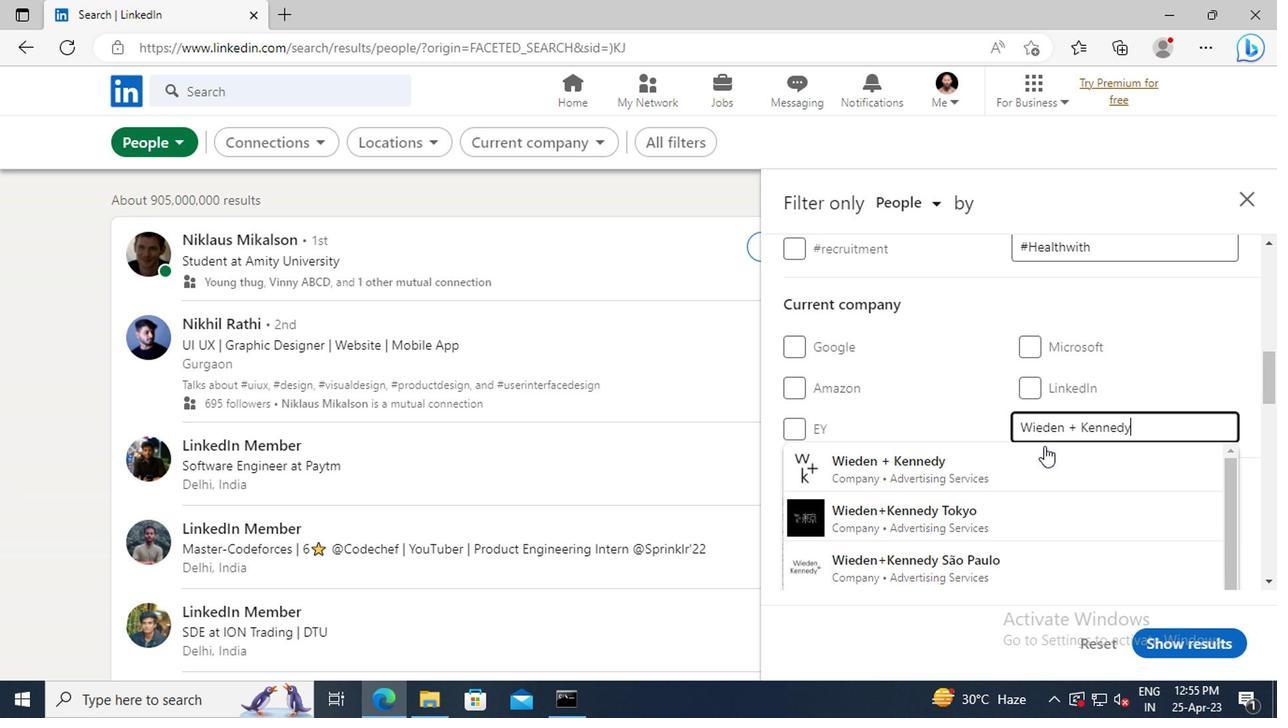 
Action: Mouse pressed left at (1032, 464)
Screenshot: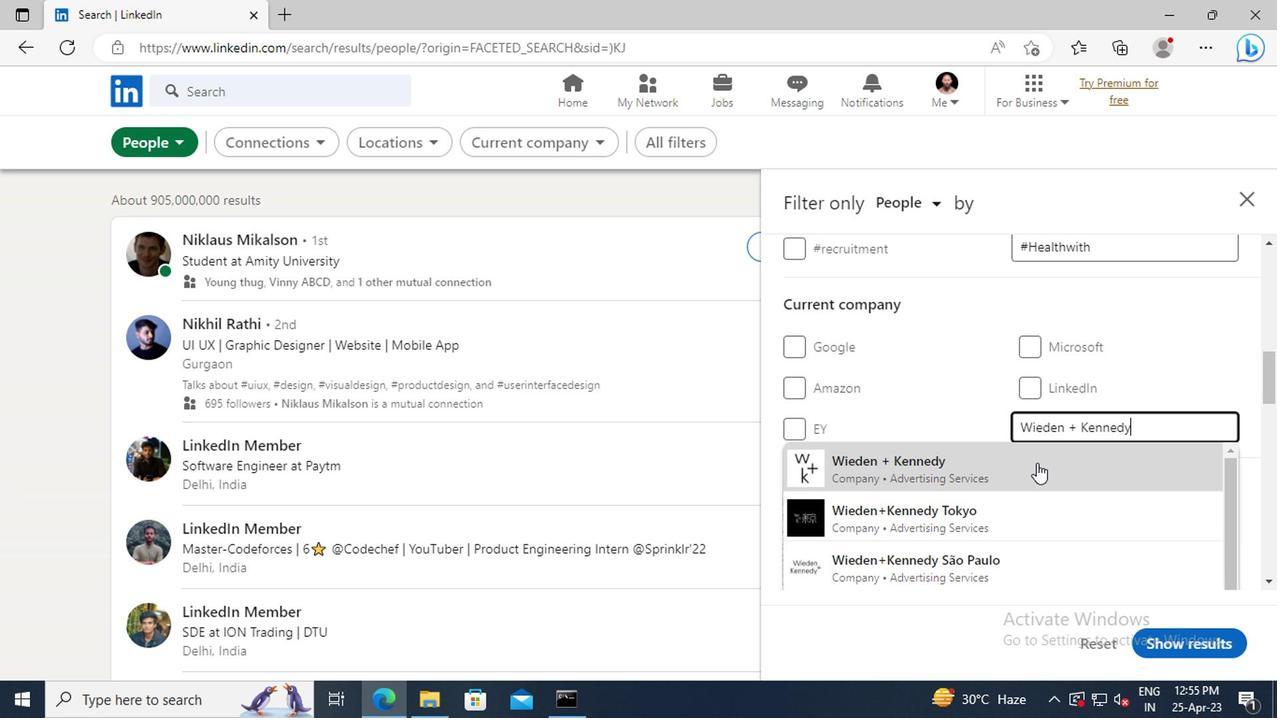 
Action: Mouse moved to (1025, 385)
Screenshot: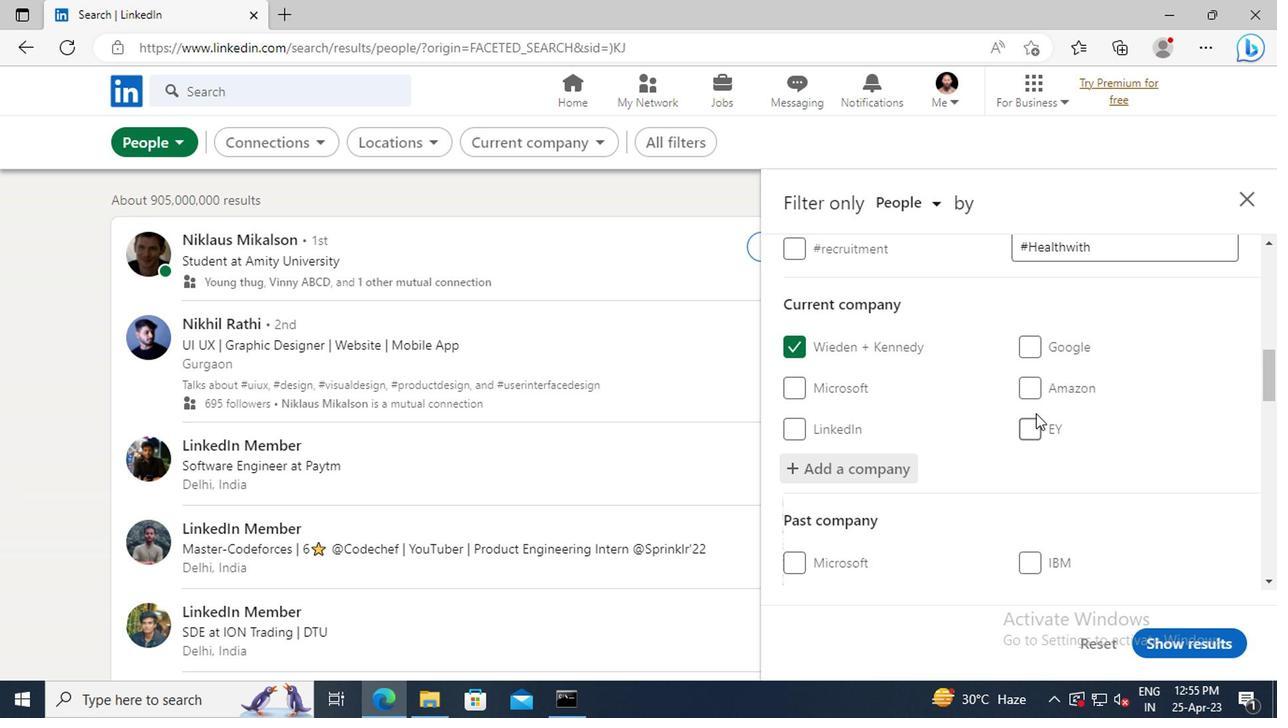 
Action: Mouse scrolled (1025, 384) with delta (0, 0)
Screenshot: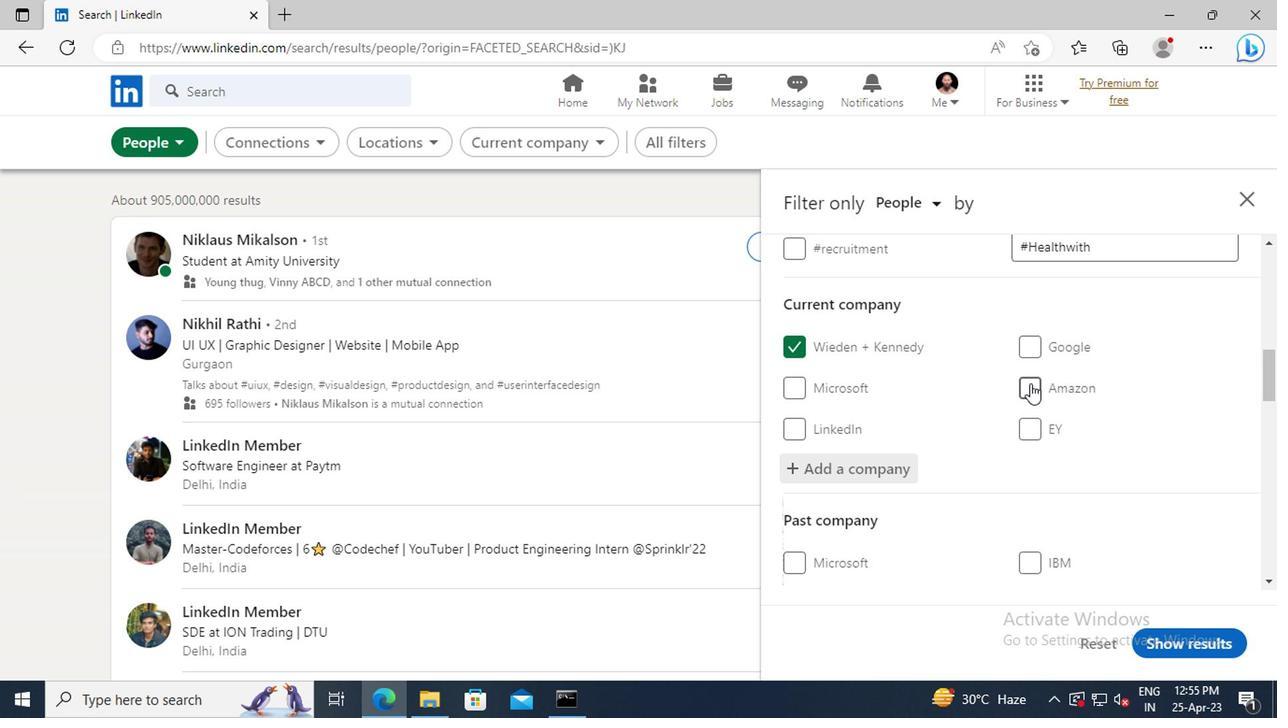 
Action: Mouse scrolled (1025, 384) with delta (0, 0)
Screenshot: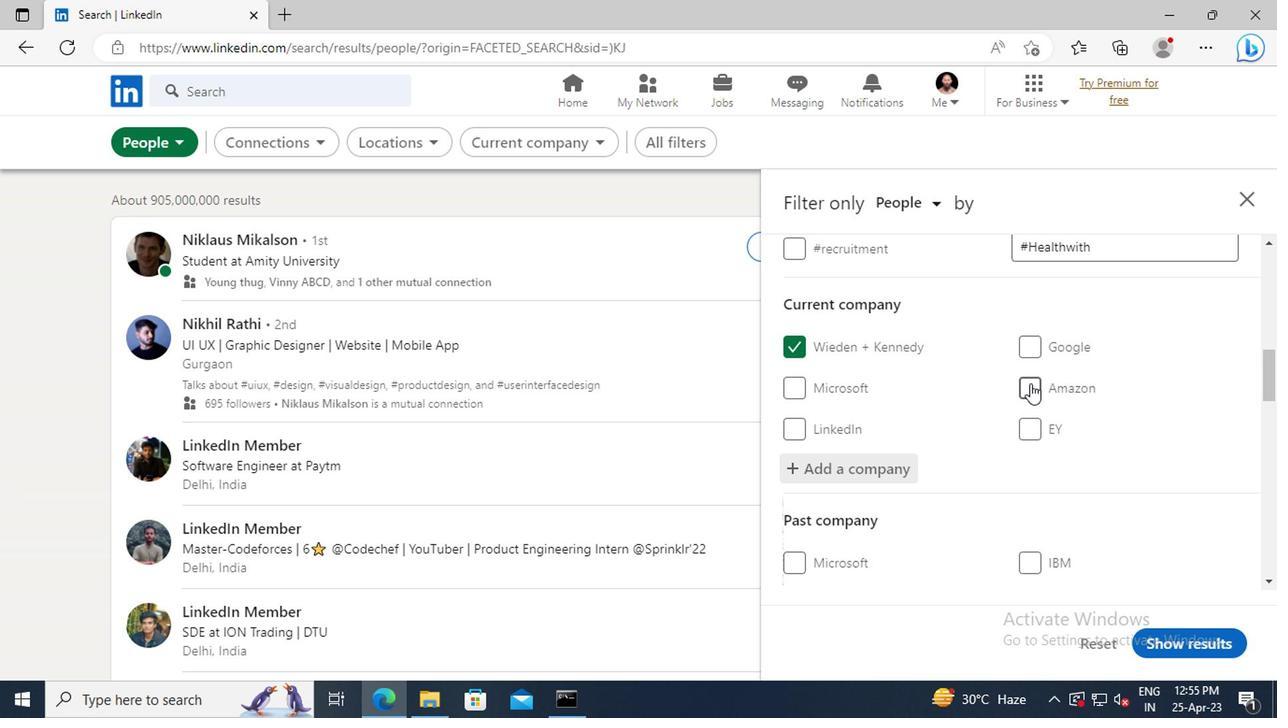 
Action: Mouse scrolled (1025, 384) with delta (0, 0)
Screenshot: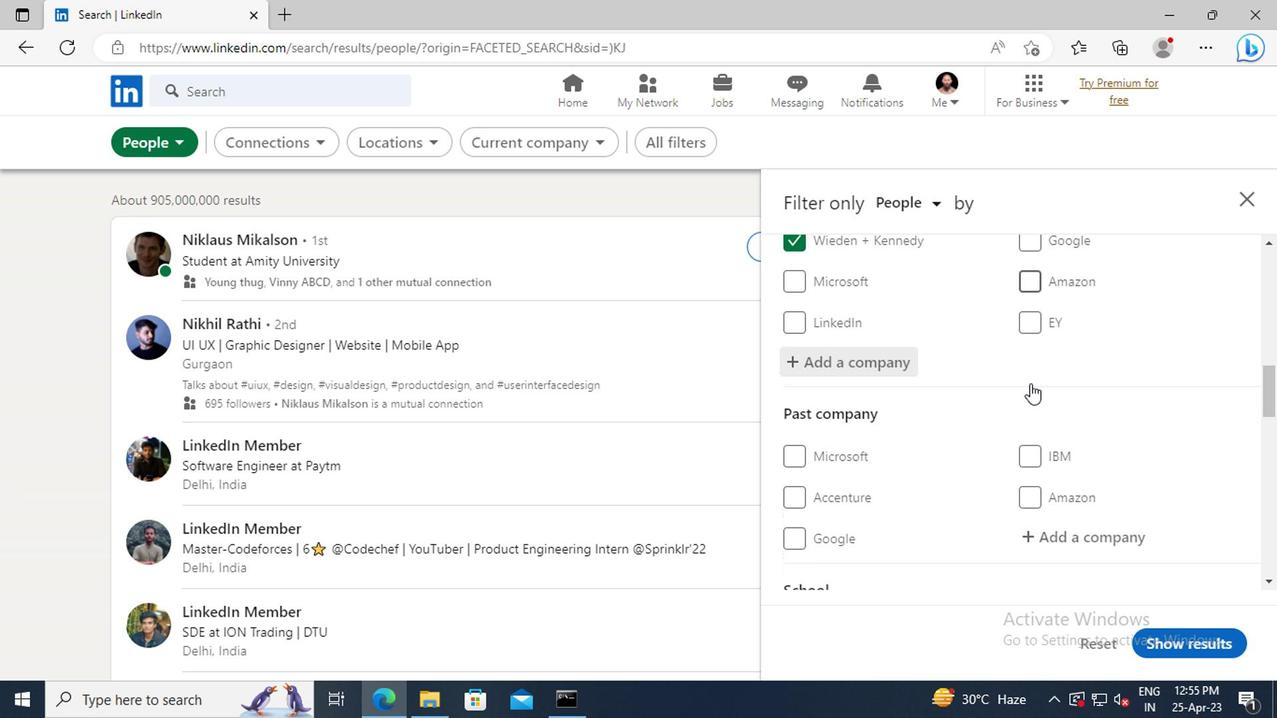 
Action: Mouse scrolled (1025, 384) with delta (0, 0)
Screenshot: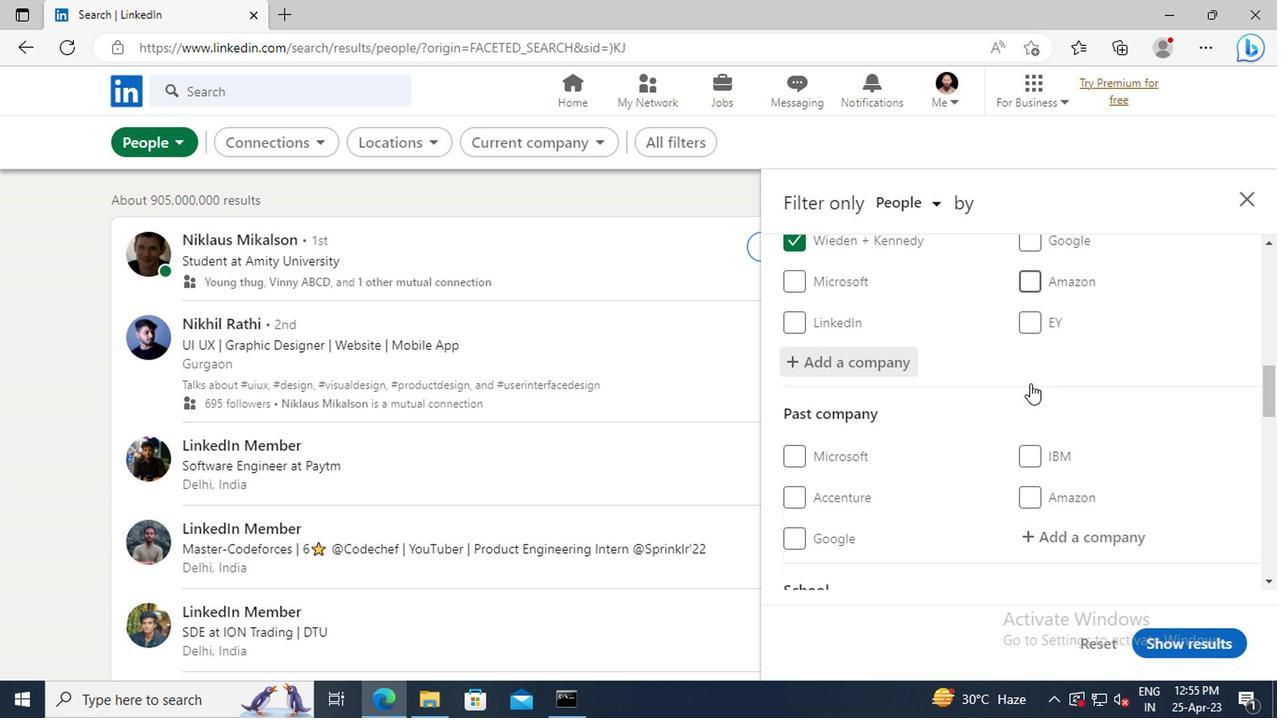 
Action: Mouse scrolled (1025, 384) with delta (0, 0)
Screenshot: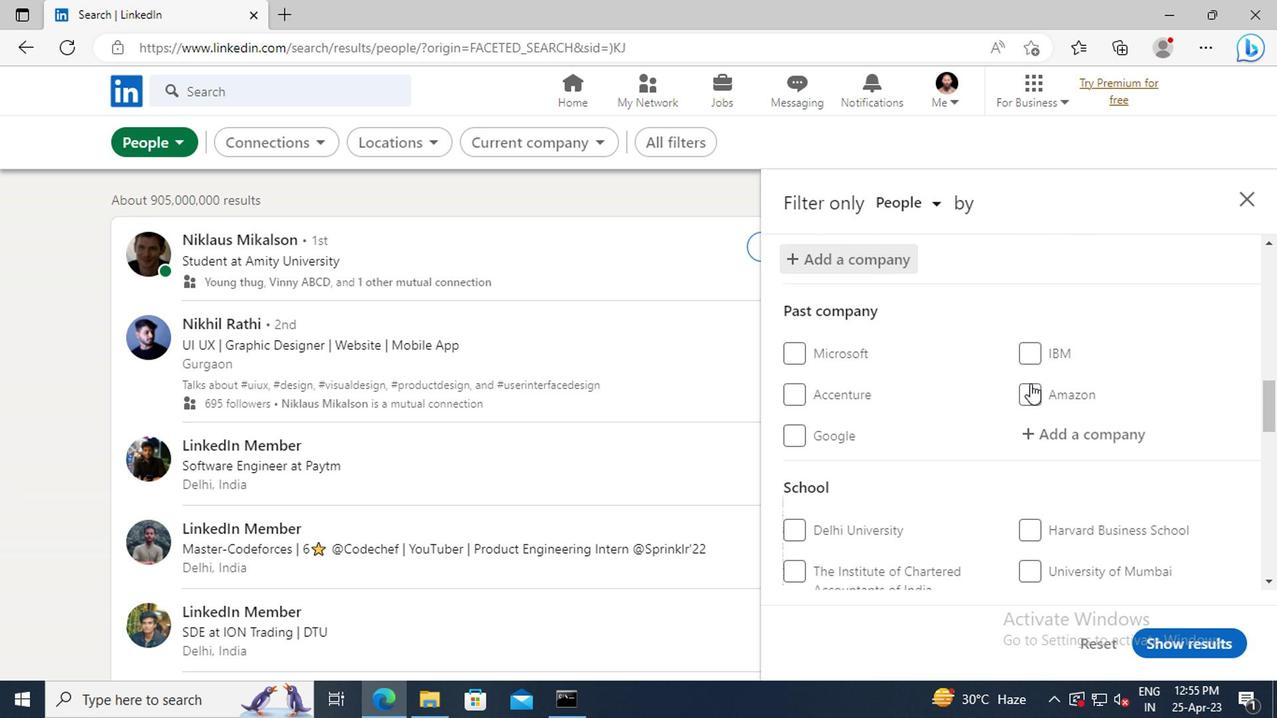 
Action: Mouse scrolled (1025, 384) with delta (0, 0)
Screenshot: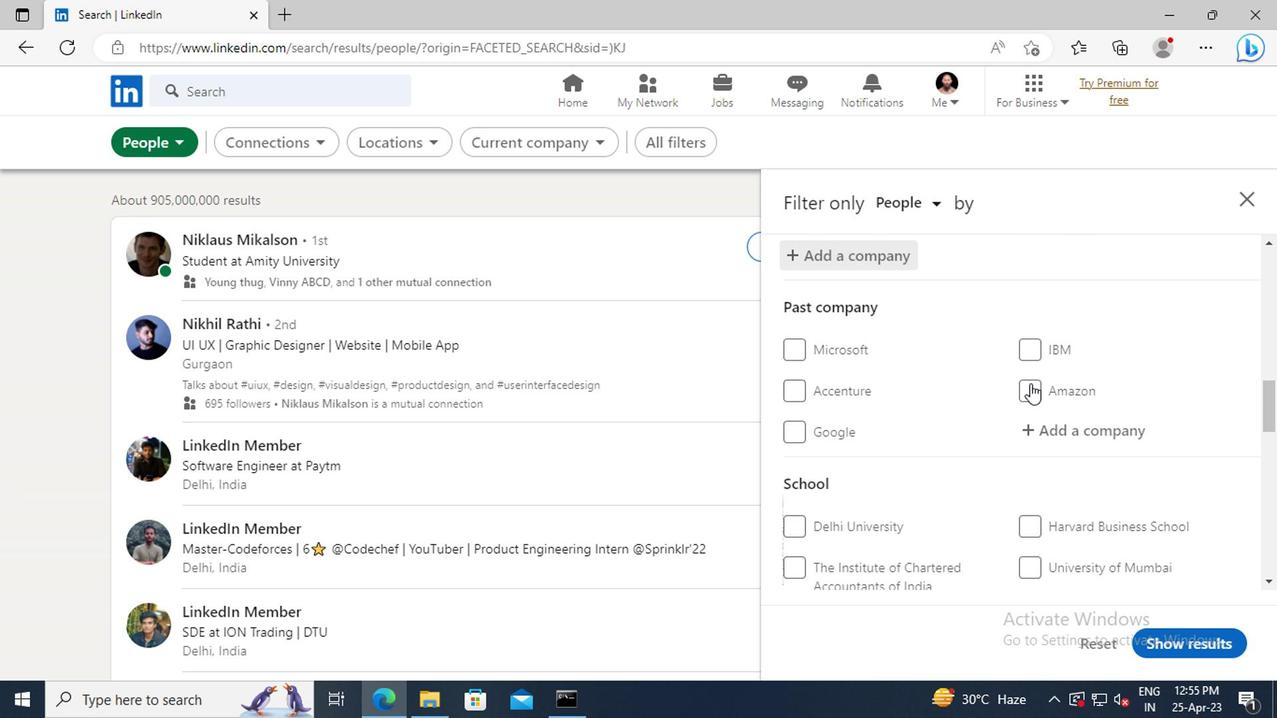 
Action: Mouse scrolled (1025, 384) with delta (0, 0)
Screenshot: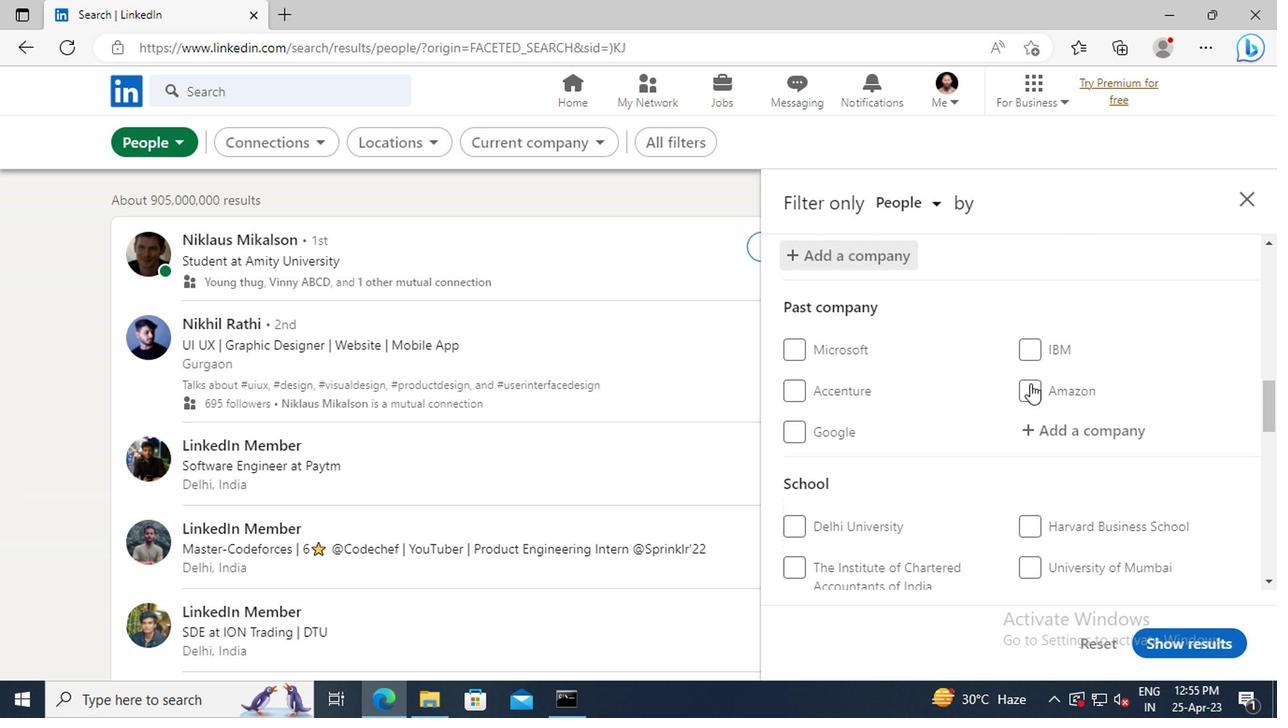 
Action: Mouse moved to (1057, 465)
Screenshot: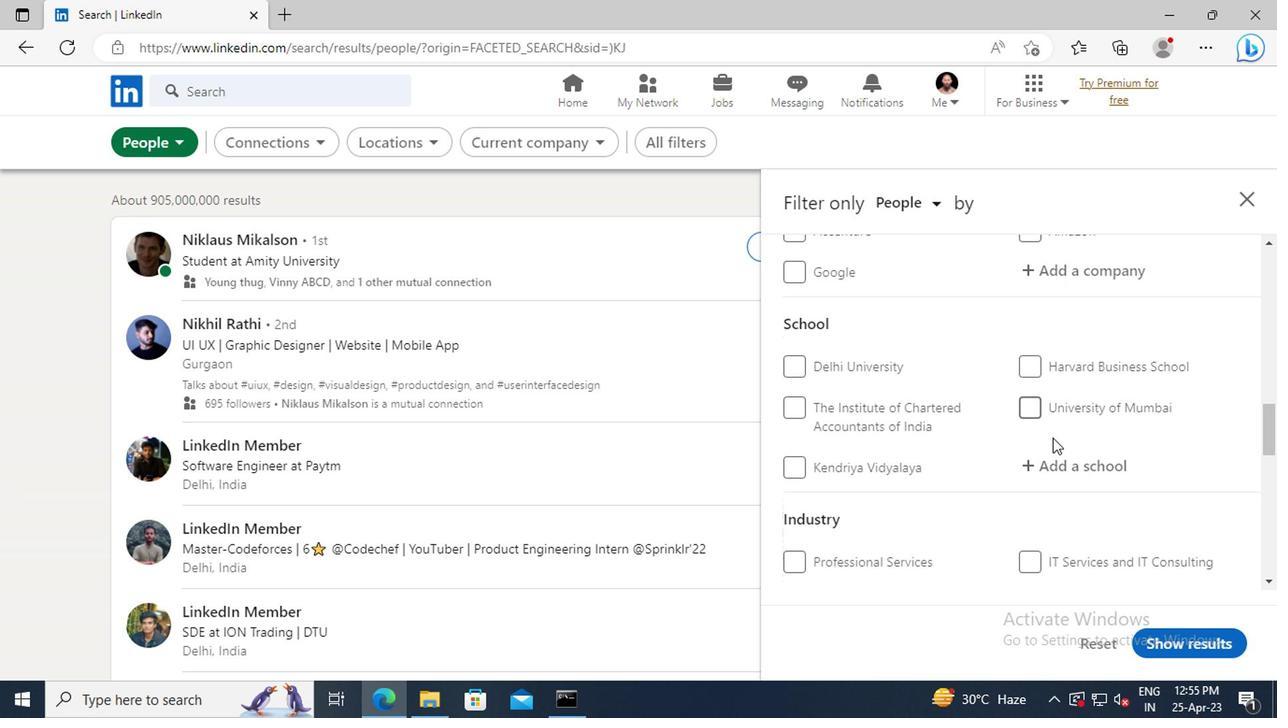 
Action: Mouse pressed left at (1057, 465)
Screenshot: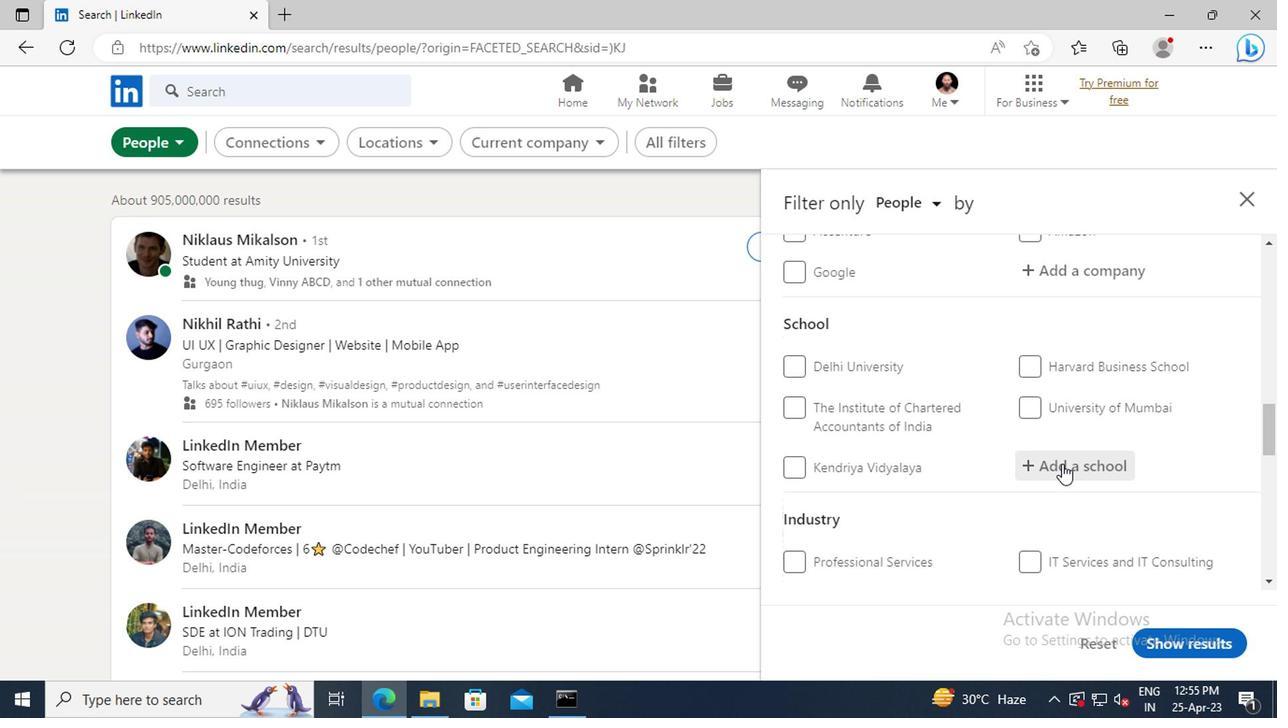 
Action: Key pressed <Key.shift>ENGINEERING<Key.space><Key.shift>&<Key.space><Key.shift>TECHNOLOGY<Key.space>JOBS
Screenshot: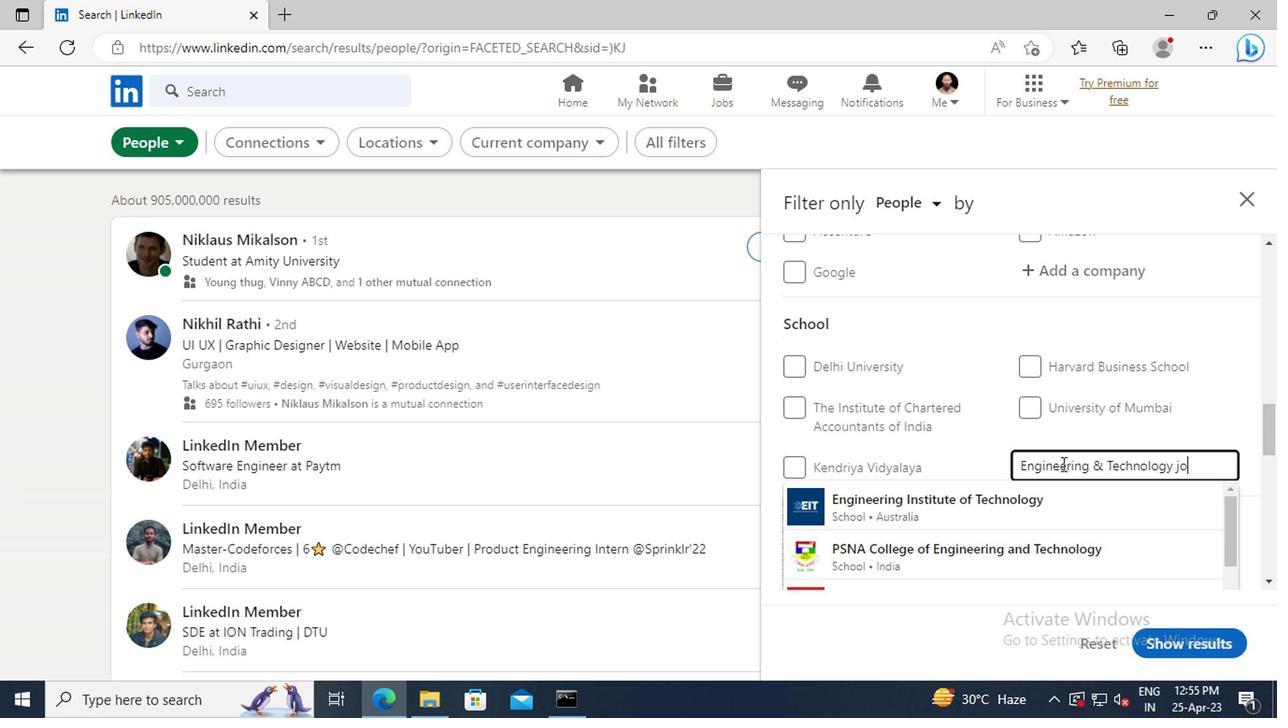 
Action: Mouse moved to (1024, 509)
Screenshot: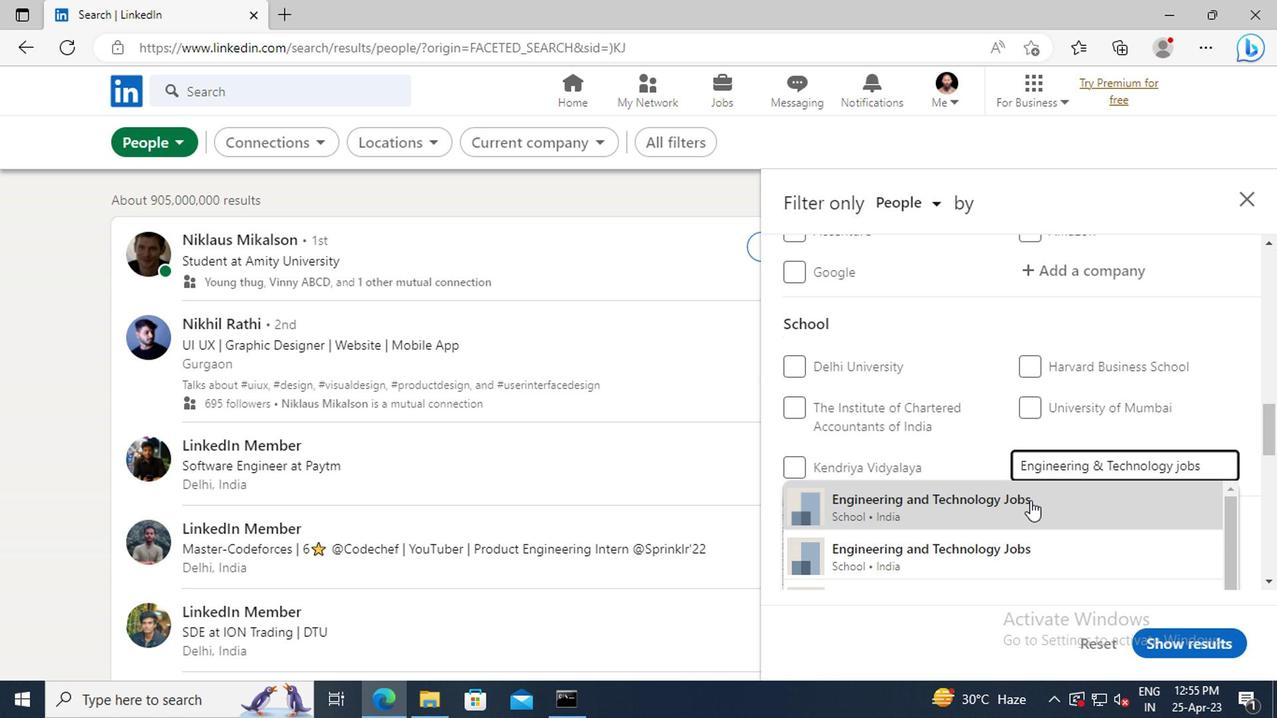 
Action: Mouse pressed left at (1024, 509)
Screenshot: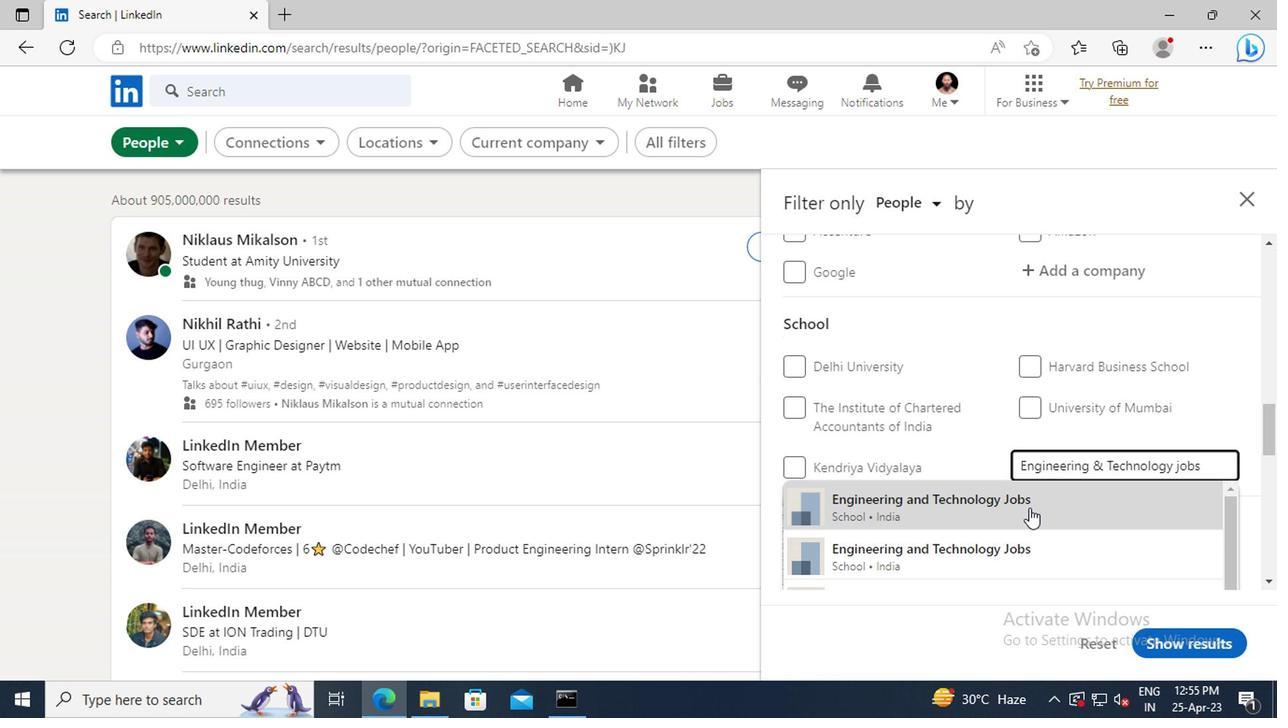 
Action: Mouse moved to (1035, 393)
Screenshot: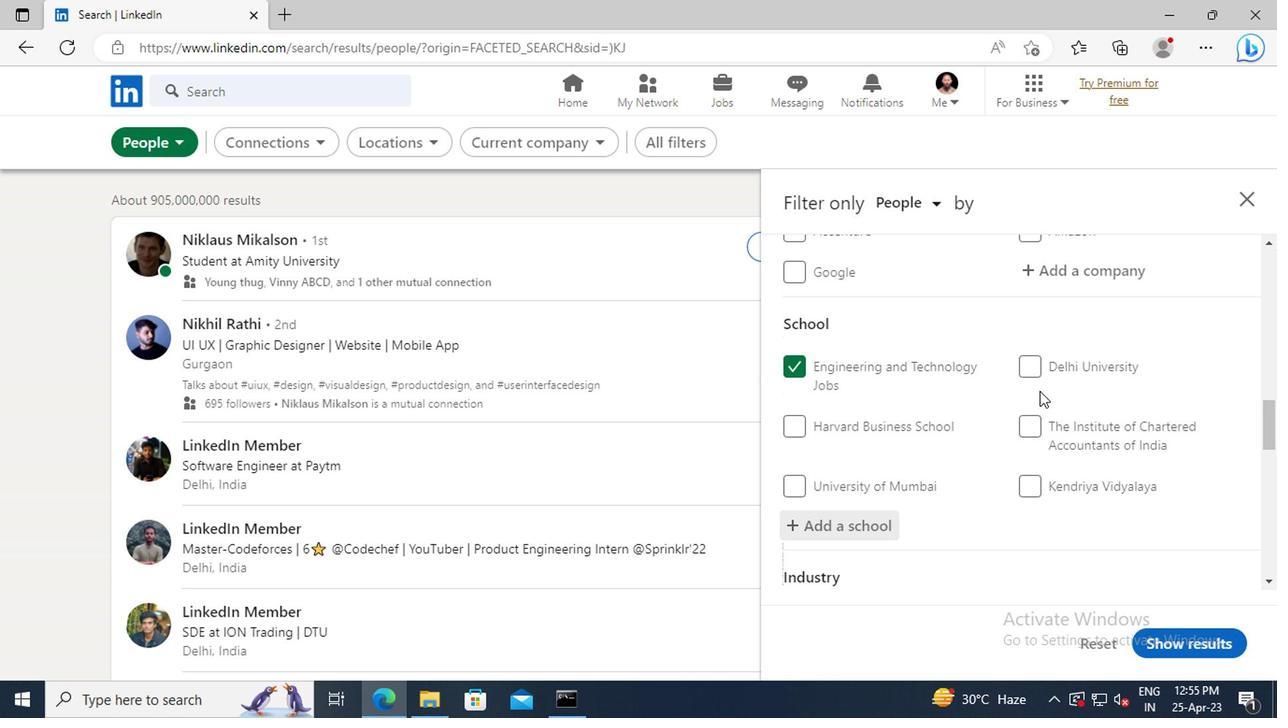 
Action: Mouse scrolled (1035, 391) with delta (0, -1)
Screenshot: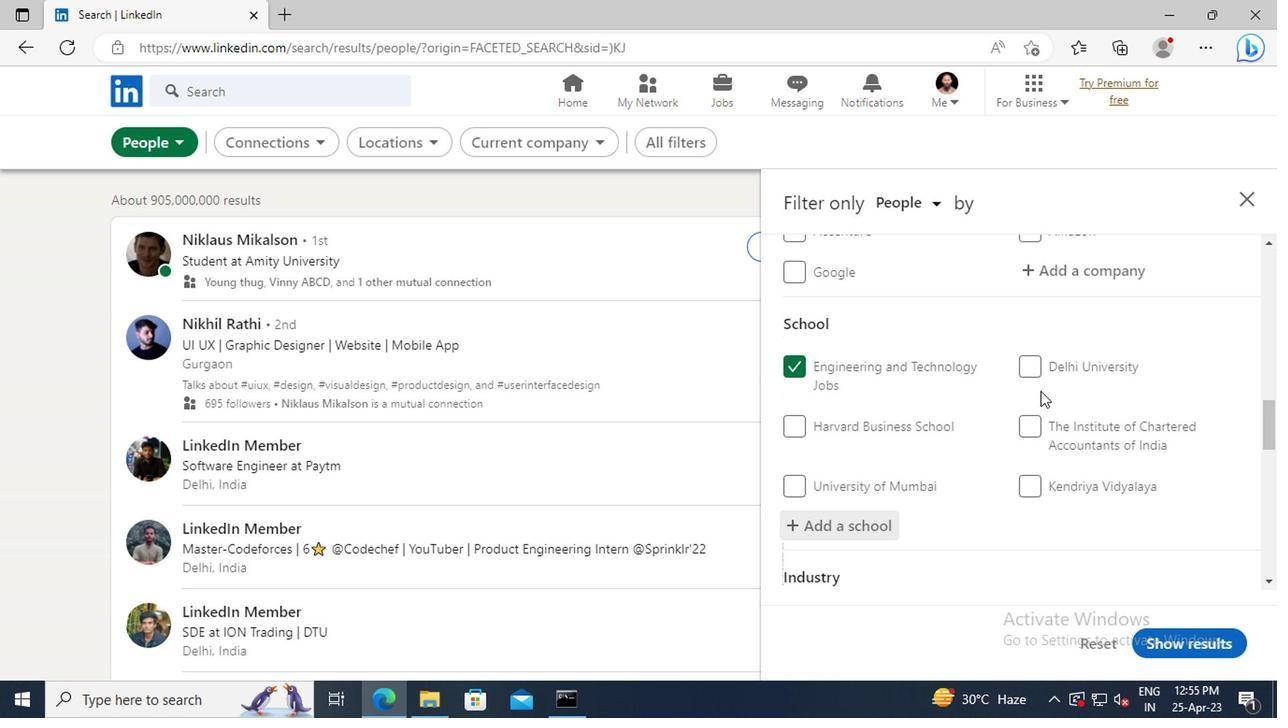 
Action: Mouse scrolled (1035, 391) with delta (0, -1)
Screenshot: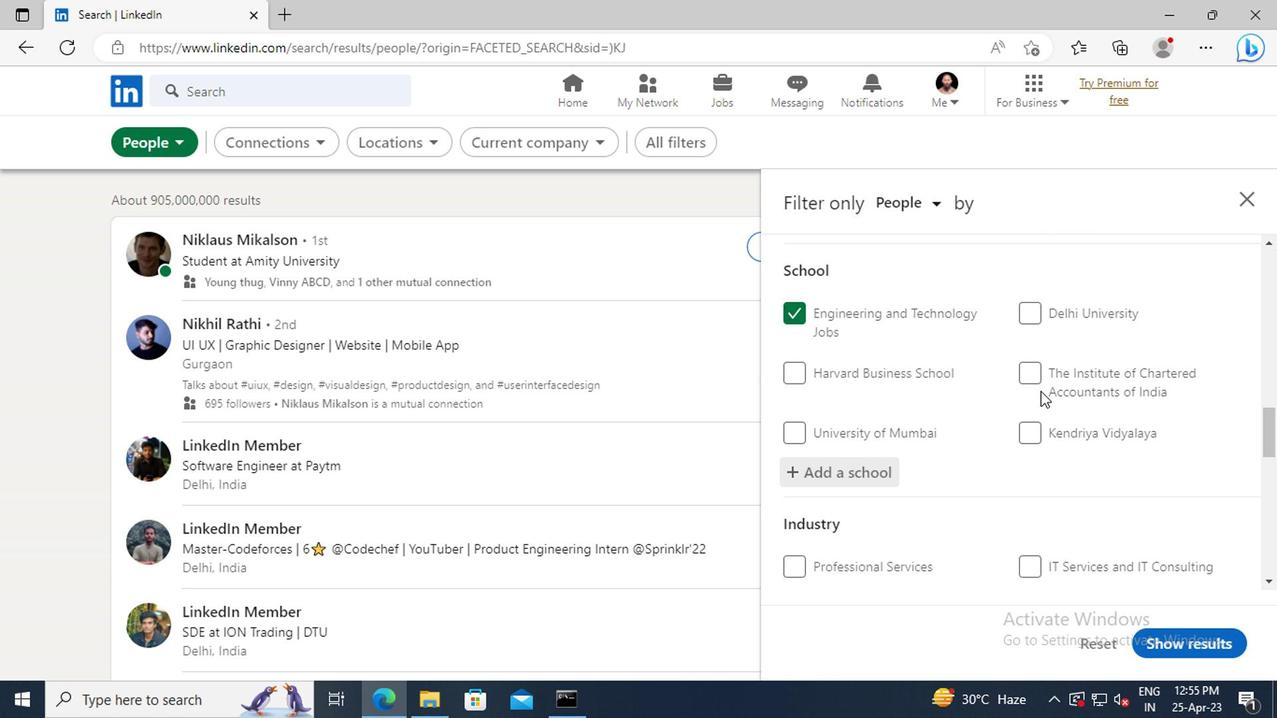
Action: Mouse scrolled (1035, 391) with delta (0, -1)
Screenshot: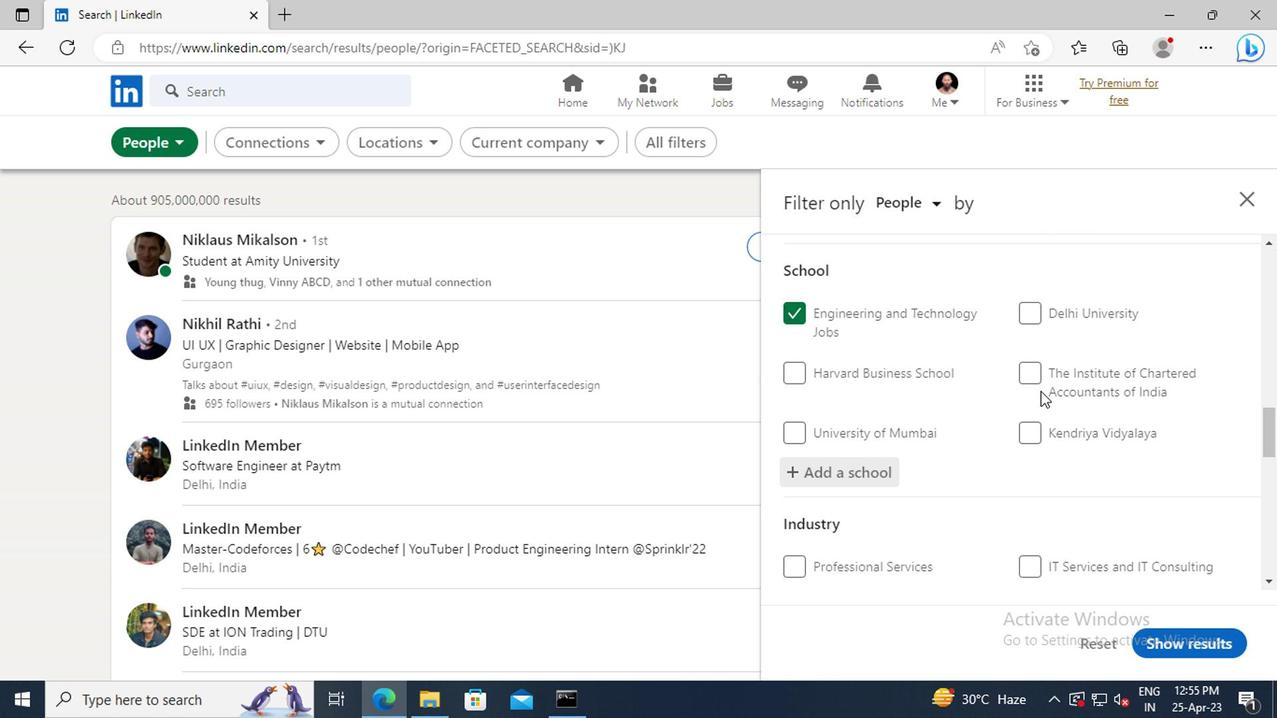
Action: Mouse scrolled (1035, 391) with delta (0, -1)
Screenshot: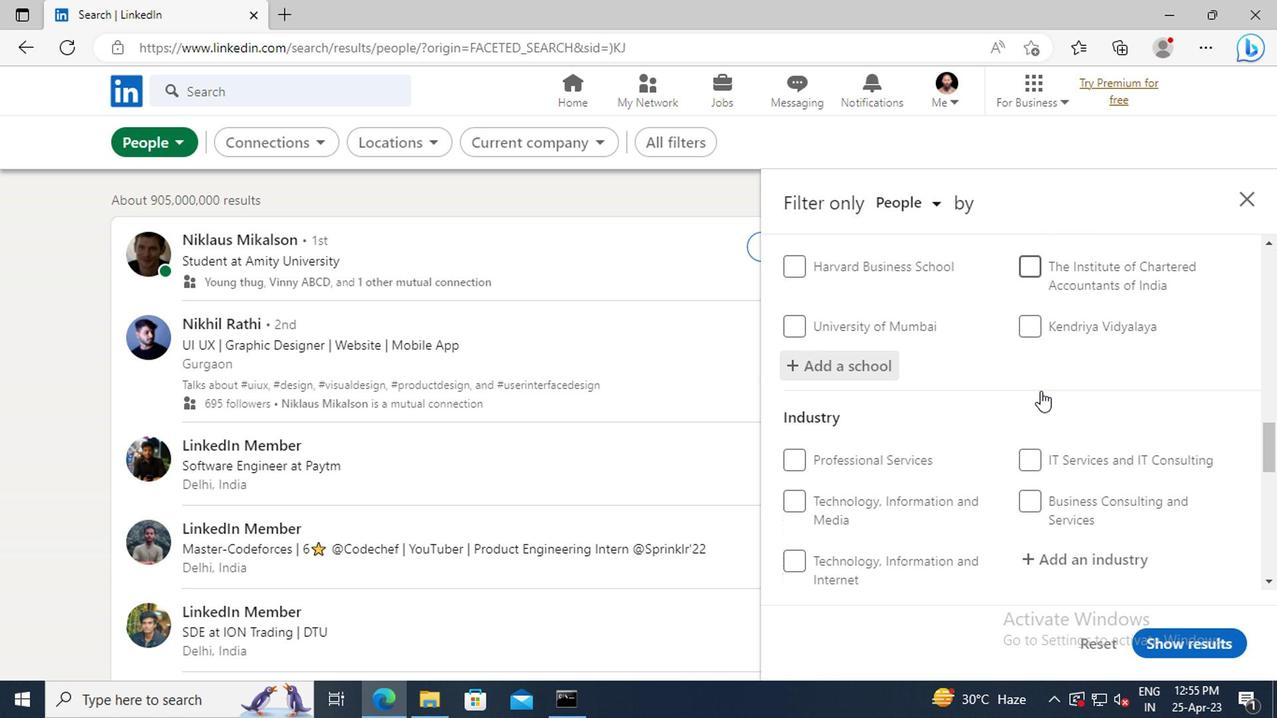 
Action: Mouse scrolled (1035, 391) with delta (0, -1)
Screenshot: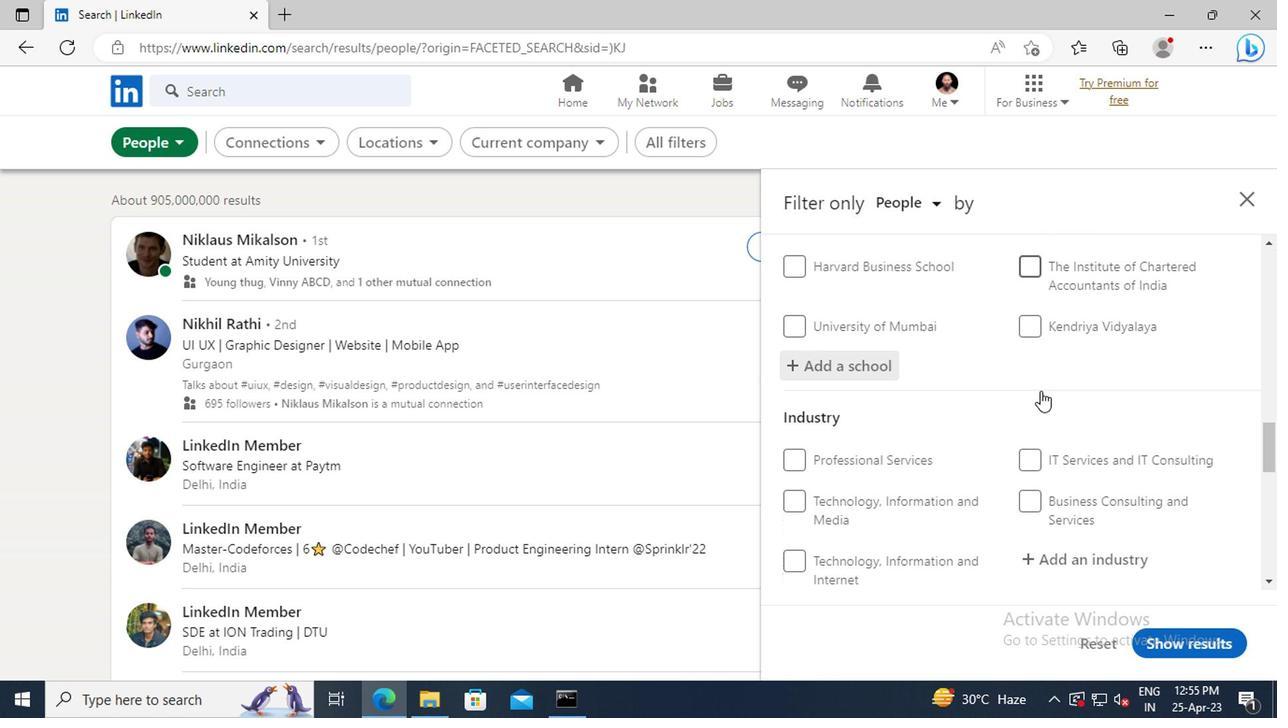 
Action: Mouse scrolled (1035, 391) with delta (0, -1)
Screenshot: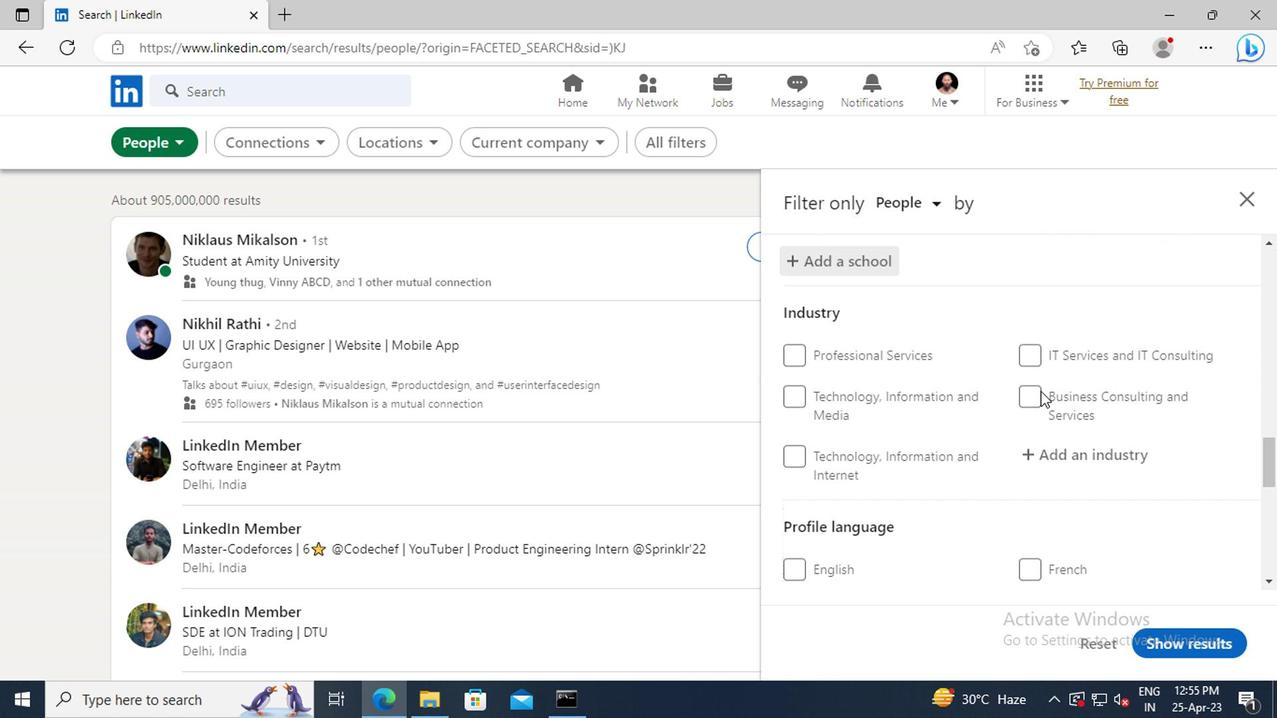 
Action: Mouse scrolled (1035, 391) with delta (0, -1)
Screenshot: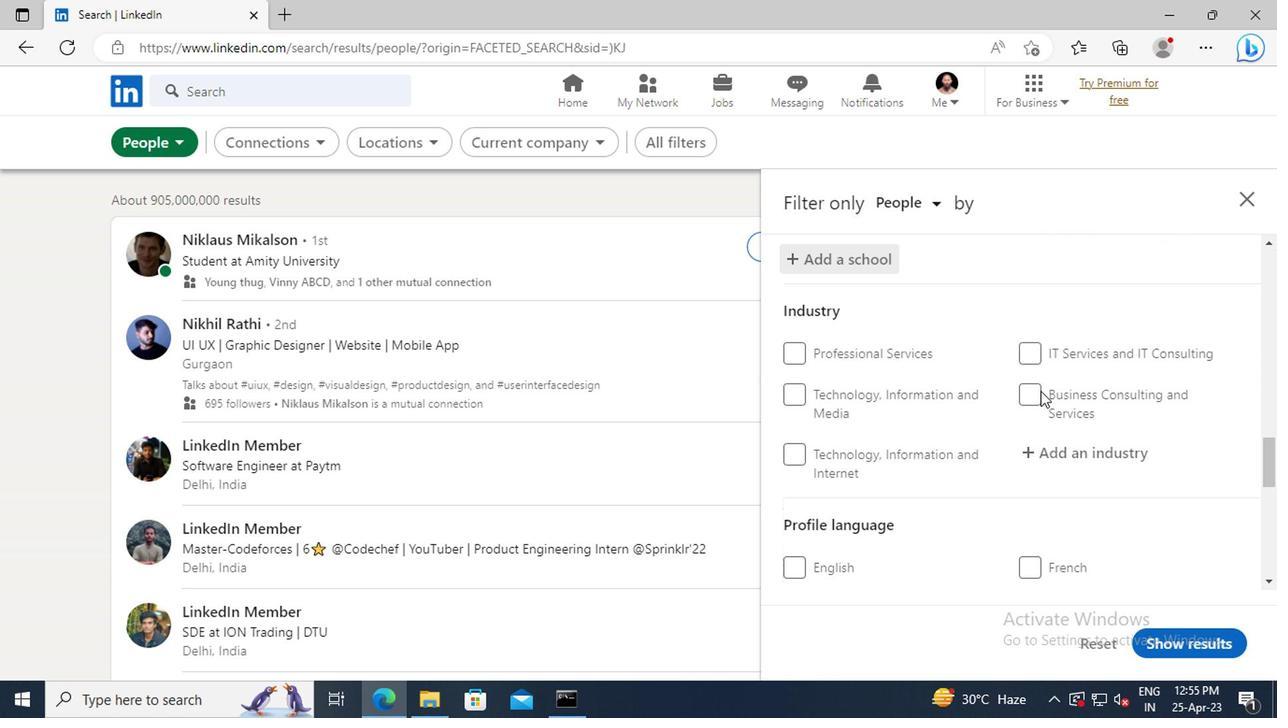 
Action: Mouse moved to (1053, 357)
Screenshot: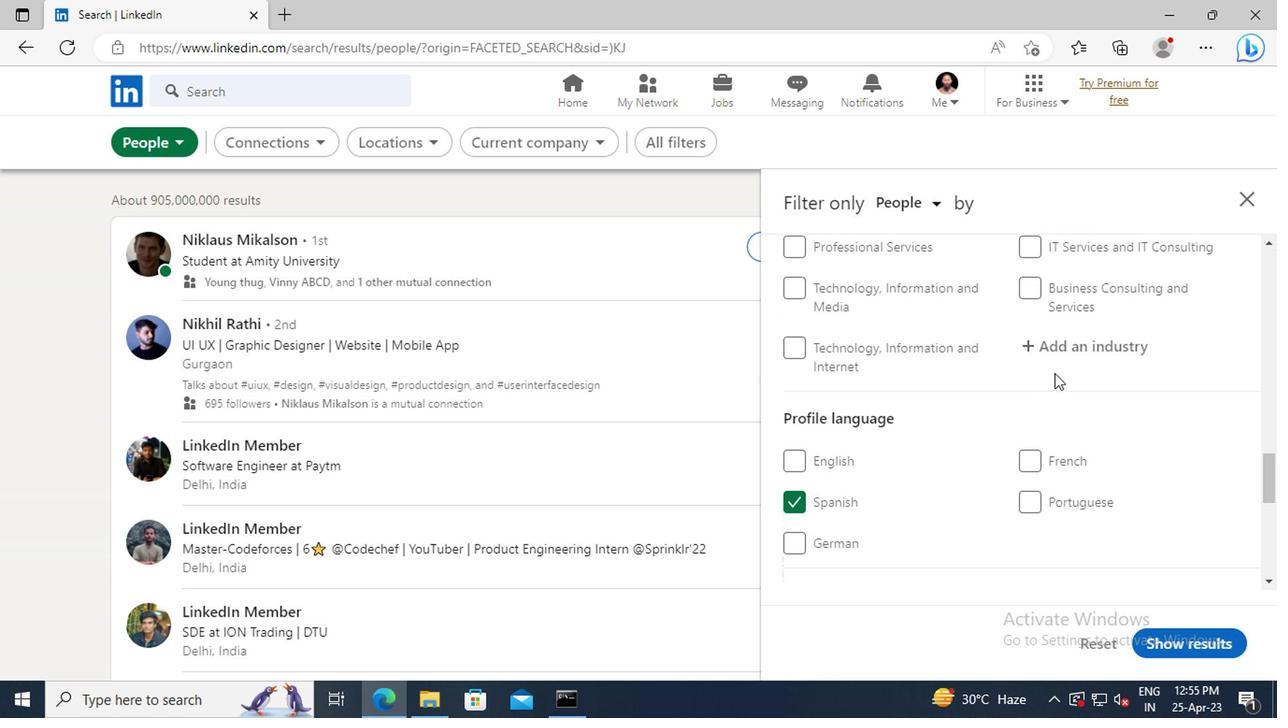 
Action: Mouse pressed left at (1053, 357)
Screenshot: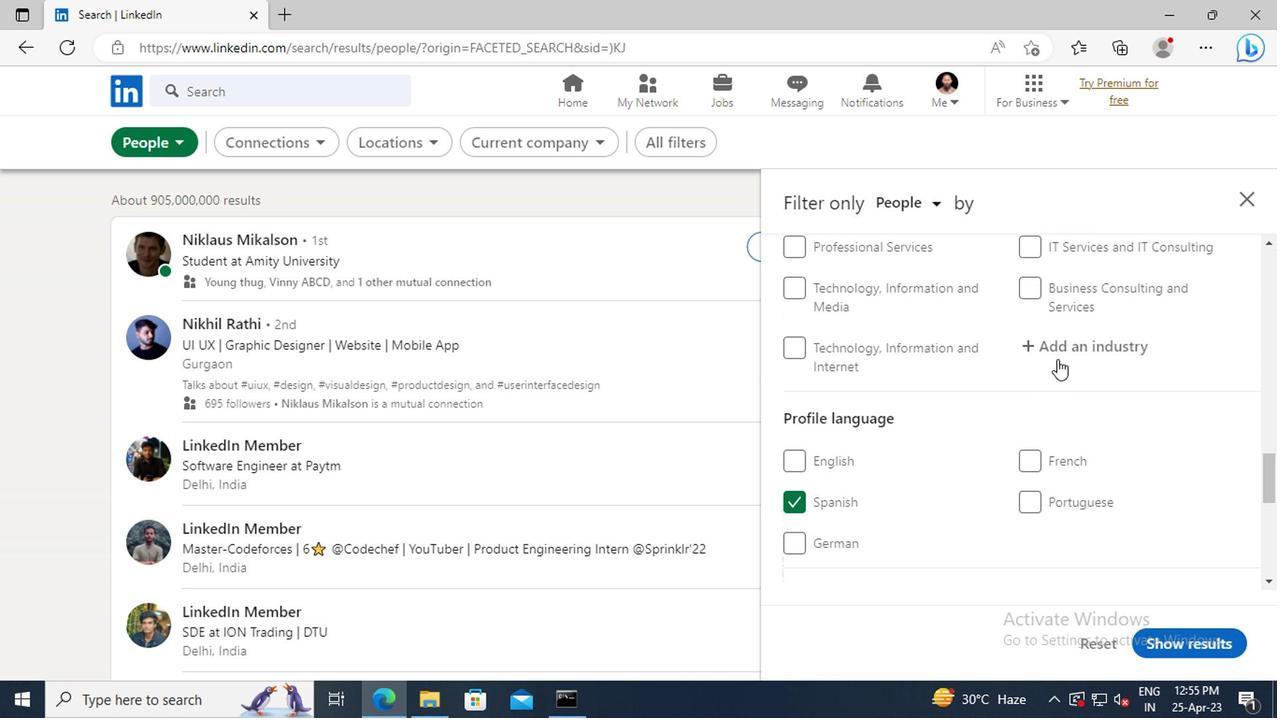 
Action: Mouse moved to (1019, 345)
Screenshot: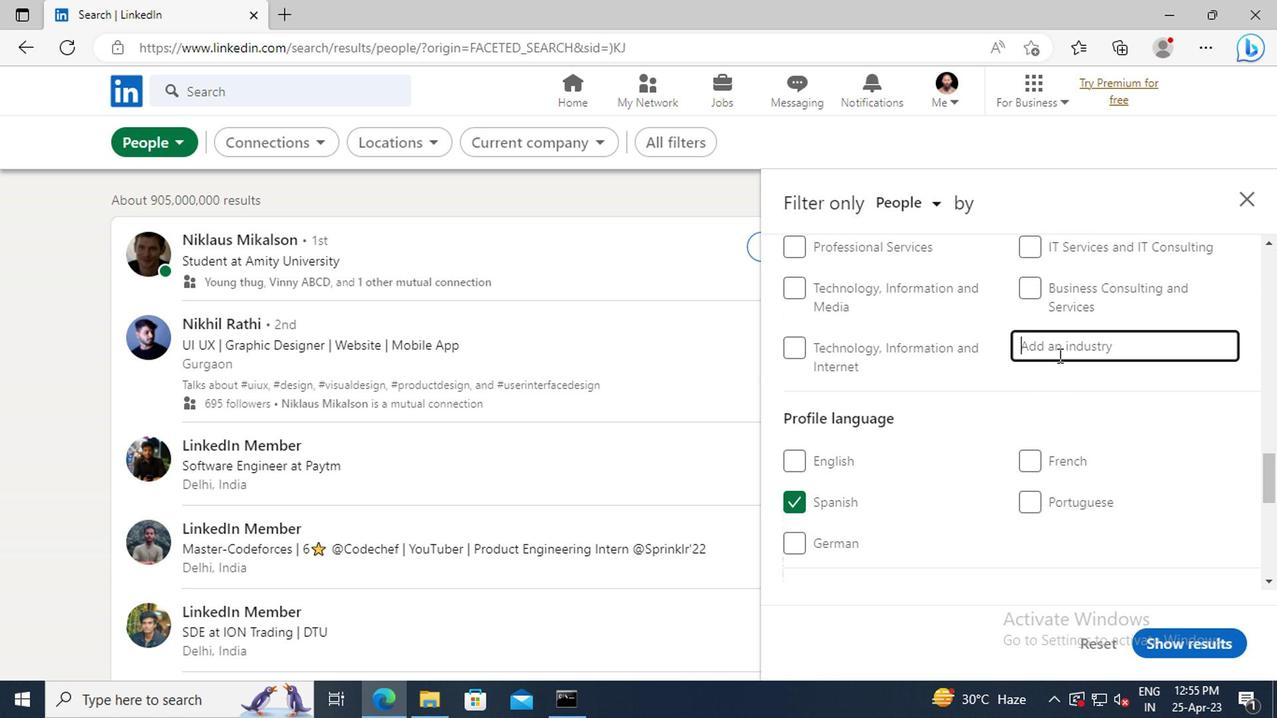 
Action: Key pressed <Key.shift>VEHICLE<Key.space><Key.shift>REPAIR<Key.space>AND<Key.space><Key.shift>MAINTENANCE
Screenshot: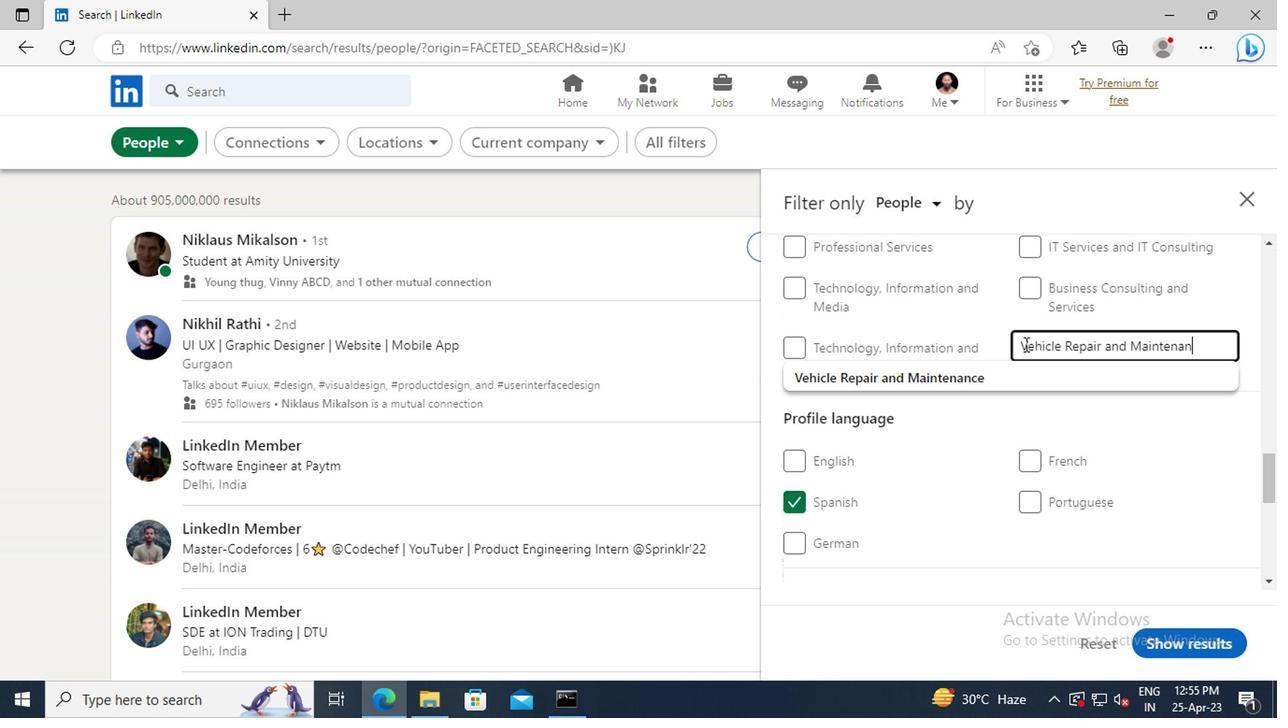 
Action: Mouse moved to (977, 368)
Screenshot: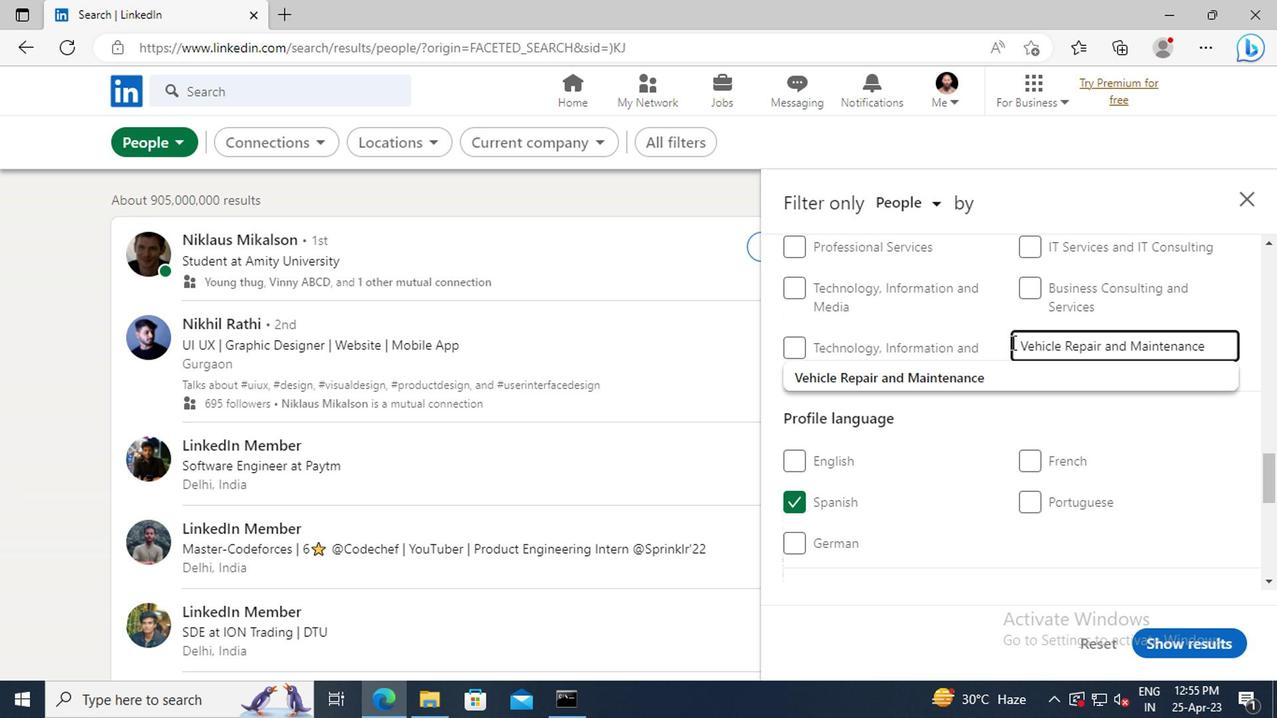 
Action: Mouse pressed left at (977, 368)
Screenshot: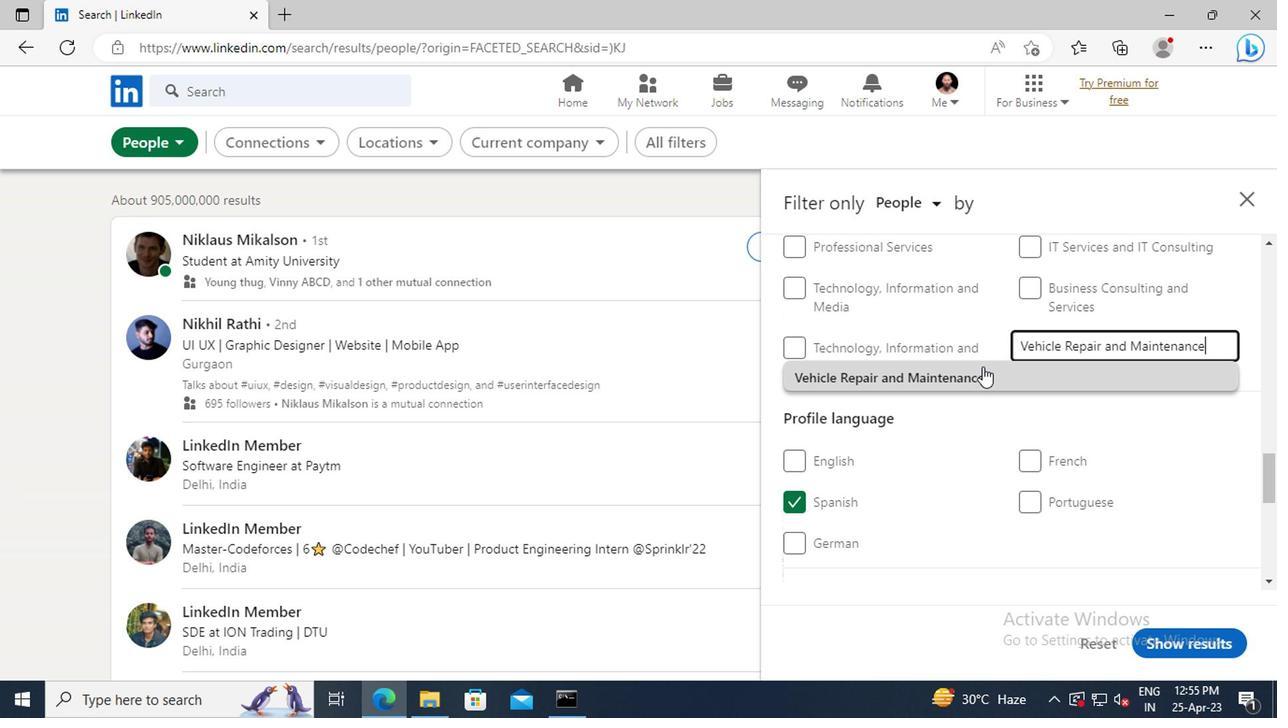 
Action: Mouse scrolled (977, 367) with delta (0, 0)
Screenshot: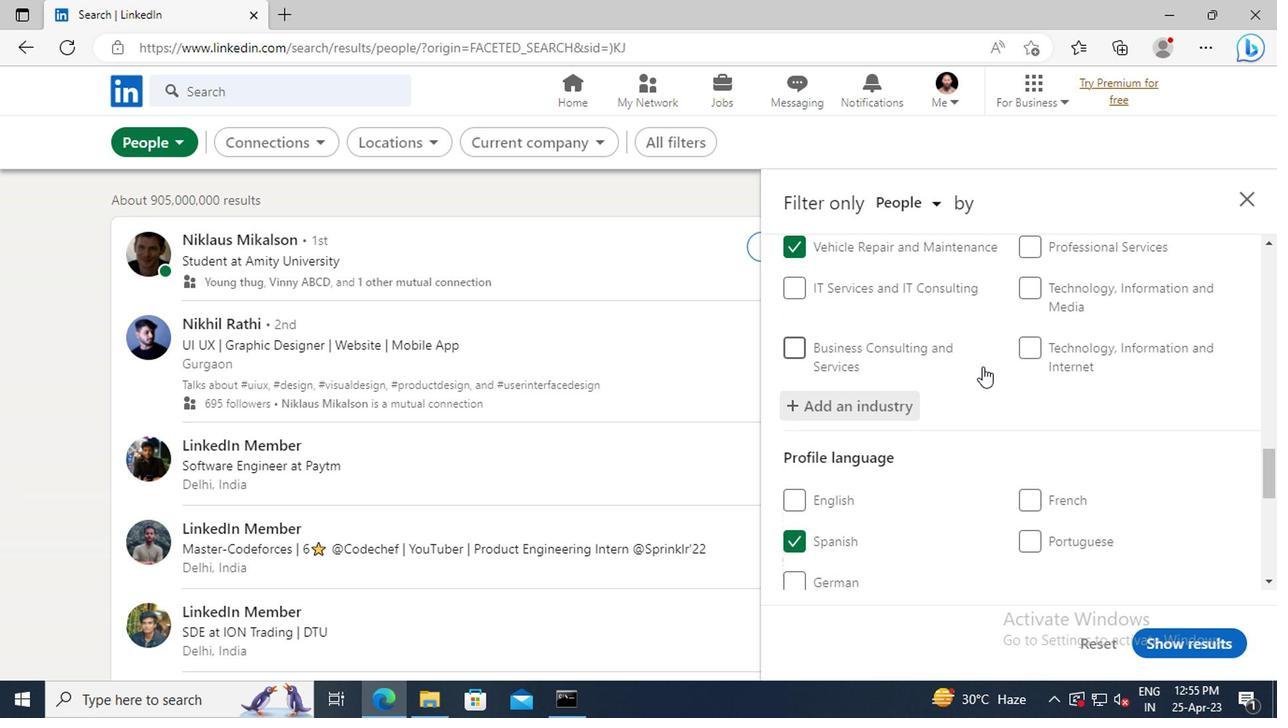 
Action: Mouse scrolled (977, 367) with delta (0, 0)
Screenshot: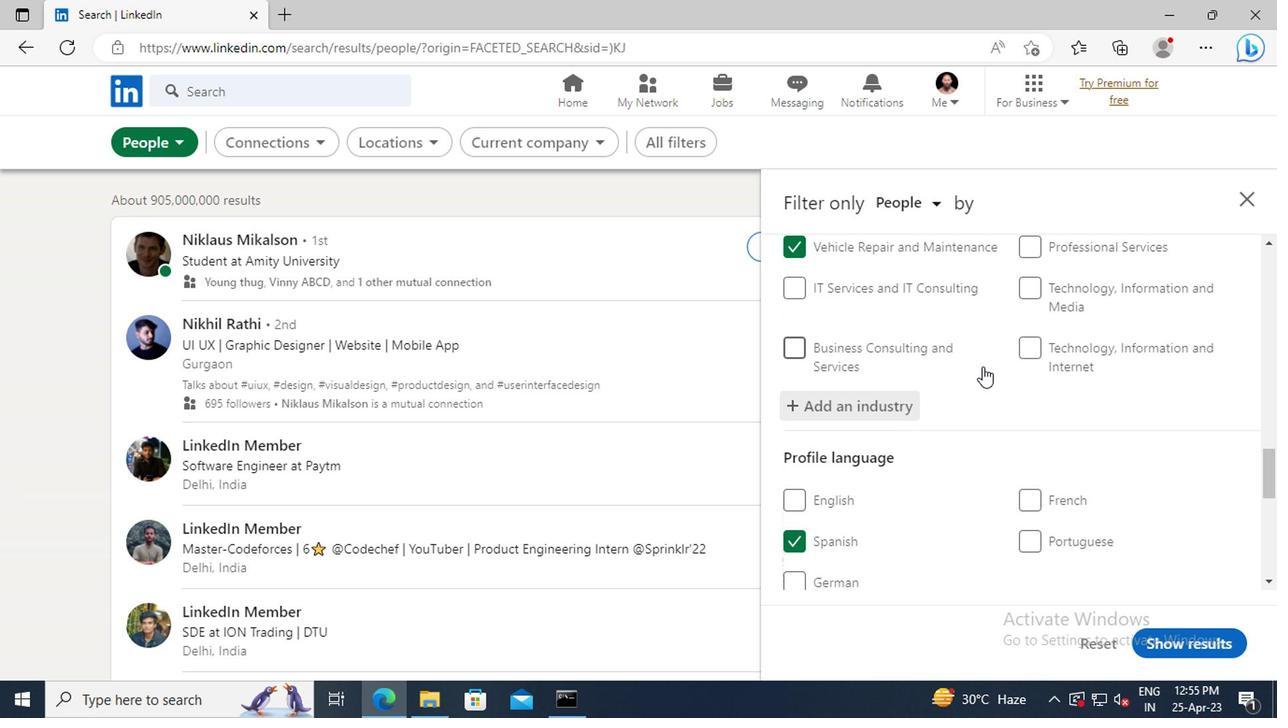 
Action: Mouse scrolled (977, 367) with delta (0, 0)
Screenshot: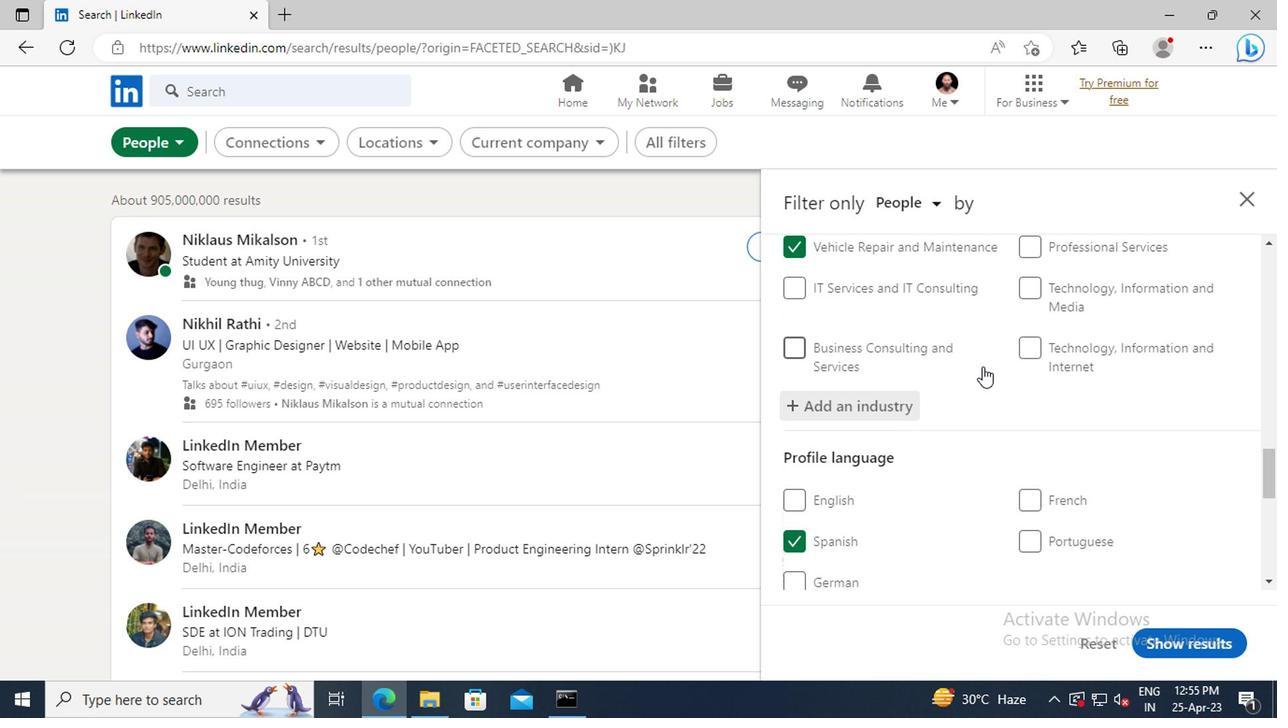 
Action: Mouse scrolled (977, 367) with delta (0, 0)
Screenshot: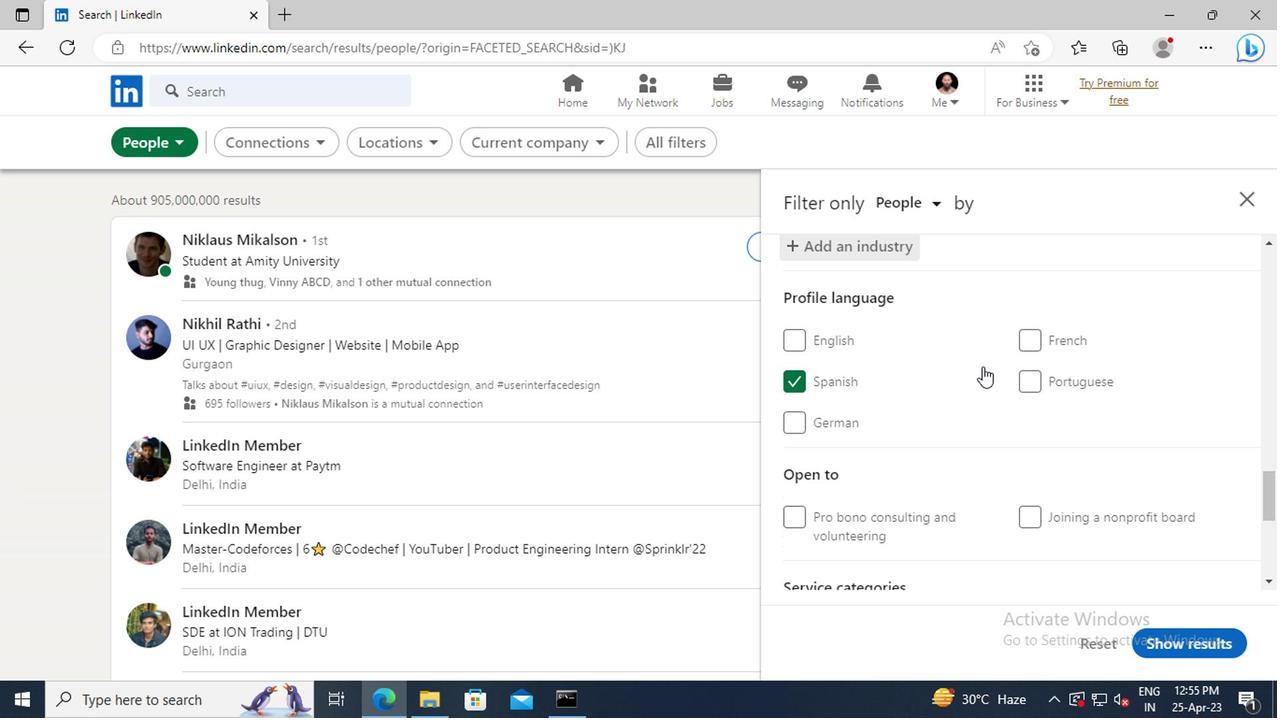 
Action: Mouse scrolled (977, 367) with delta (0, 0)
Screenshot: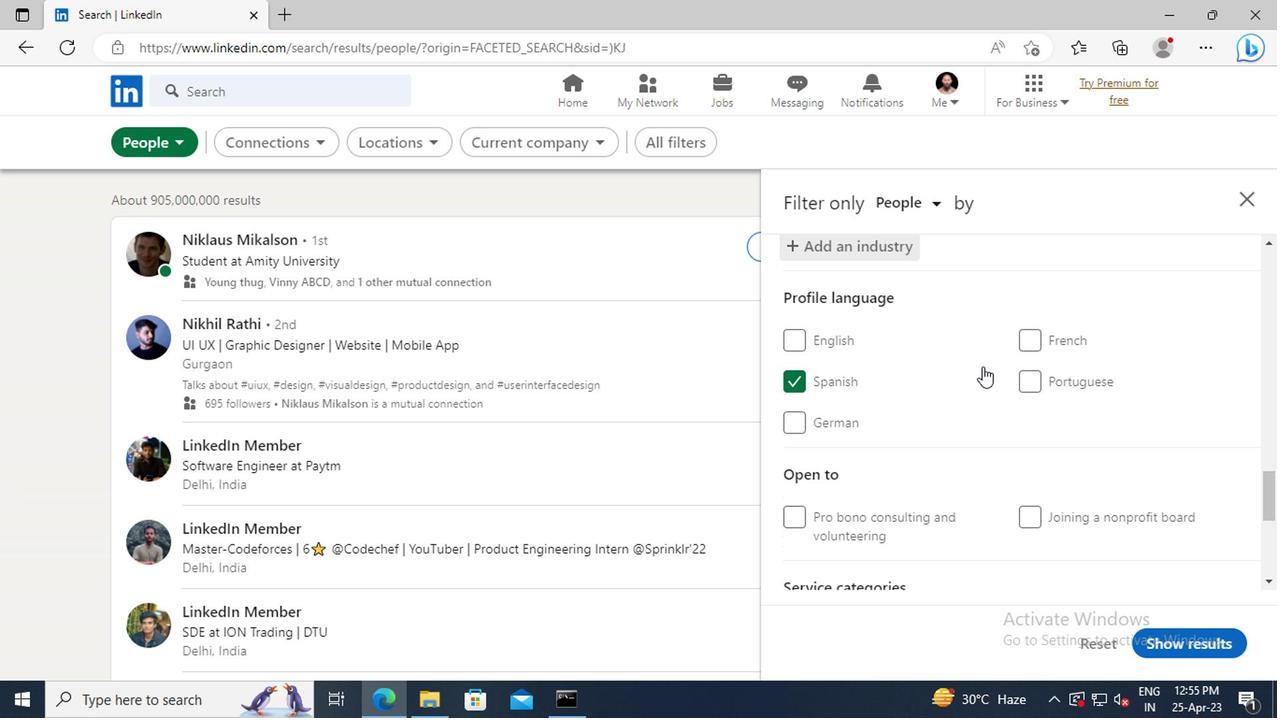 
Action: Mouse scrolled (977, 367) with delta (0, 0)
Screenshot: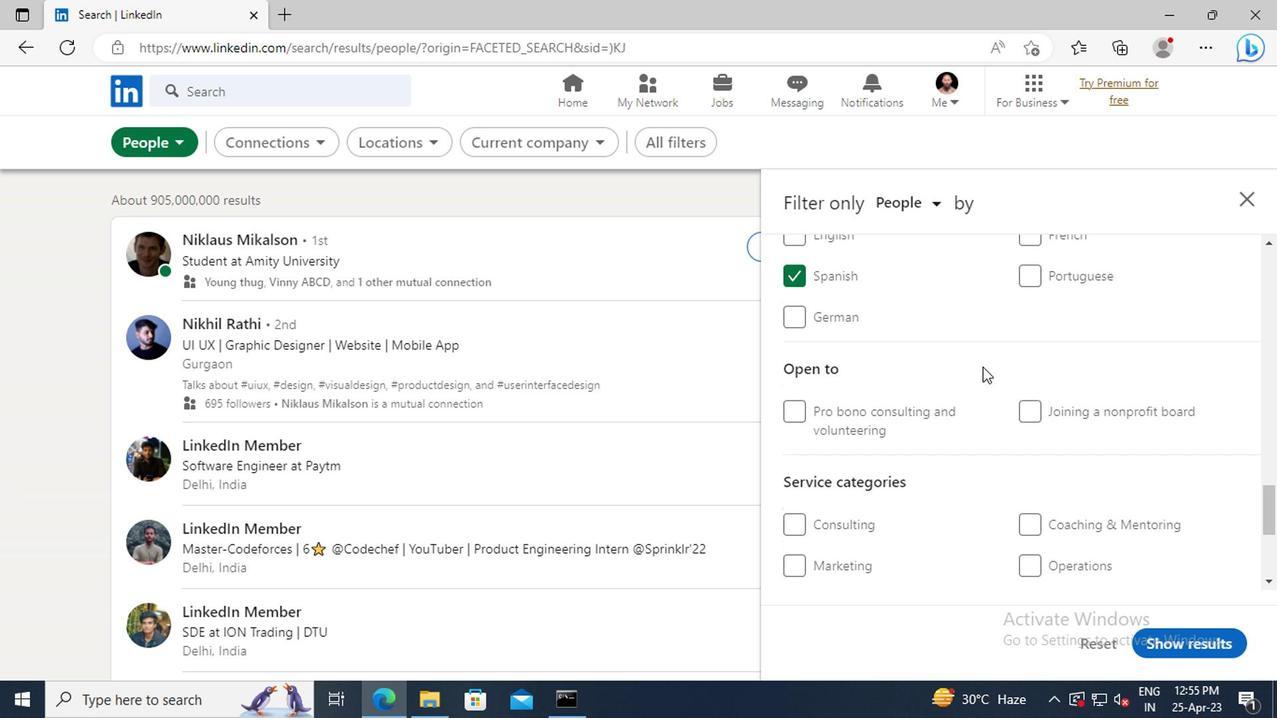 
Action: Mouse scrolled (977, 367) with delta (0, 0)
Screenshot: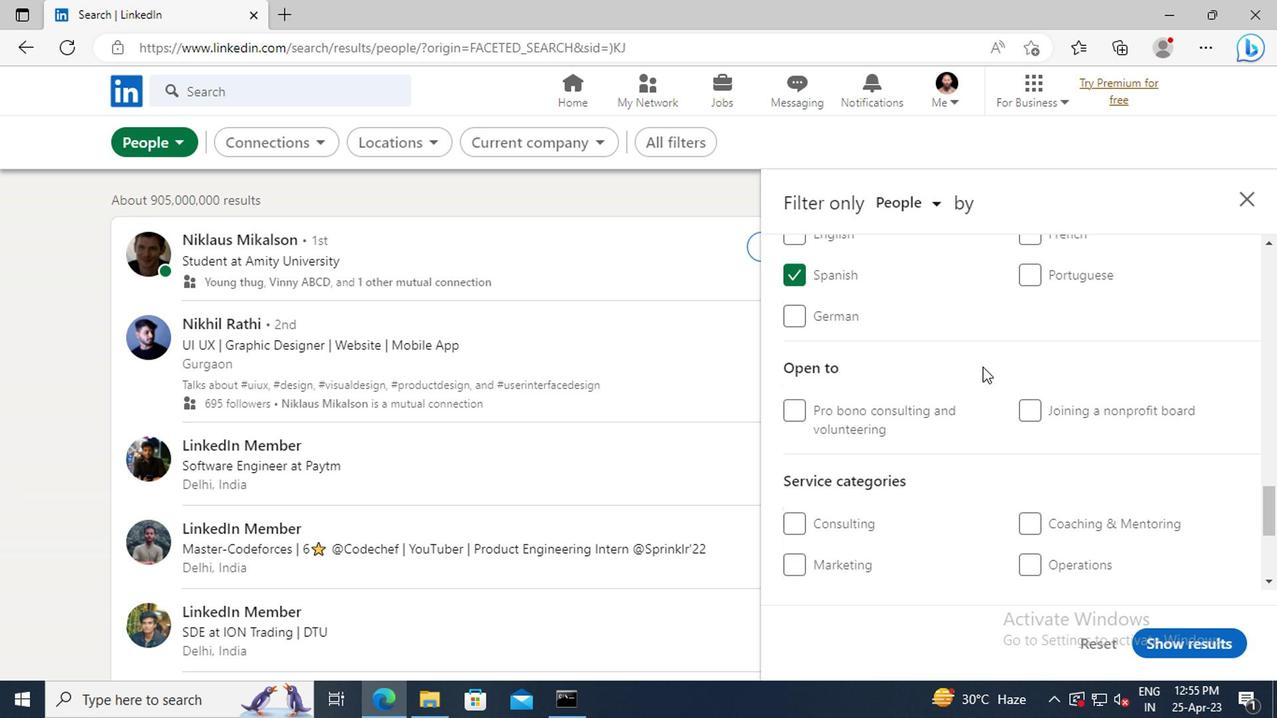 
Action: Mouse scrolled (977, 367) with delta (0, 0)
Screenshot: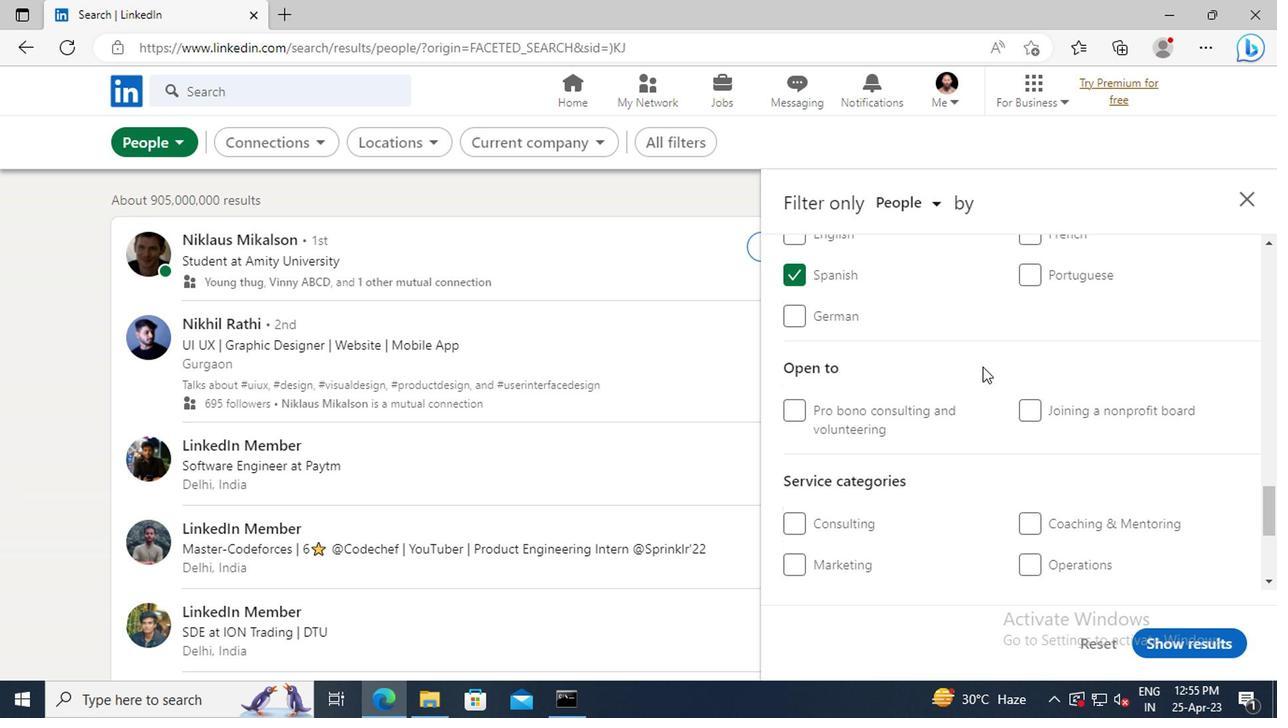 
Action: Mouse moved to (1048, 446)
Screenshot: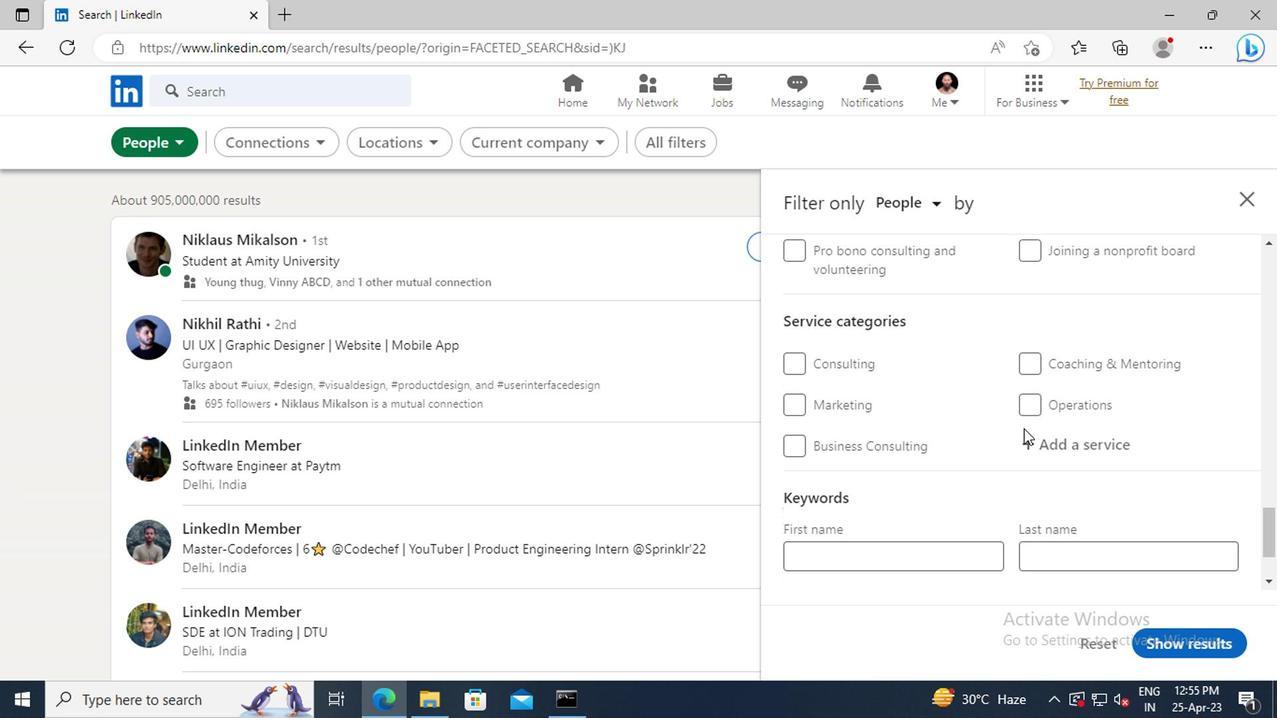 
Action: Mouse pressed left at (1048, 446)
Screenshot: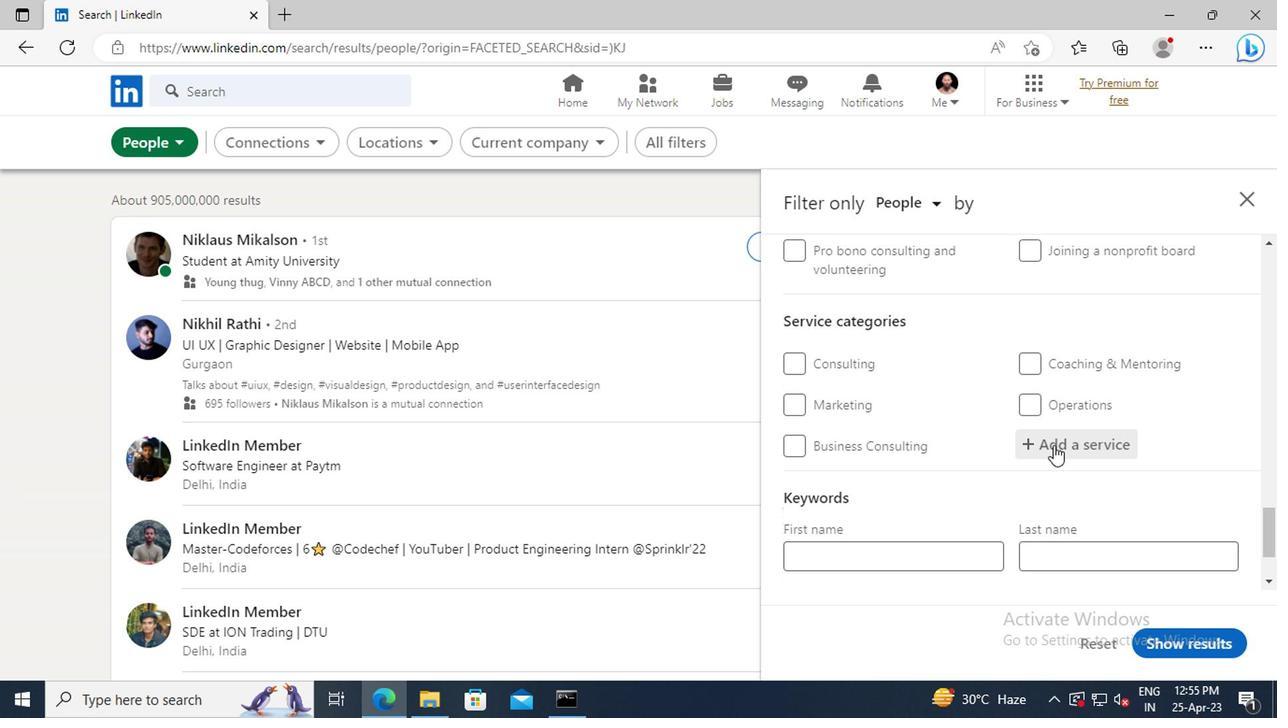 
Action: Key pressed <Key.shift>PRICING<Key.space><Key.shift_r>STRATEGY
Screenshot: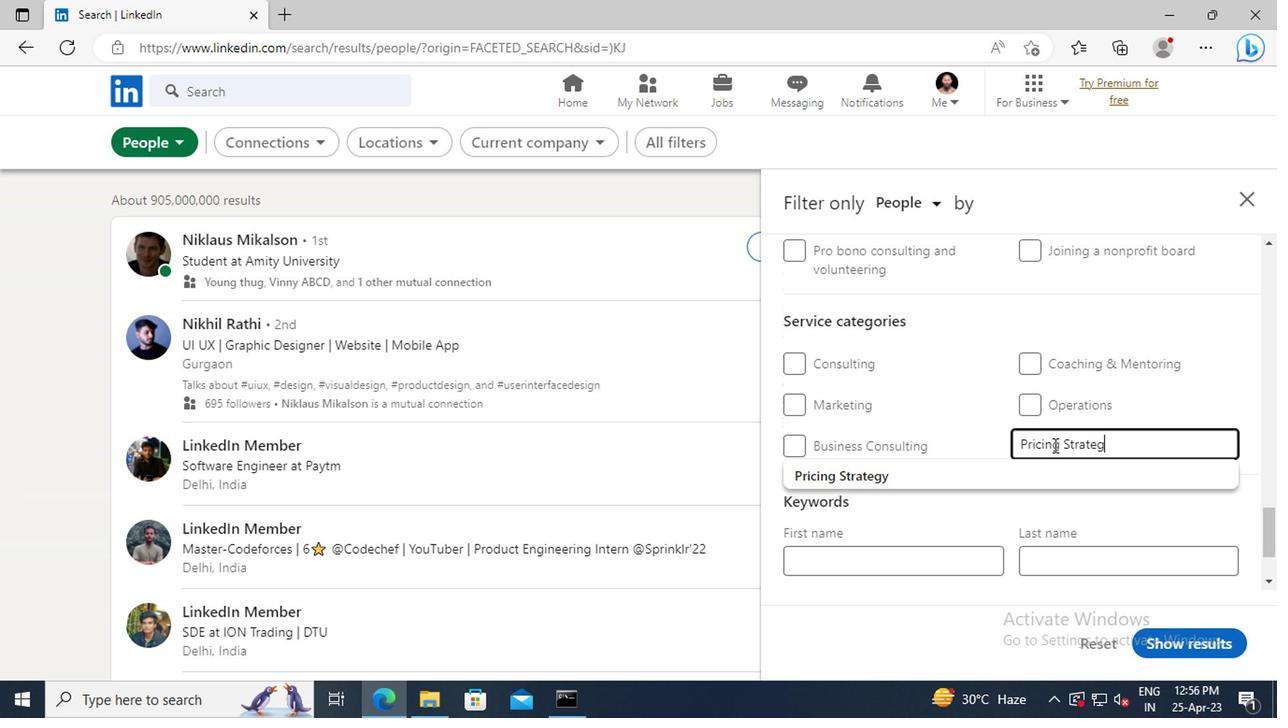 
Action: Mouse moved to (1009, 474)
Screenshot: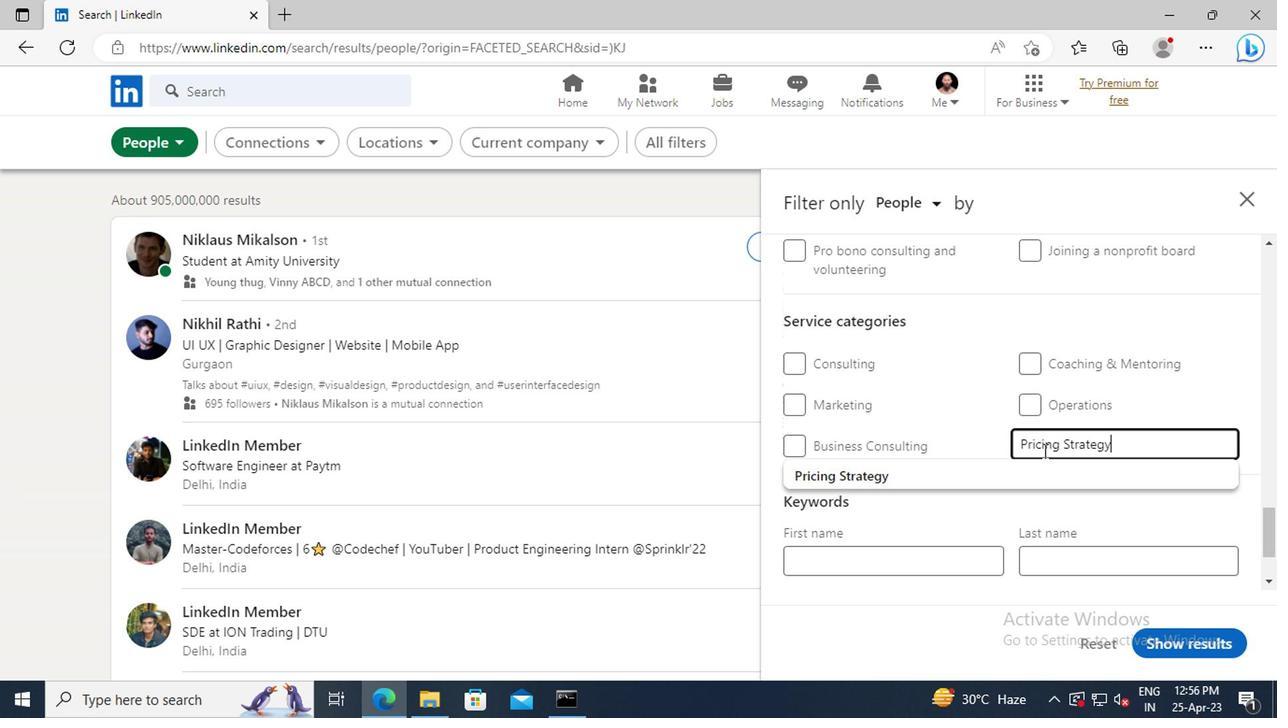 
Action: Mouse pressed left at (1009, 474)
Screenshot: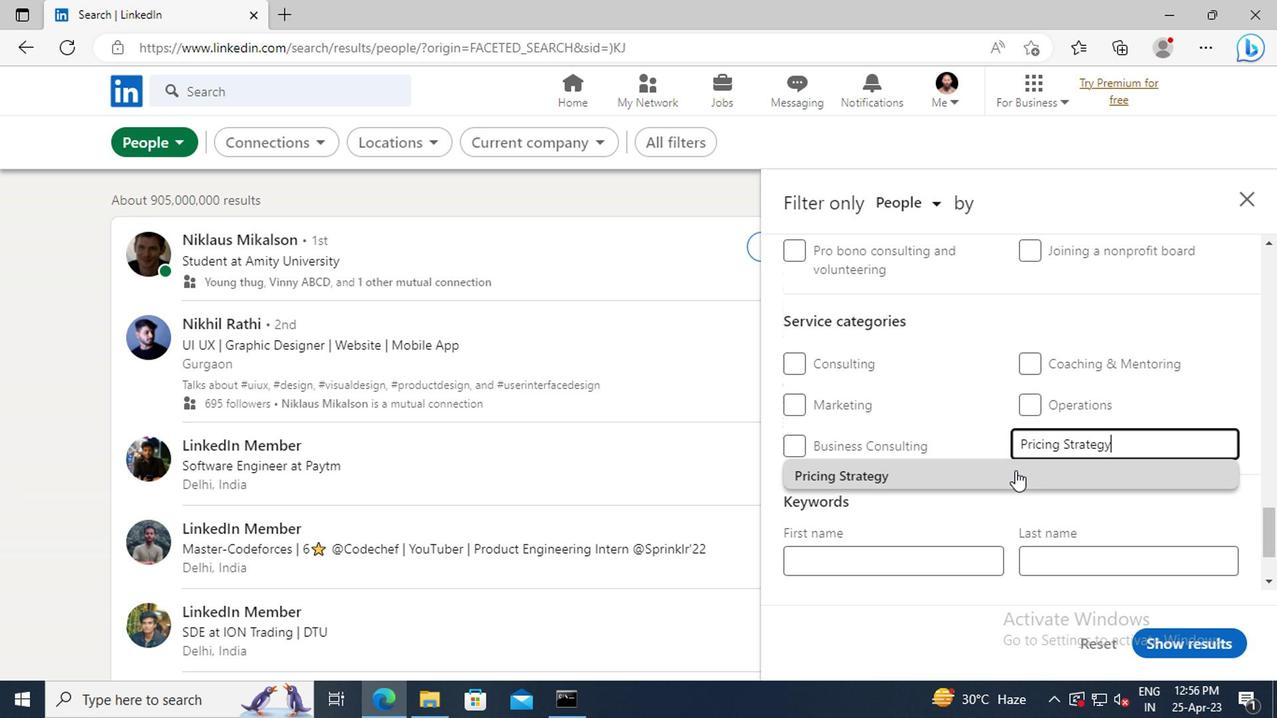 
Action: Mouse moved to (985, 429)
Screenshot: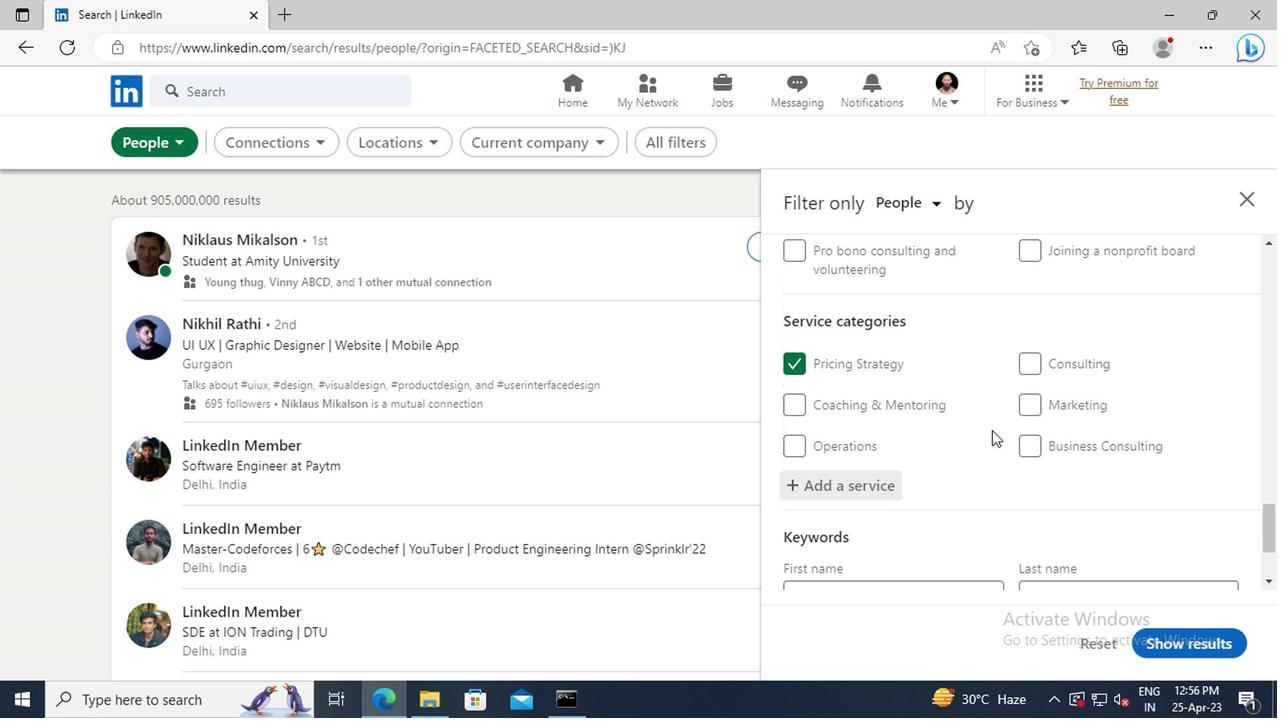 
Action: Mouse scrolled (985, 428) with delta (0, 0)
Screenshot: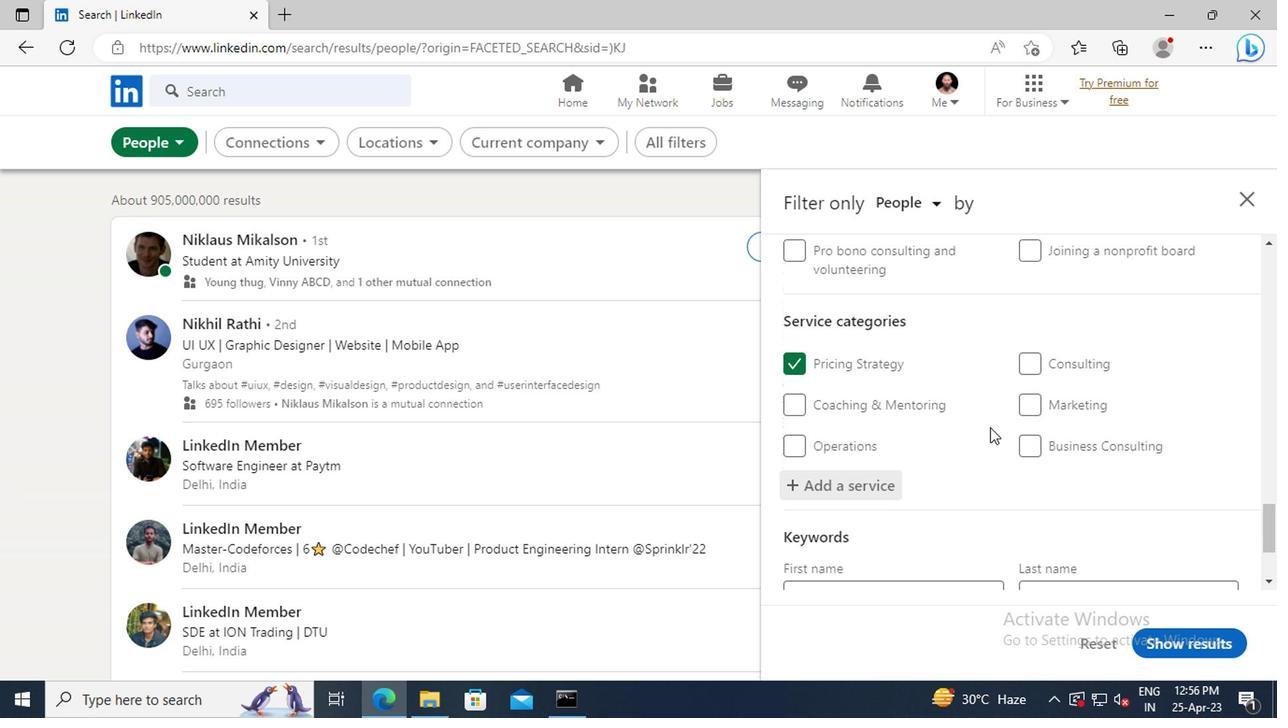 
Action: Mouse scrolled (985, 428) with delta (0, 0)
Screenshot: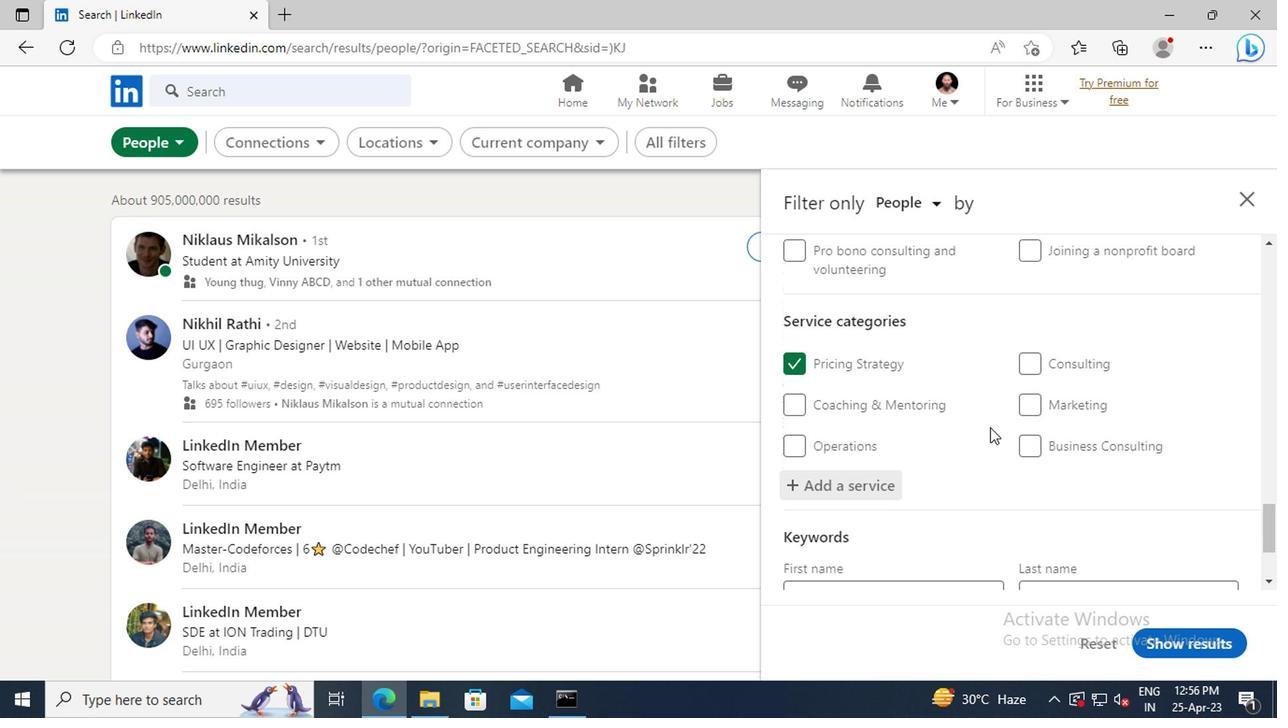 
Action: Mouse moved to (939, 455)
Screenshot: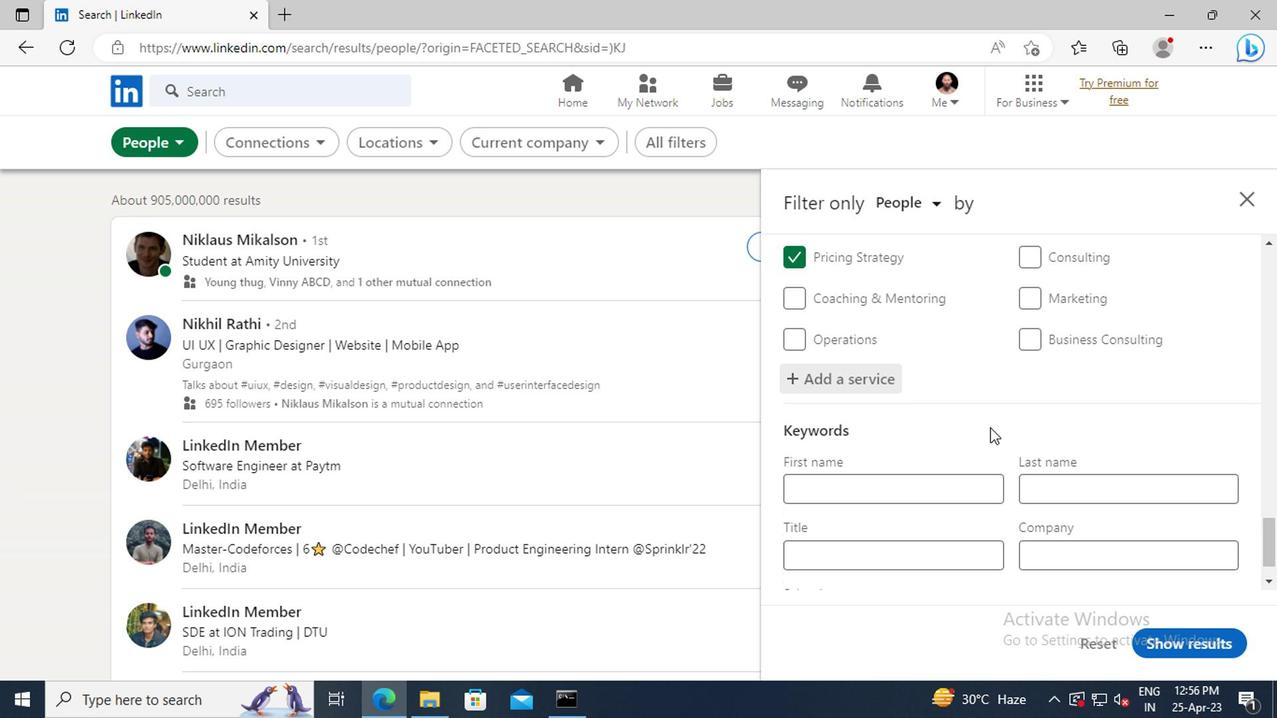 
Action: Mouse scrolled (939, 454) with delta (0, -1)
Screenshot: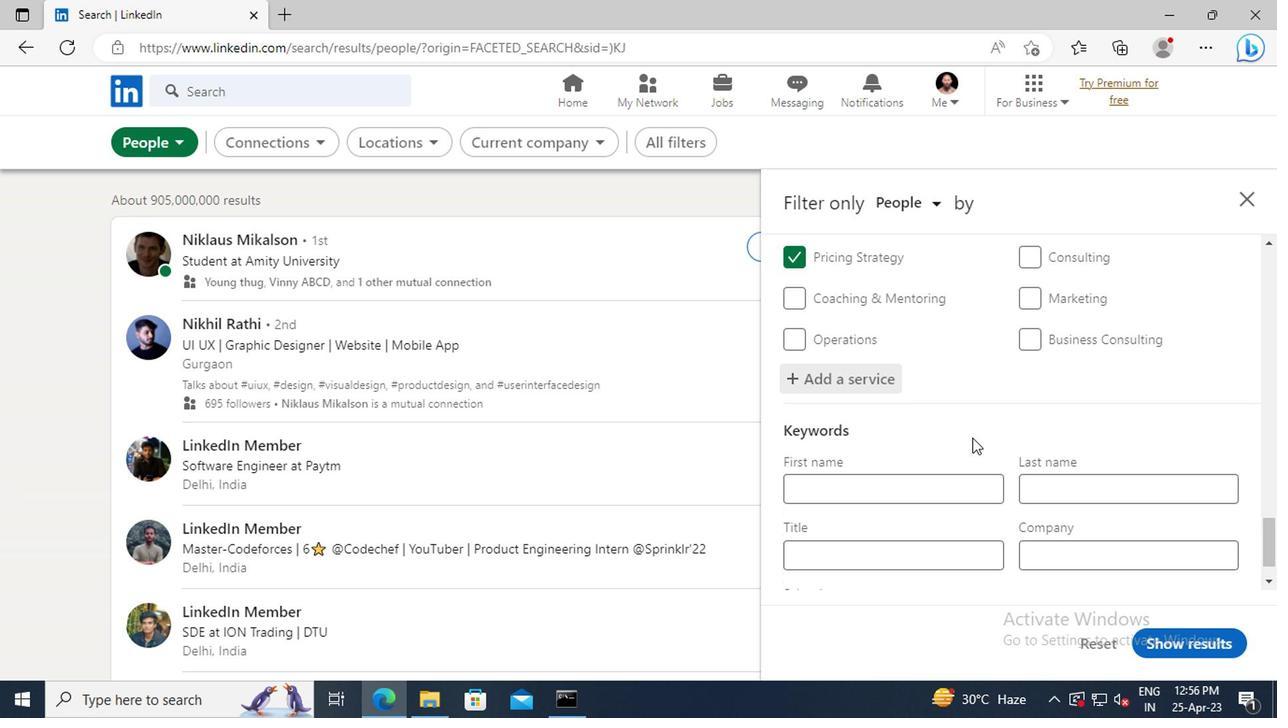 
Action: Mouse scrolled (939, 454) with delta (0, -1)
Screenshot: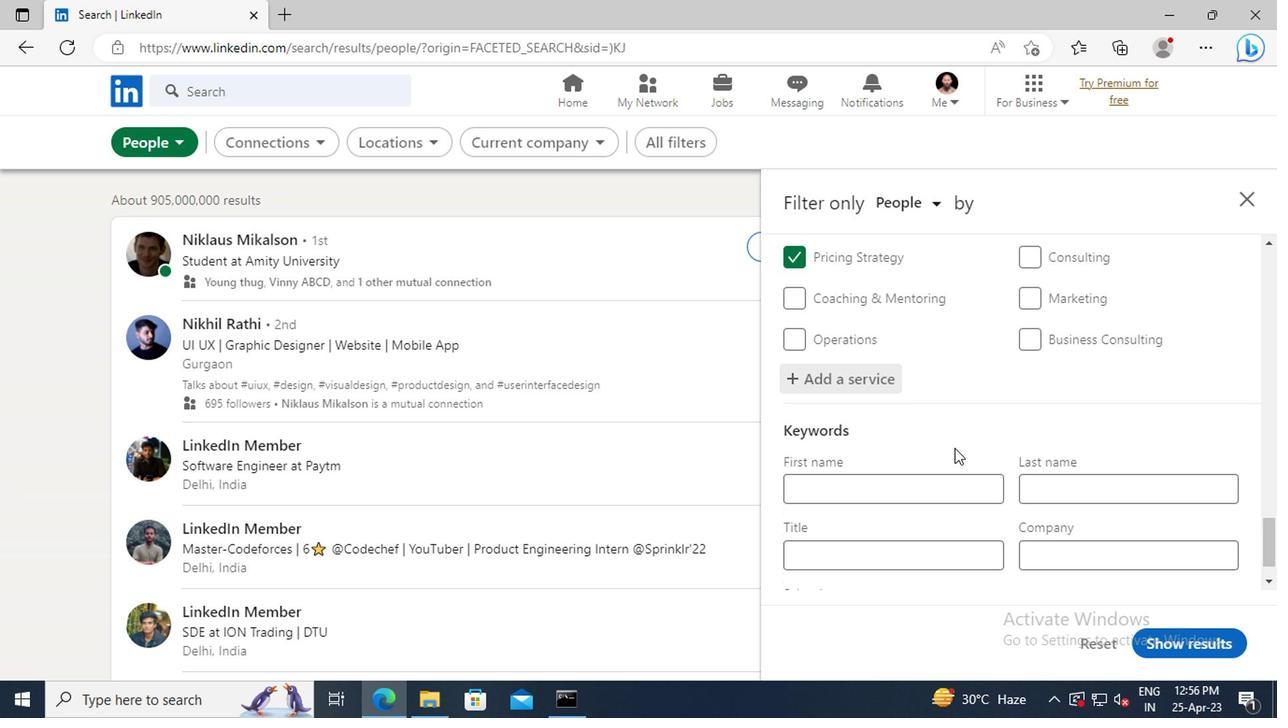 
Action: Mouse scrolled (939, 454) with delta (0, -1)
Screenshot: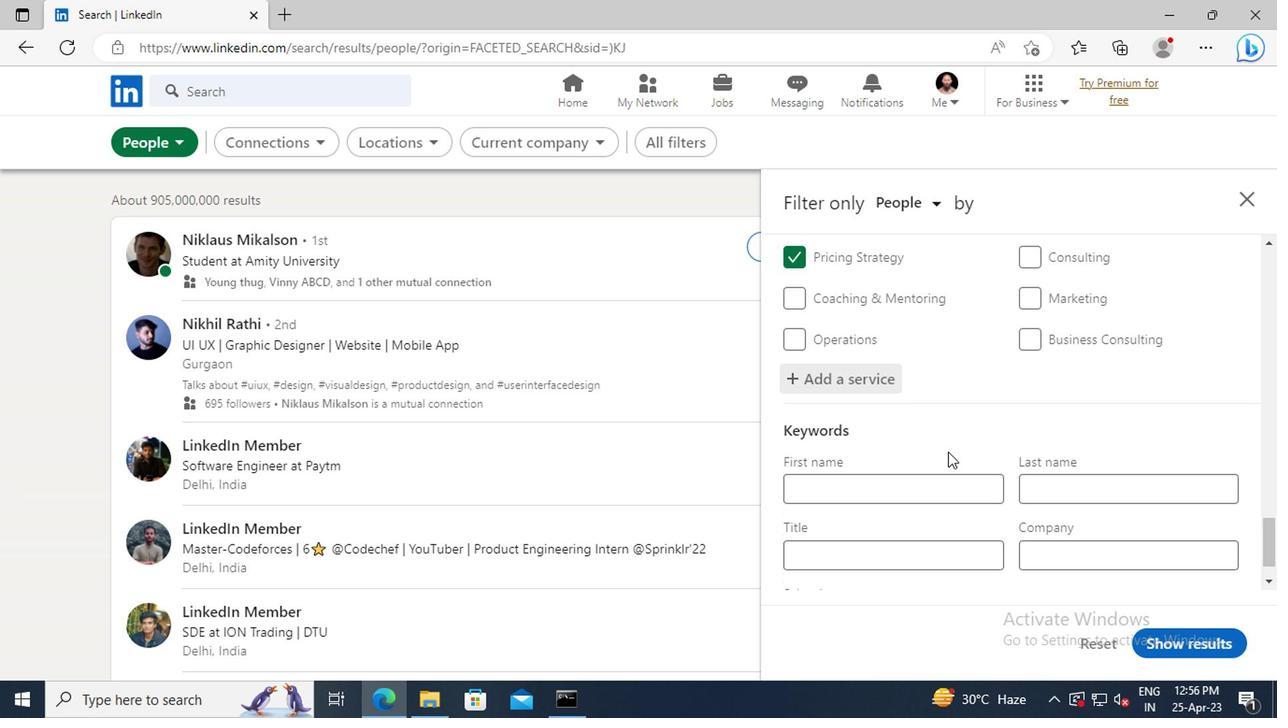 
Action: Mouse moved to (919, 504)
Screenshot: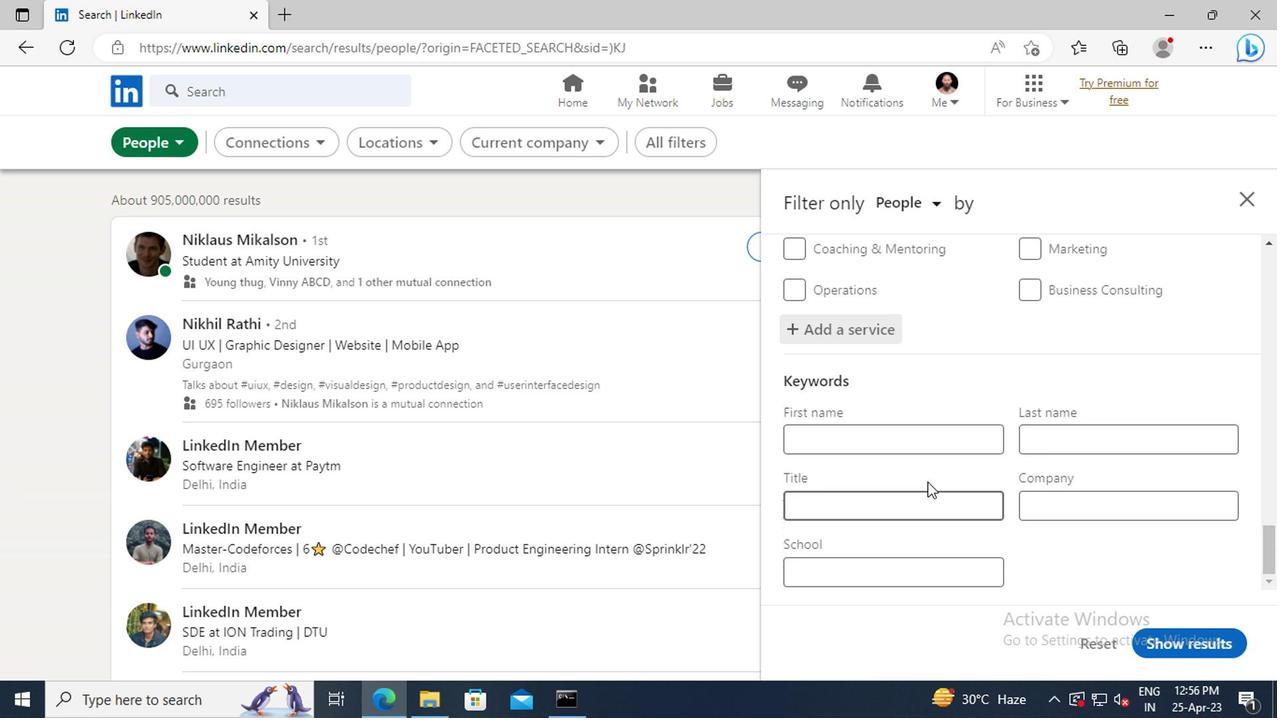 
Action: Mouse pressed left at (919, 504)
Screenshot: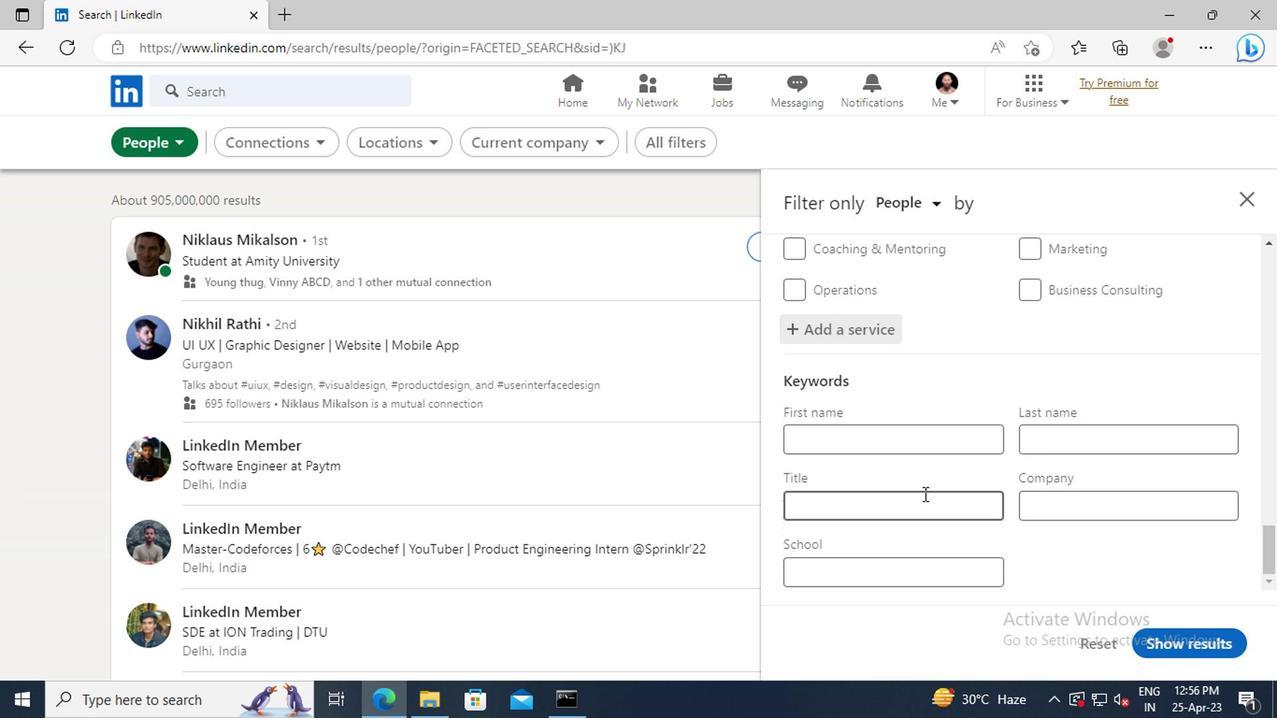 
Action: Key pressed <Key.shift>OFFICE<Key.space><Key.shift>CLERK
Screenshot: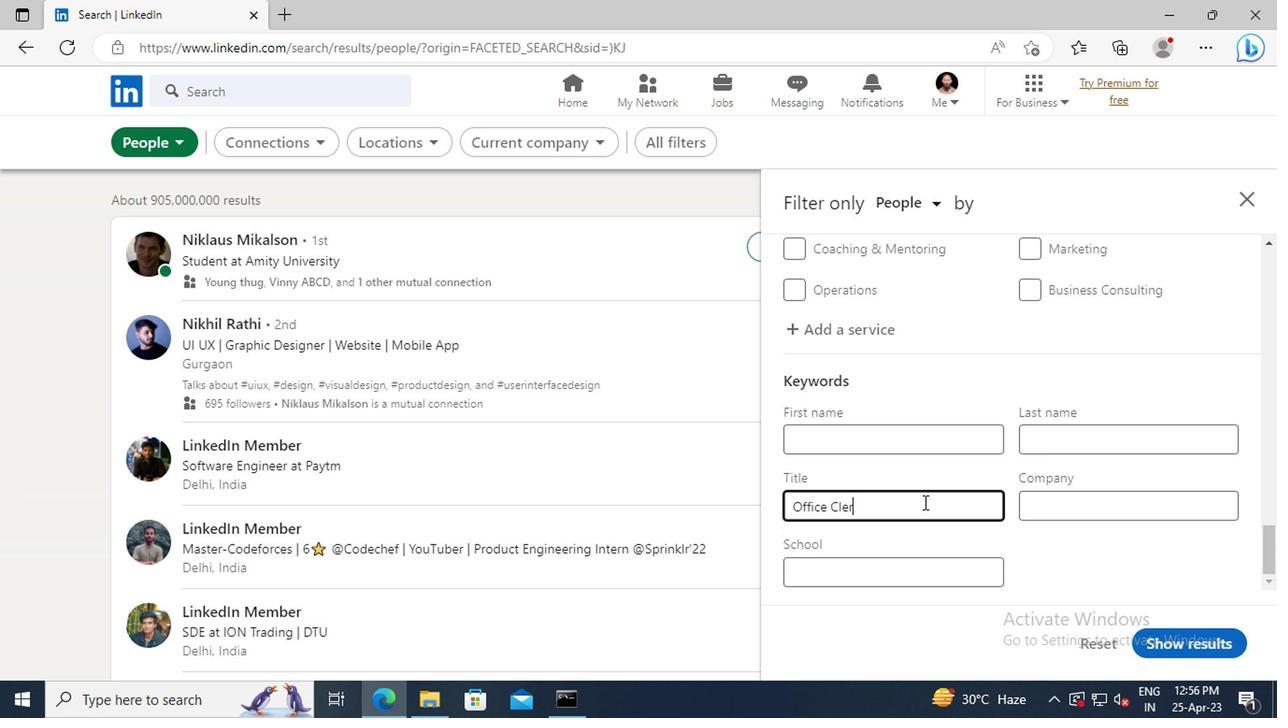 
Action: Mouse moved to (1176, 641)
Screenshot: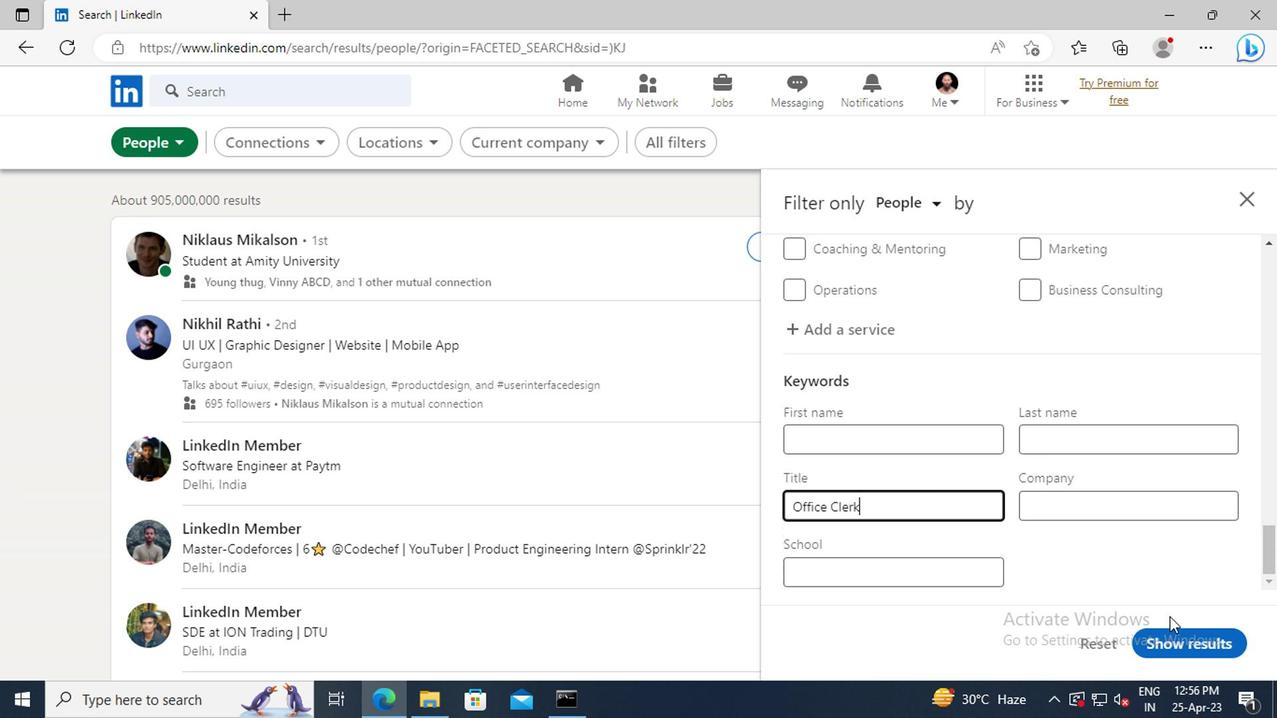 
Action: Mouse pressed left at (1176, 641)
Screenshot: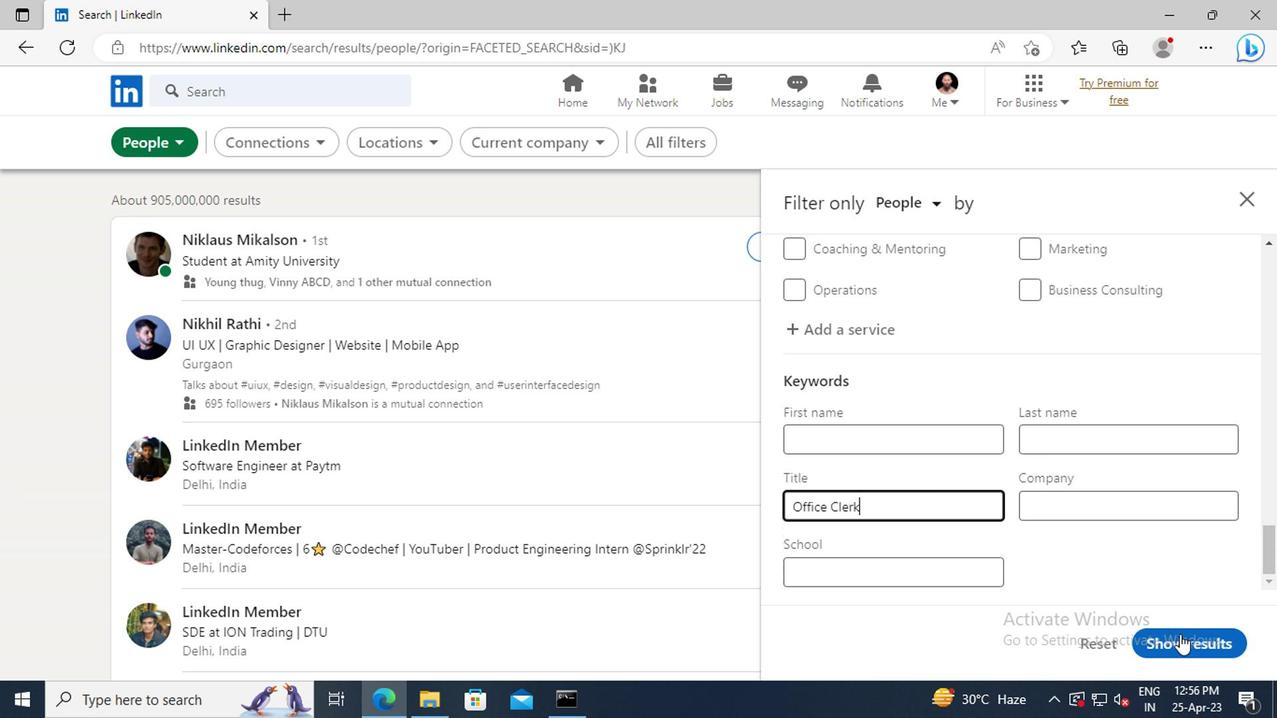 
